 Task: Find connections with filter location São João da Barra with filter topic #Storytellingwith filter profile language French with filter current company TORM with filter school DG Ruparel College of Arts, Science and Commerce with filter industry Plastics Manufacturing with filter service category Leadership Development with filter keywords title Accounts Payable/Receivable Clerk
Action: Mouse moved to (714, 117)
Screenshot: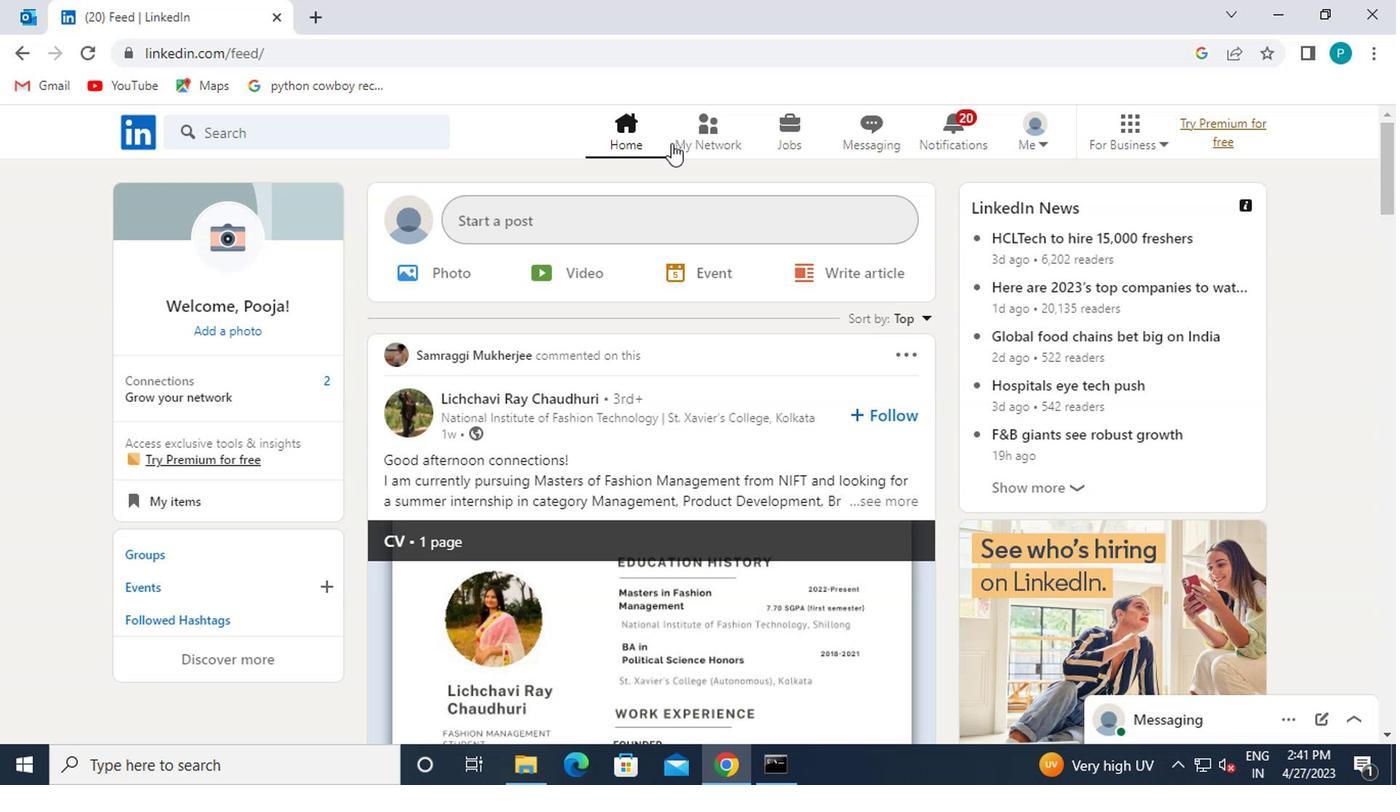 
Action: Mouse pressed left at (714, 117)
Screenshot: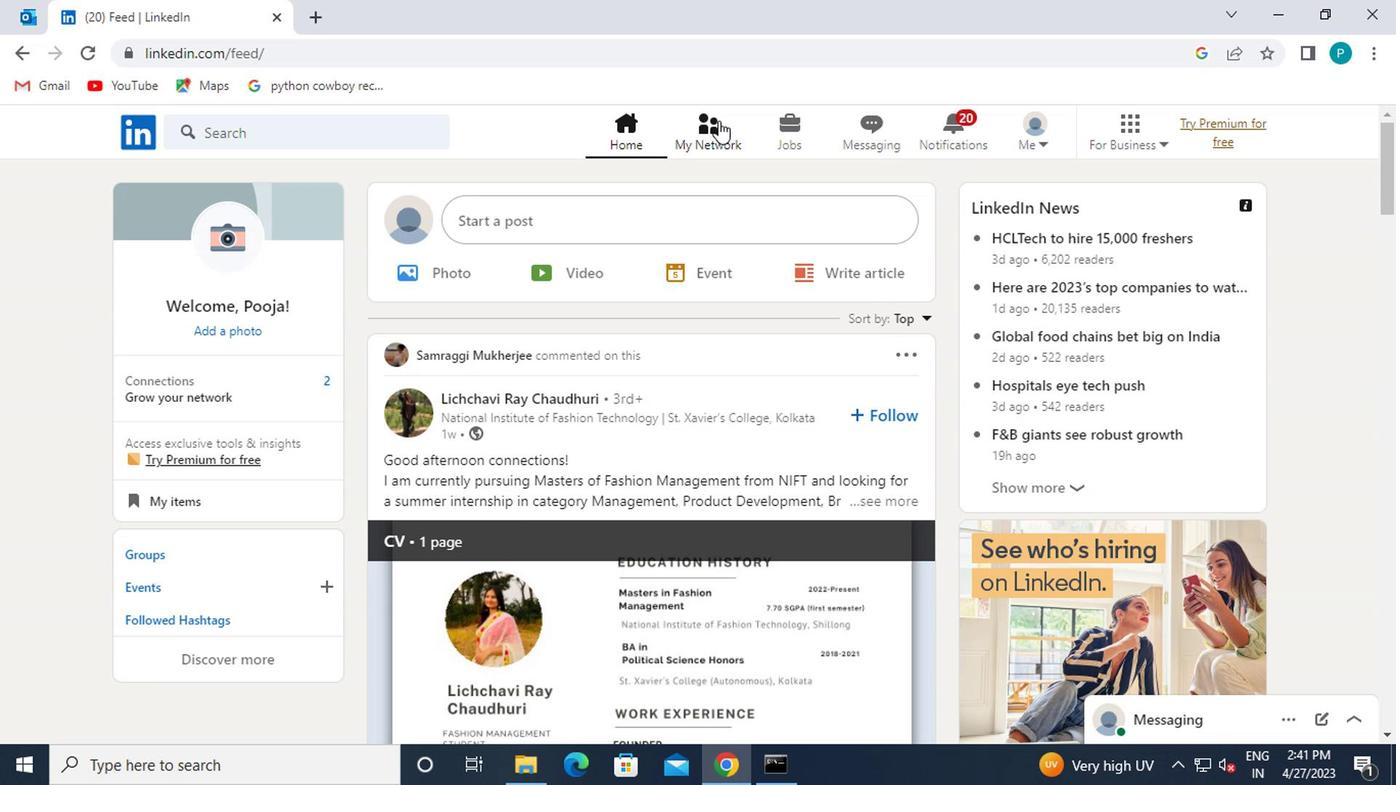 
Action: Mouse moved to (295, 244)
Screenshot: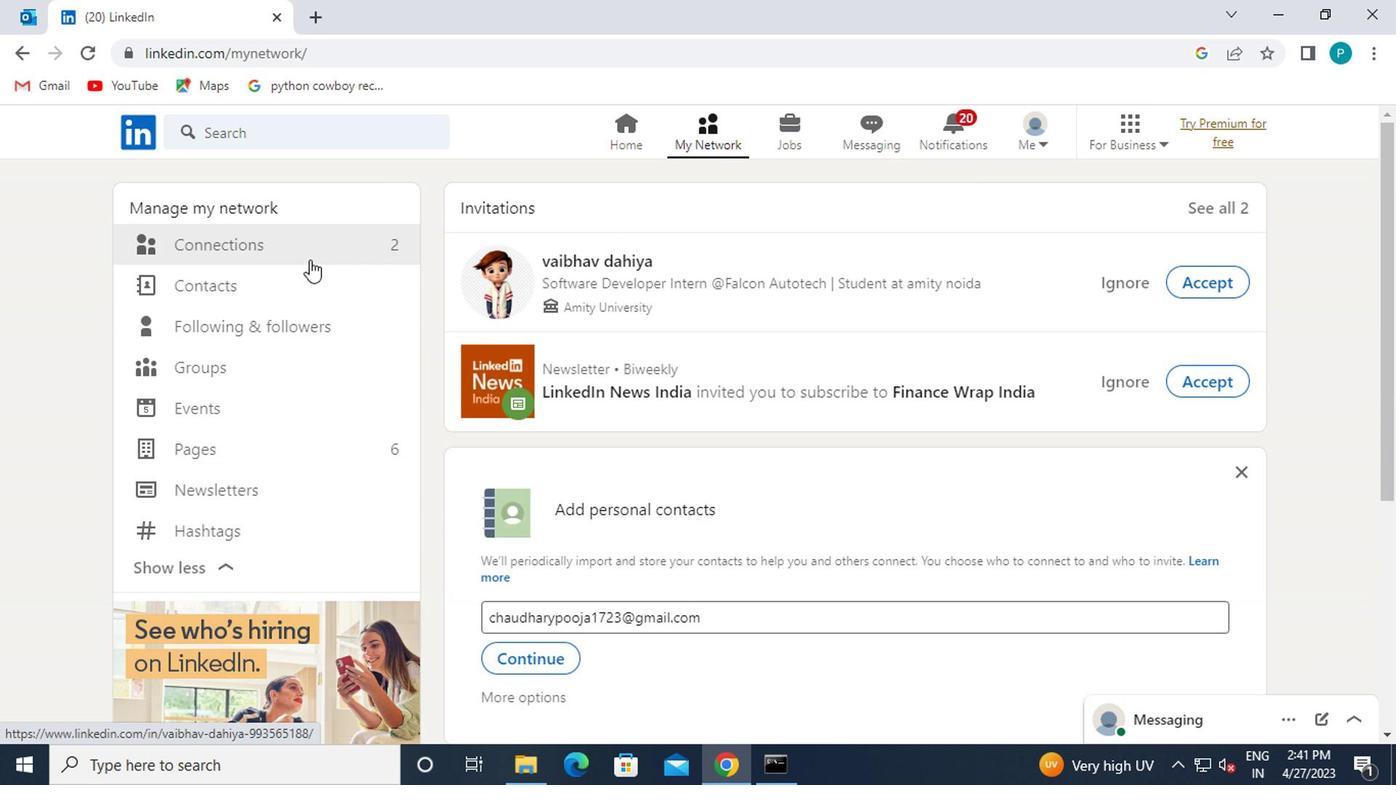 
Action: Mouse pressed left at (295, 244)
Screenshot: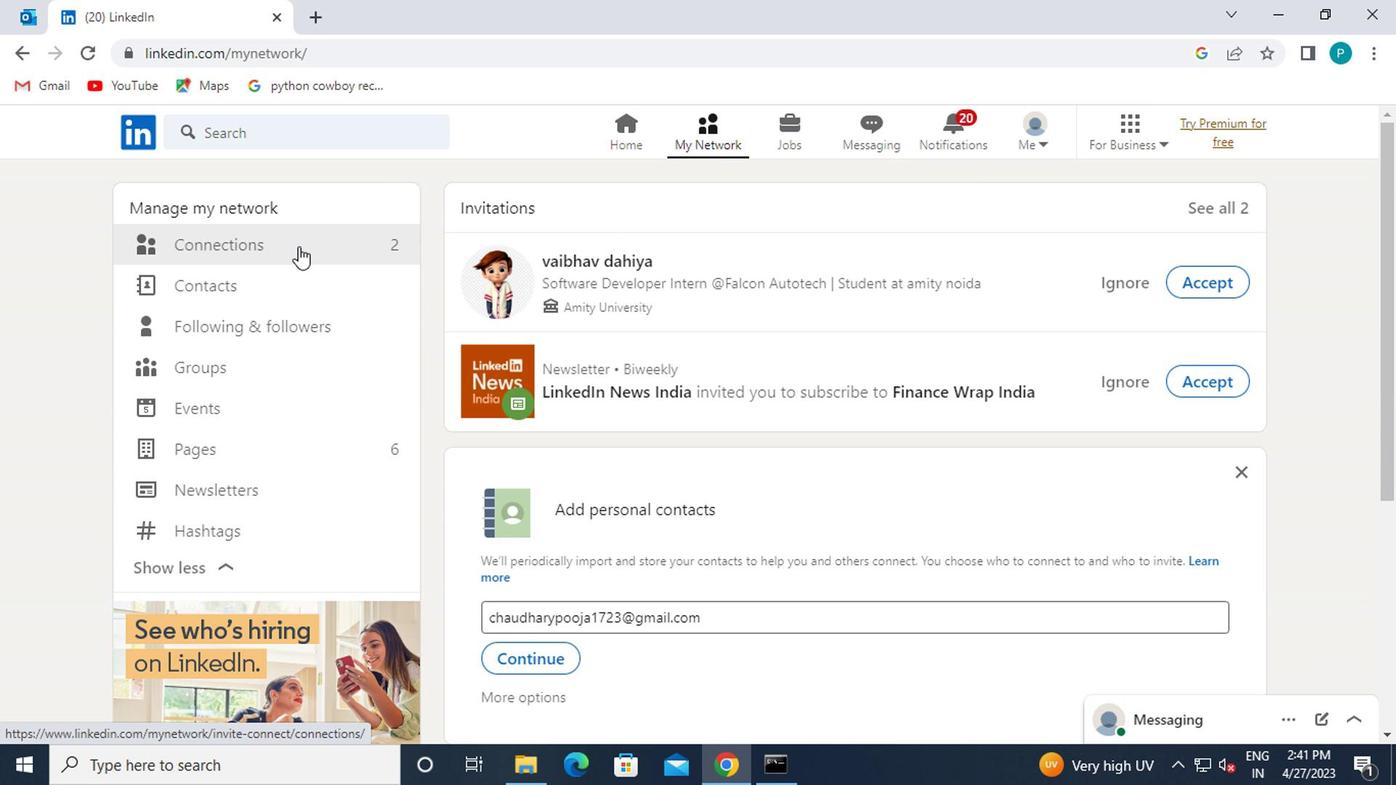 
Action: Mouse moved to (848, 252)
Screenshot: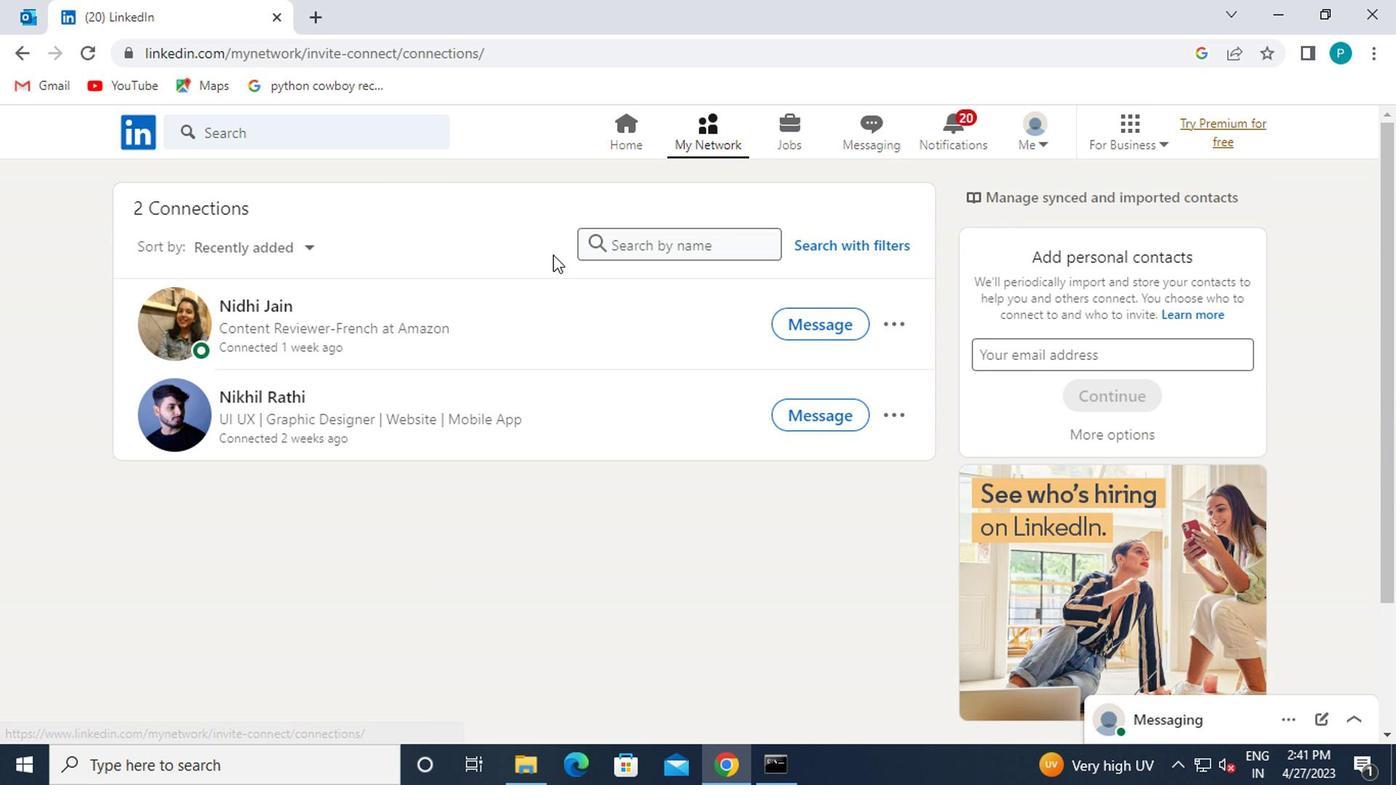 
Action: Mouse pressed left at (848, 252)
Screenshot: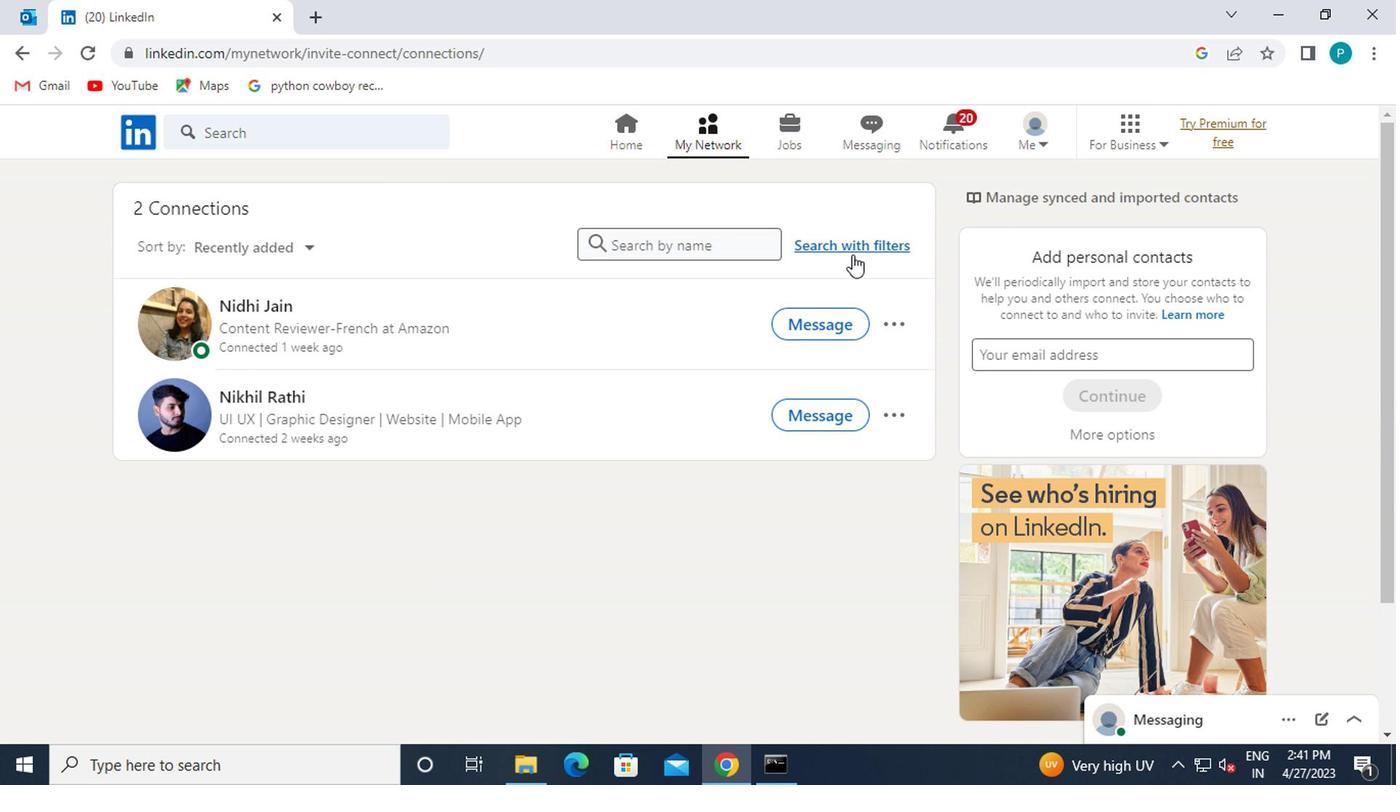 
Action: Mouse moved to (756, 191)
Screenshot: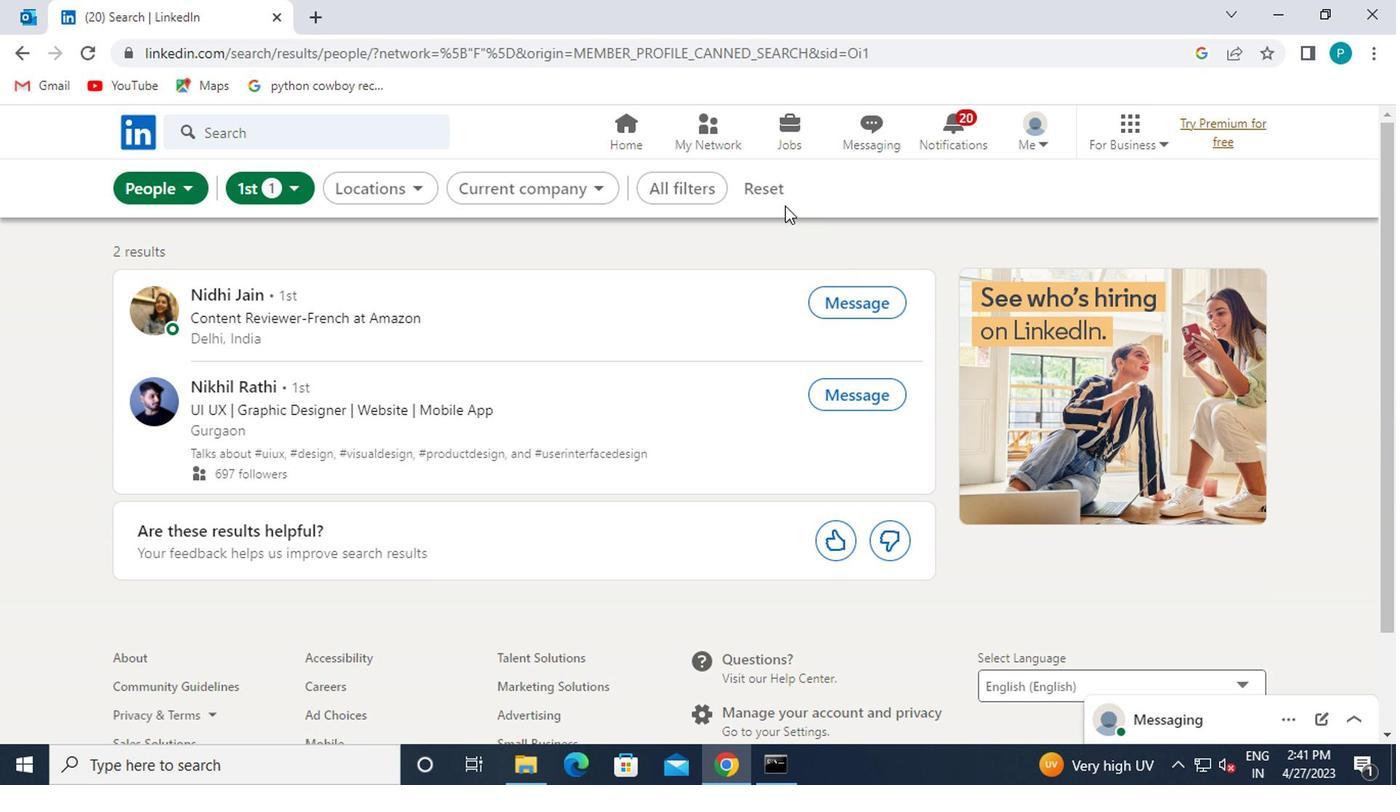 
Action: Mouse pressed left at (756, 191)
Screenshot: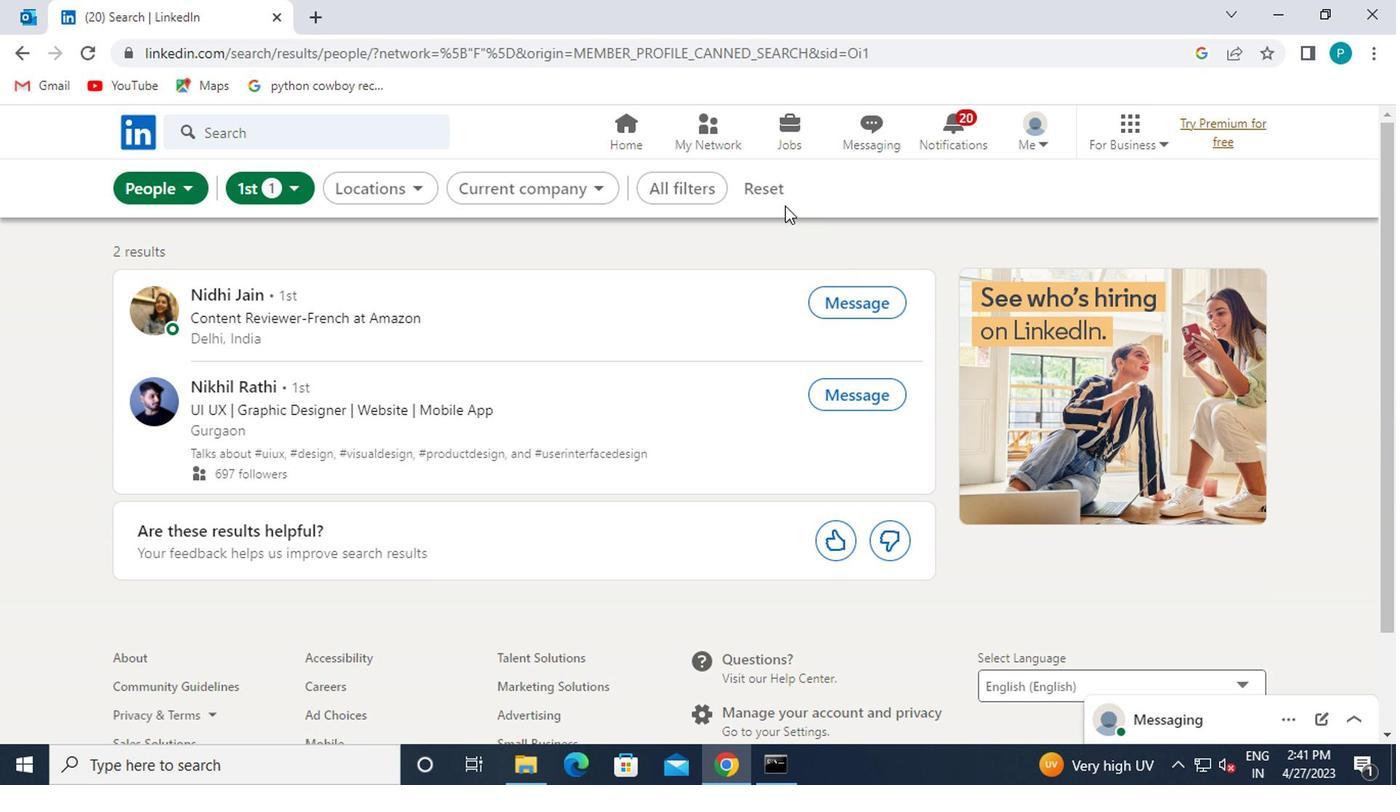 
Action: Mouse moved to (693, 189)
Screenshot: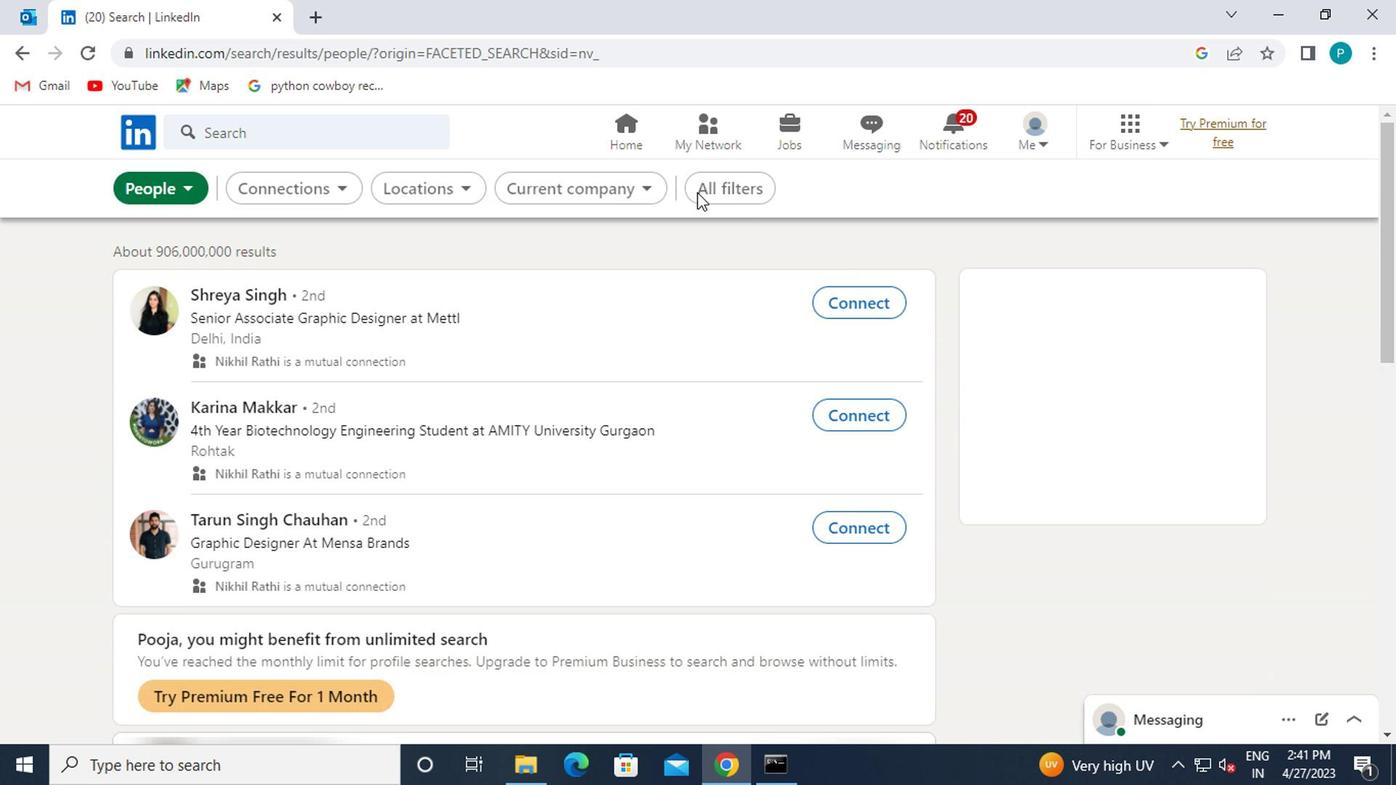 
Action: Mouse pressed left at (693, 189)
Screenshot: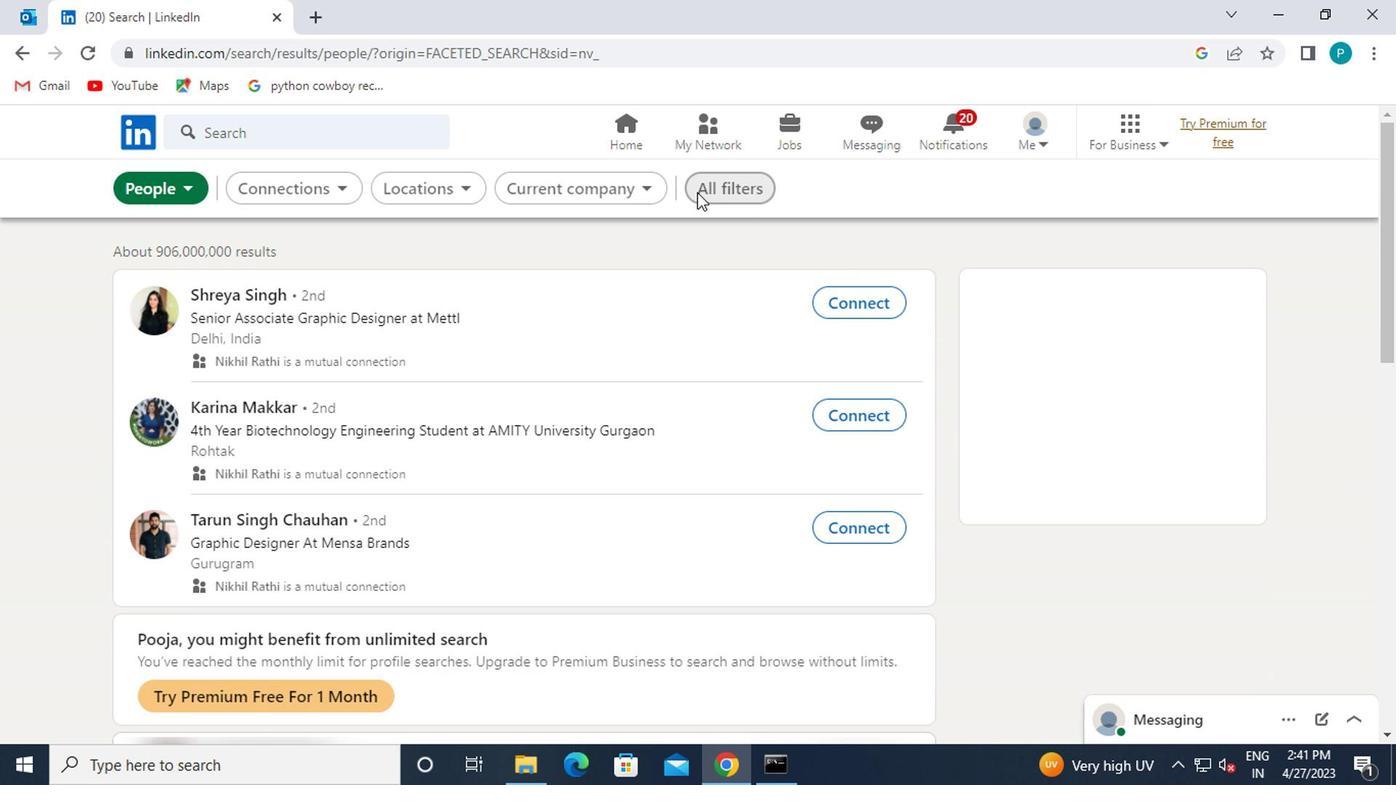 
Action: Mouse moved to (1228, 524)
Screenshot: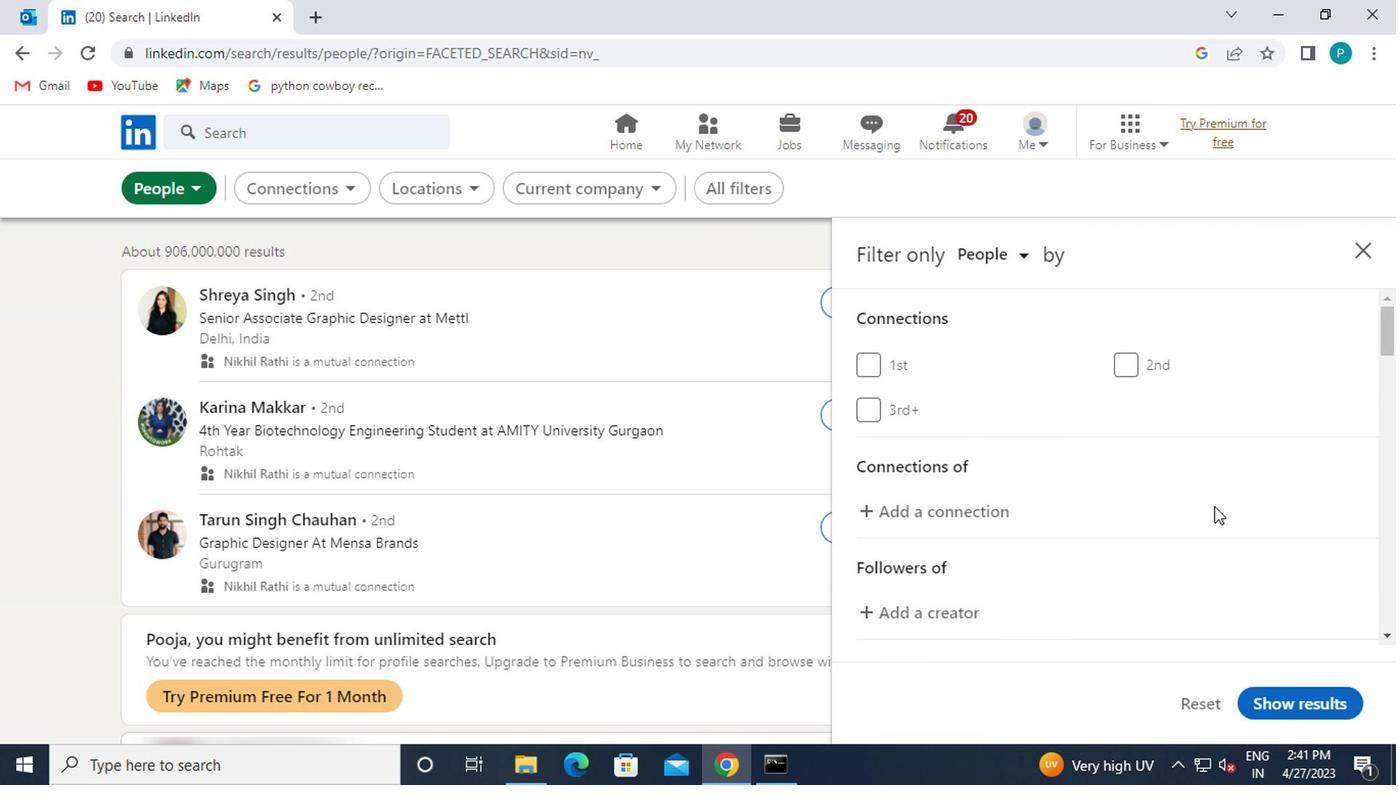 
Action: Mouse scrolled (1228, 524) with delta (0, 0)
Screenshot: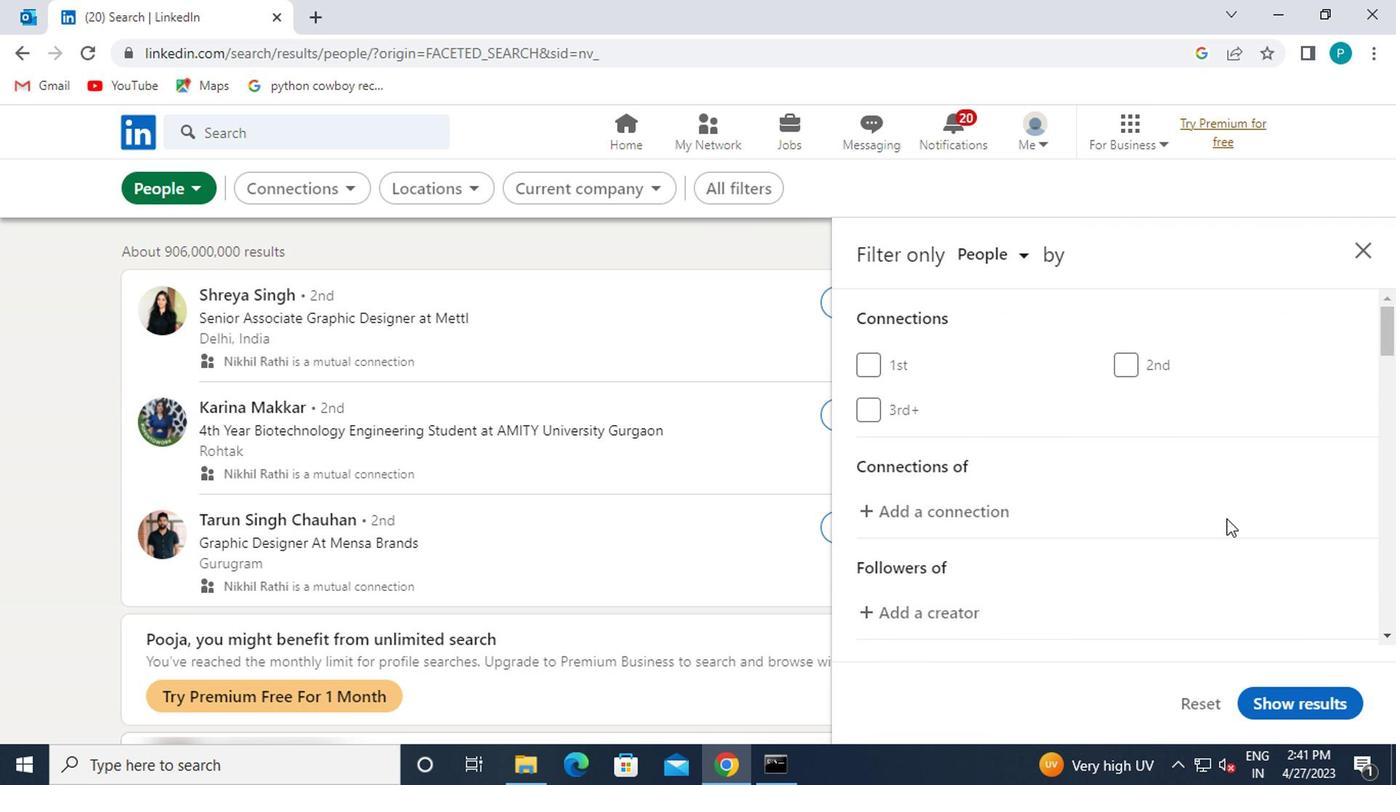 
Action: Mouse scrolled (1228, 524) with delta (0, 0)
Screenshot: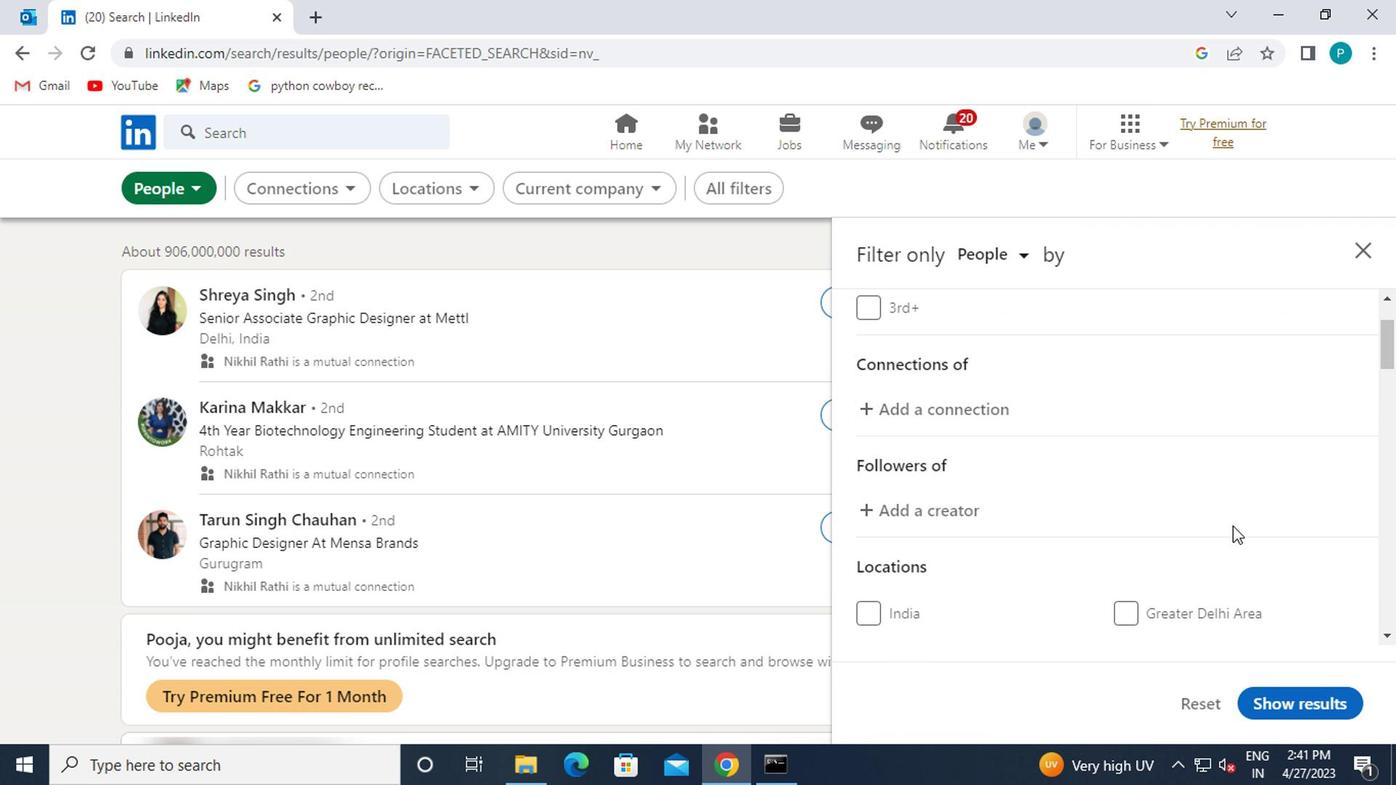
Action: Mouse moved to (1089, 466)
Screenshot: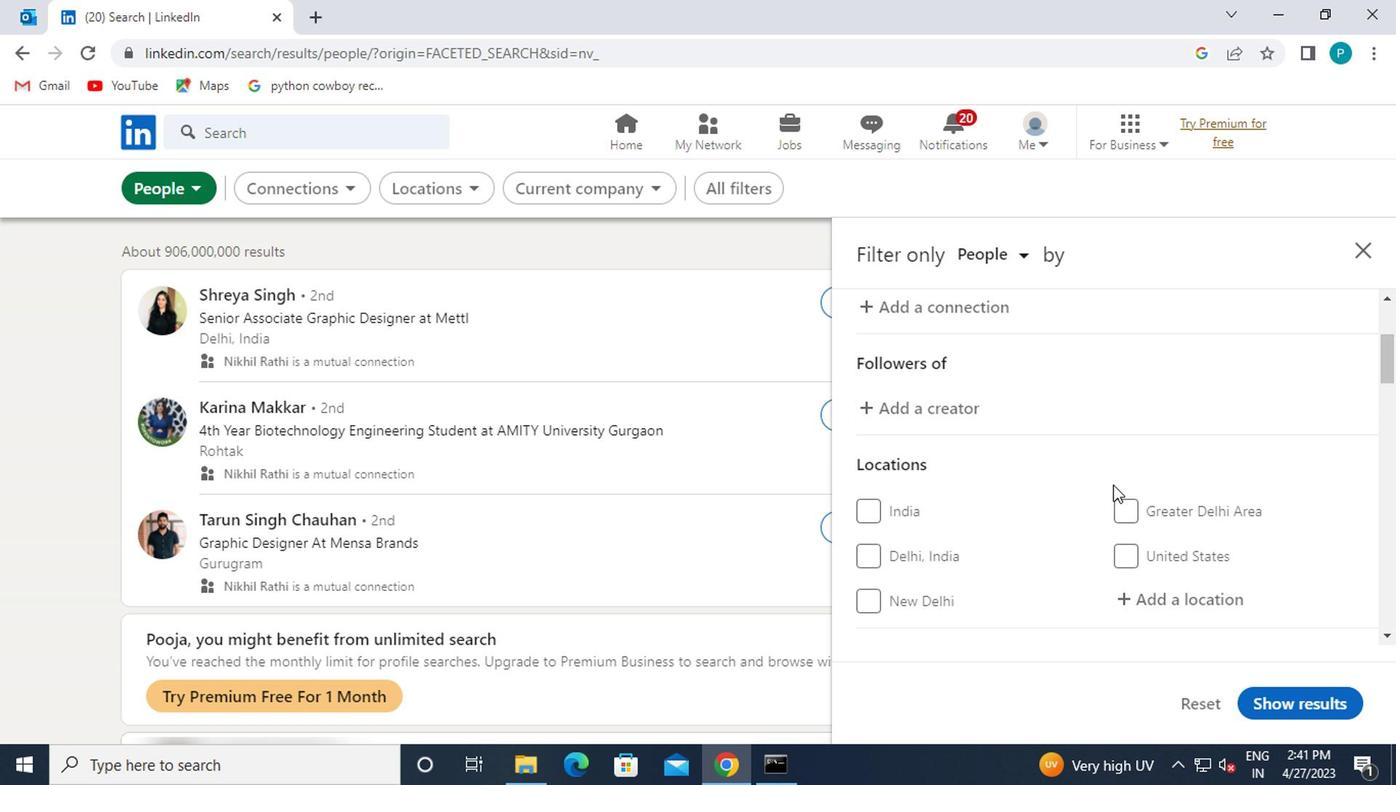 
Action: Mouse scrolled (1089, 465) with delta (0, -1)
Screenshot: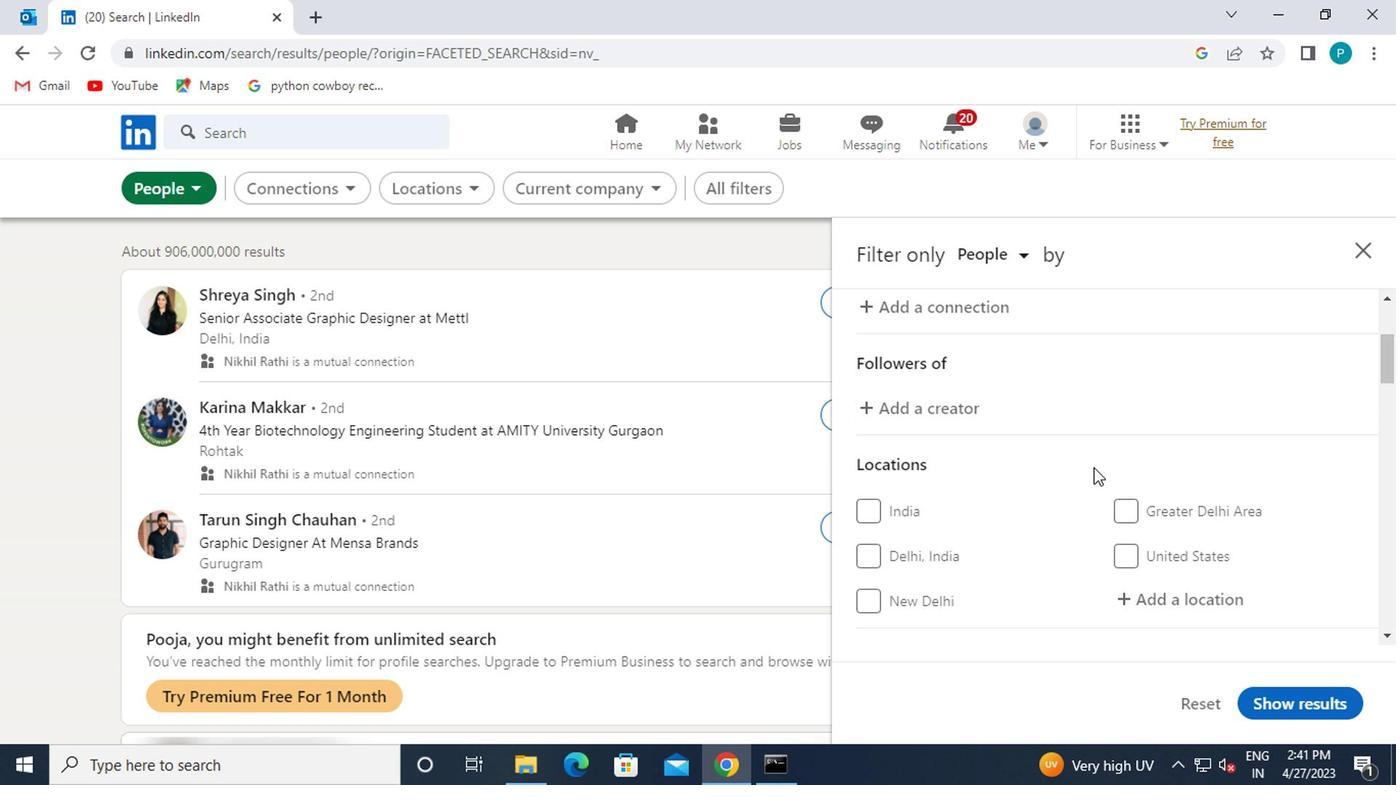 
Action: Mouse moved to (1129, 502)
Screenshot: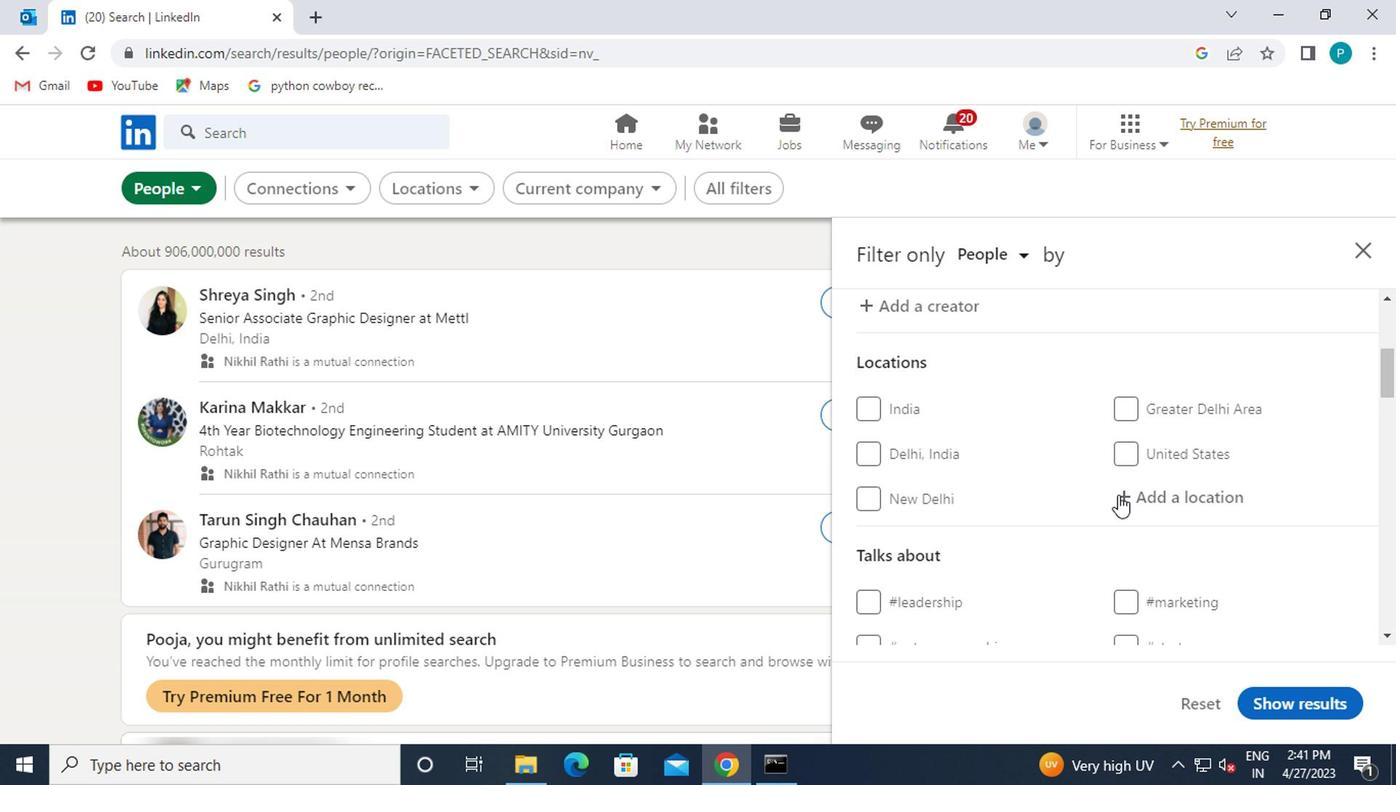 
Action: Mouse pressed left at (1129, 502)
Screenshot: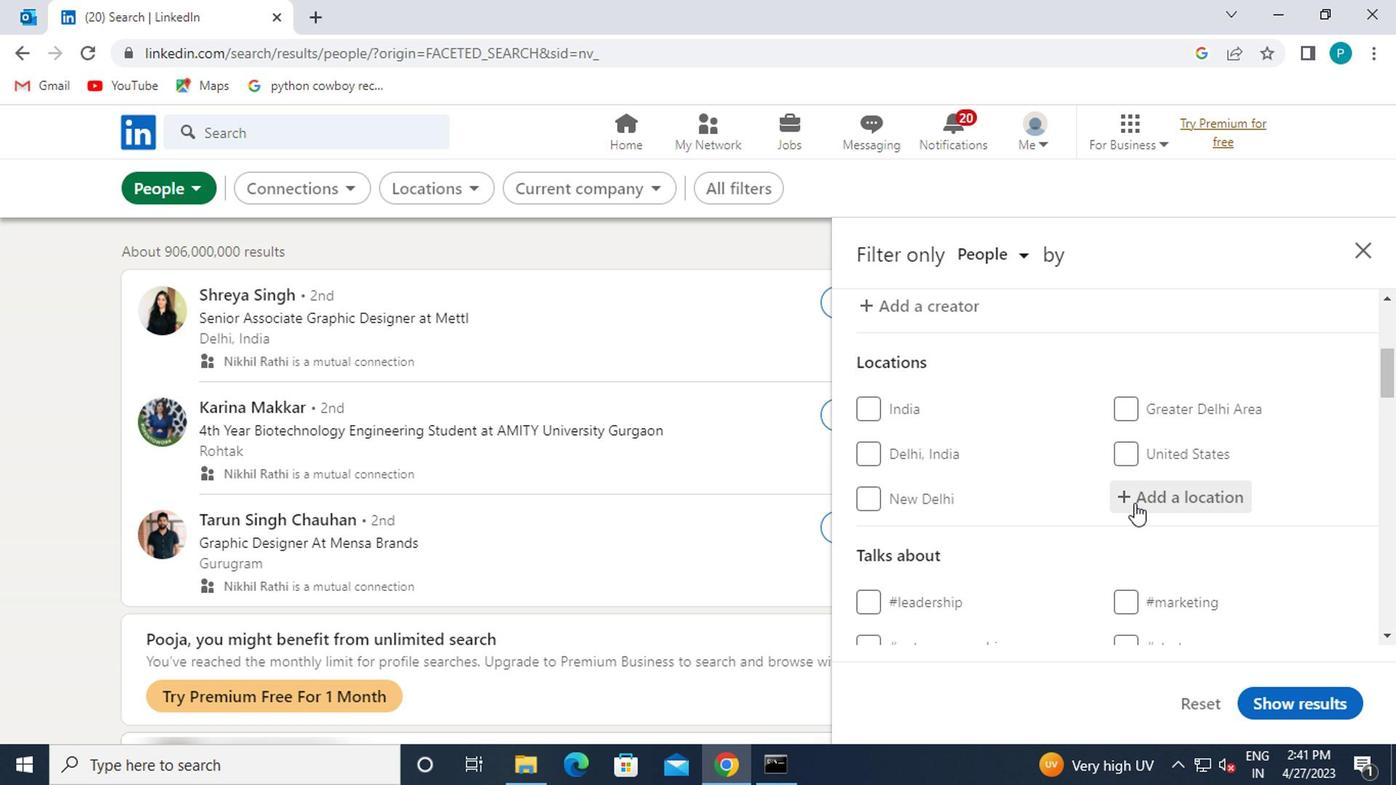 
Action: Key pressed <Key.caps_lock>s<Key.caps_lock>ao<Key.space><Key.caps_lock>j<Key.caps_lock>oa<Key.caps_lock><Key.caps_lock>o
Screenshot: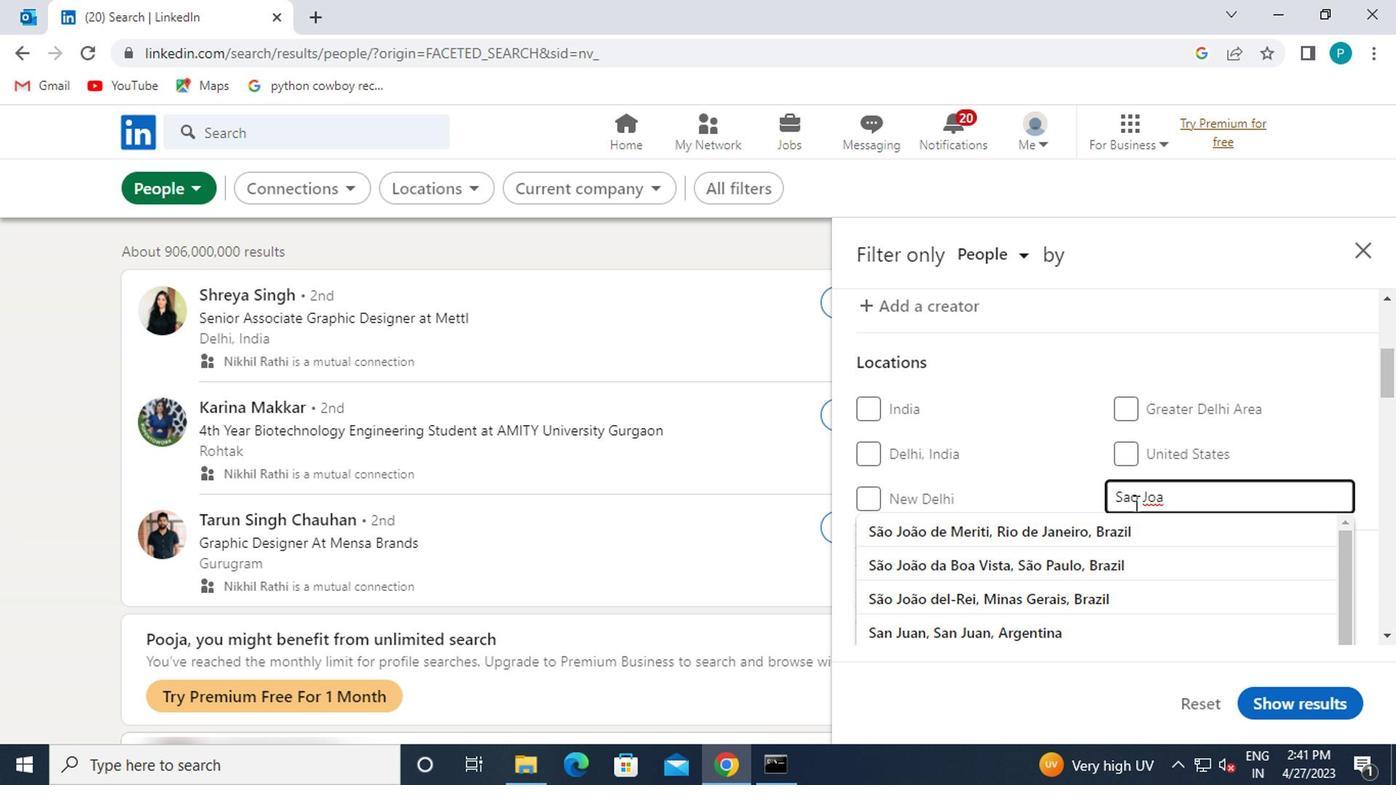 
Action: Mouse moved to (1007, 626)
Screenshot: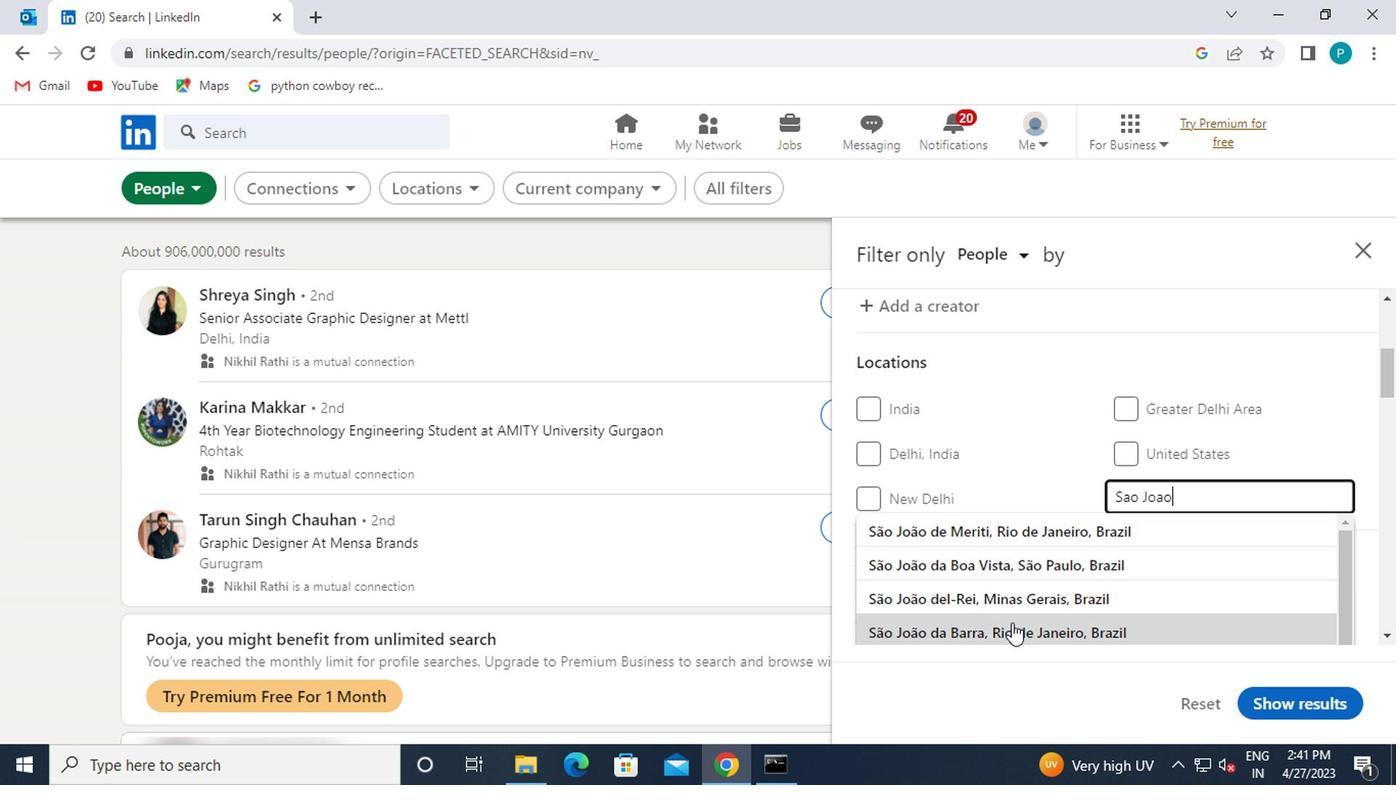 
Action: Mouse pressed left at (1007, 626)
Screenshot: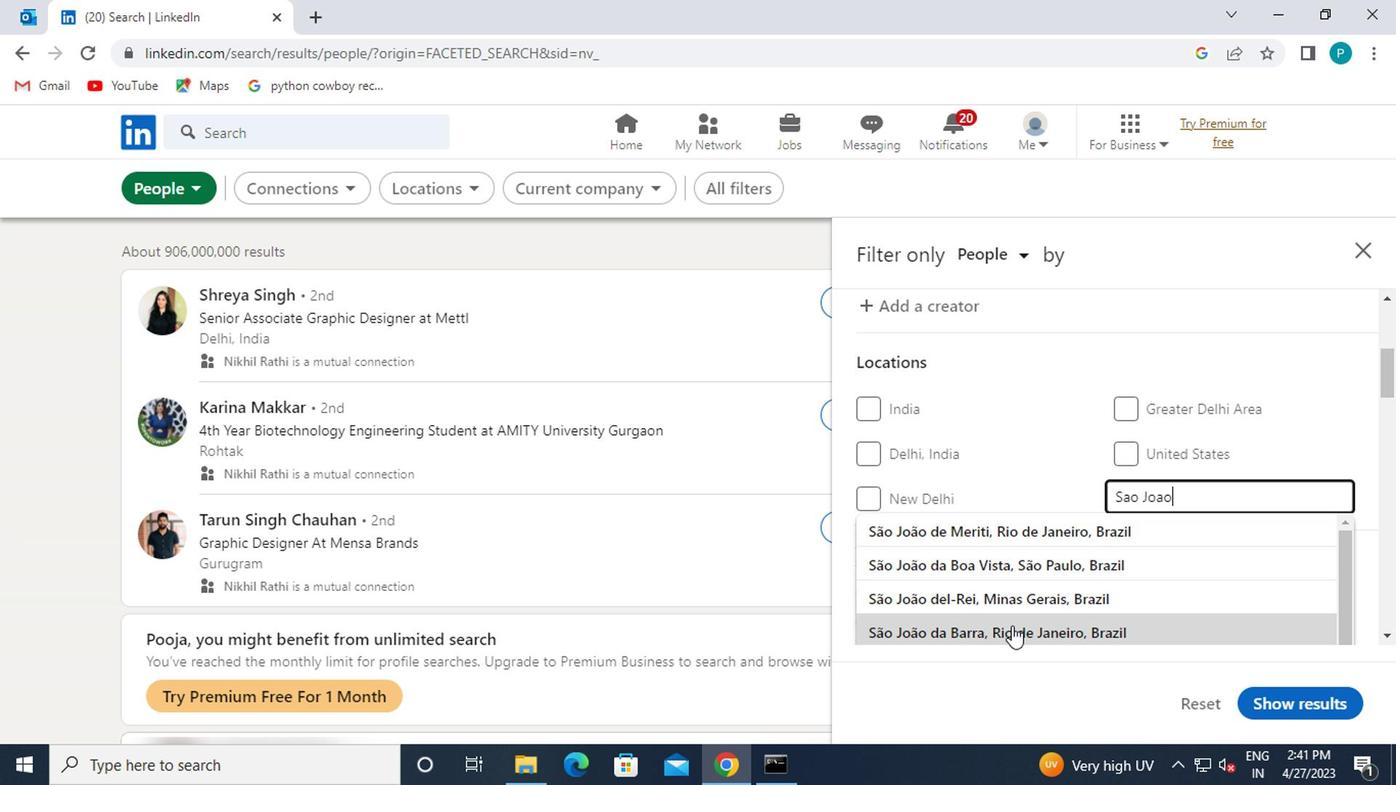 
Action: Mouse moved to (1035, 568)
Screenshot: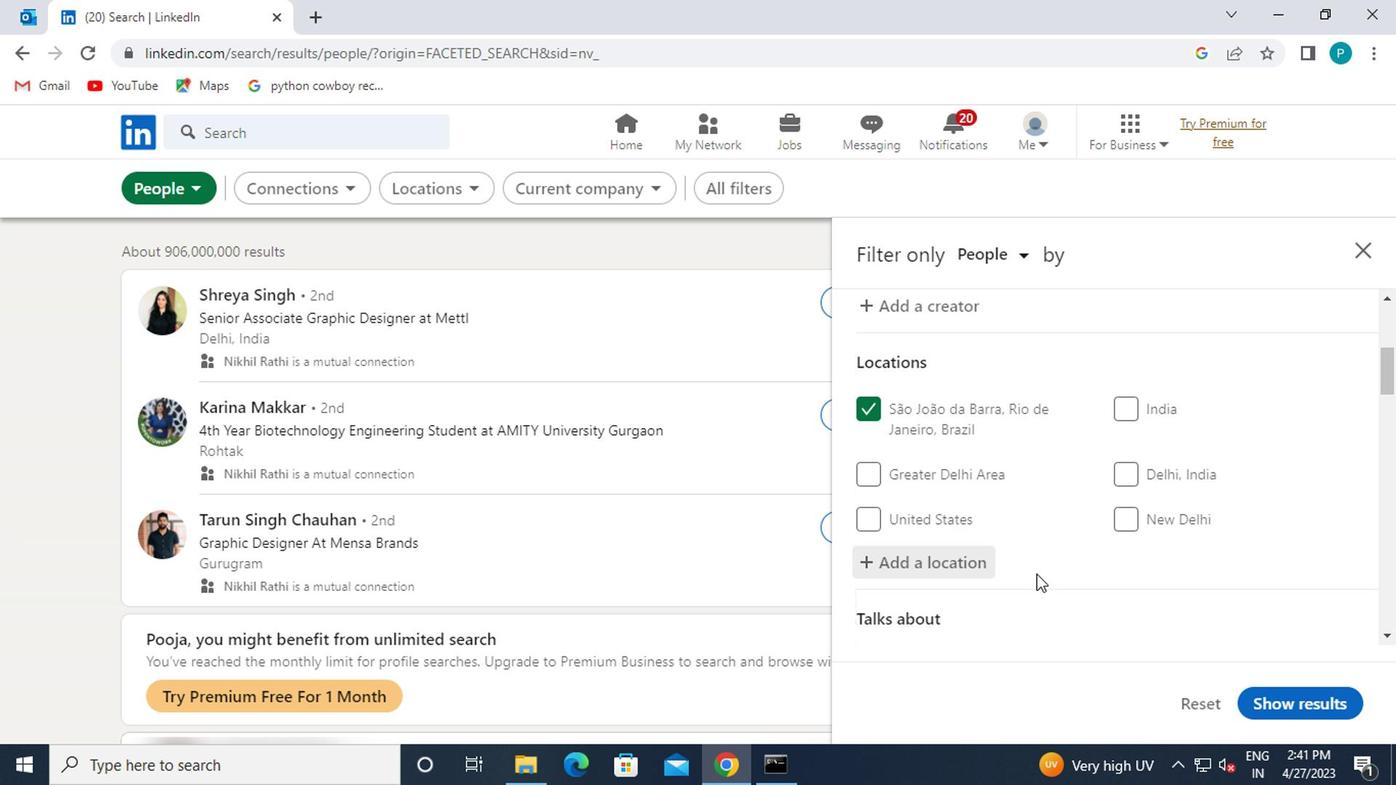 
Action: Mouse scrolled (1035, 567) with delta (0, 0)
Screenshot: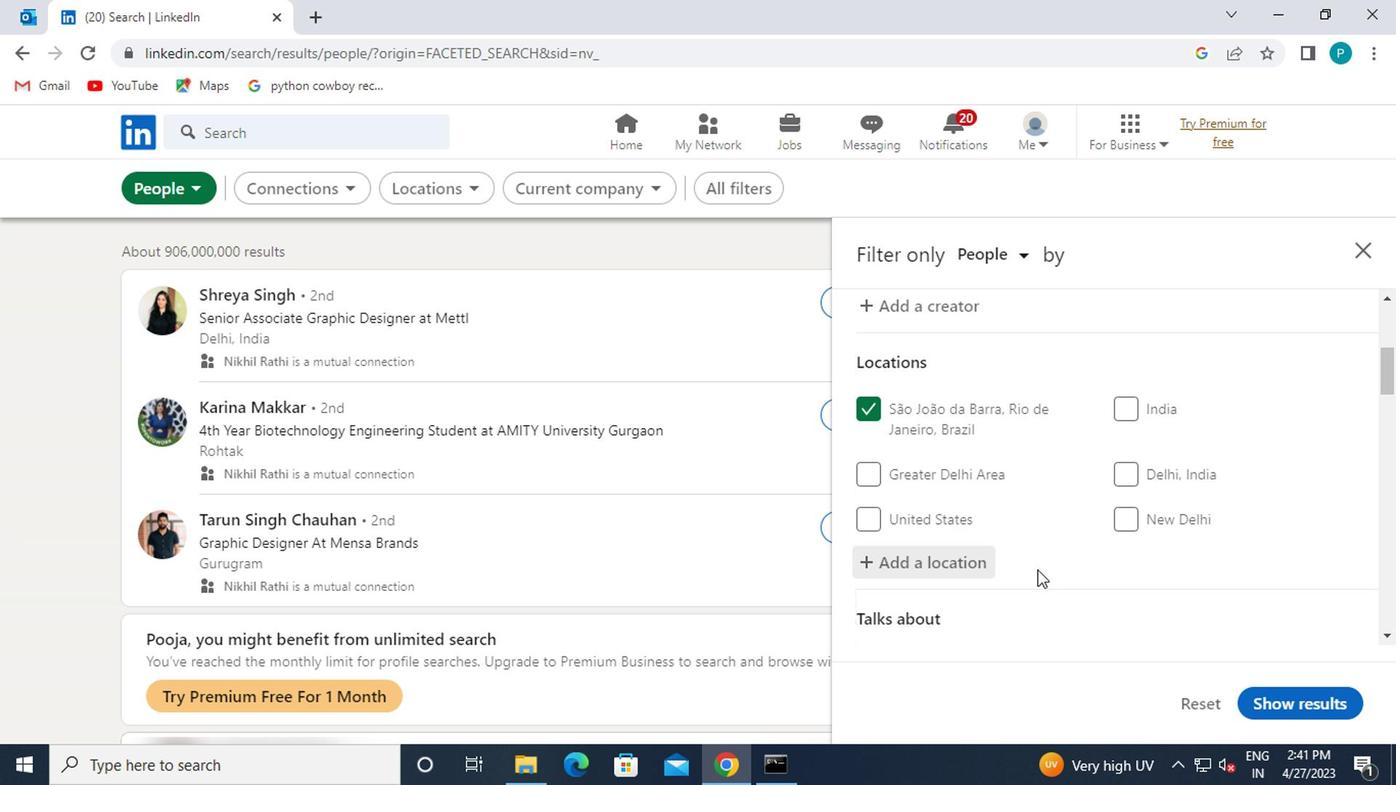 
Action: Mouse scrolled (1035, 567) with delta (0, 0)
Screenshot: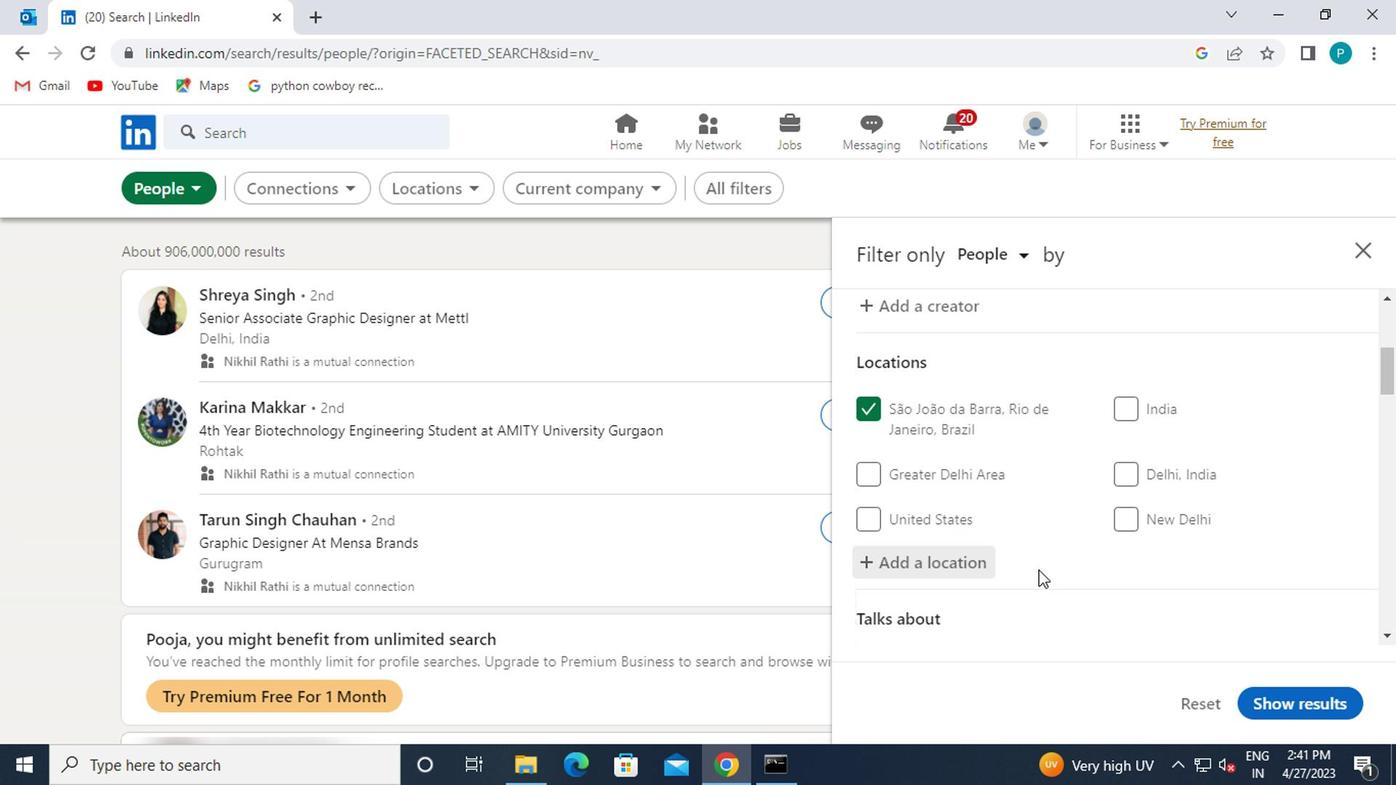 
Action: Mouse moved to (1127, 546)
Screenshot: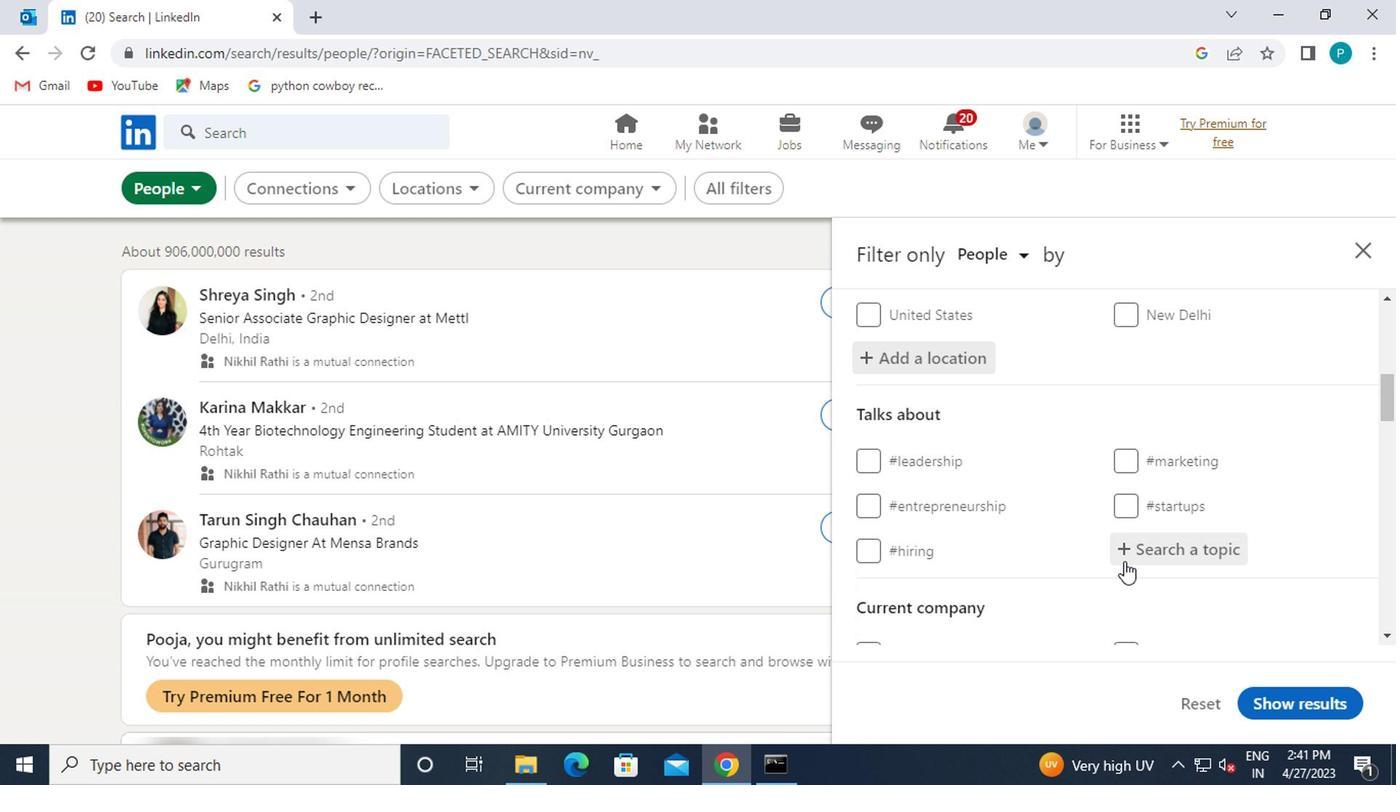 
Action: Mouse pressed left at (1127, 546)
Screenshot: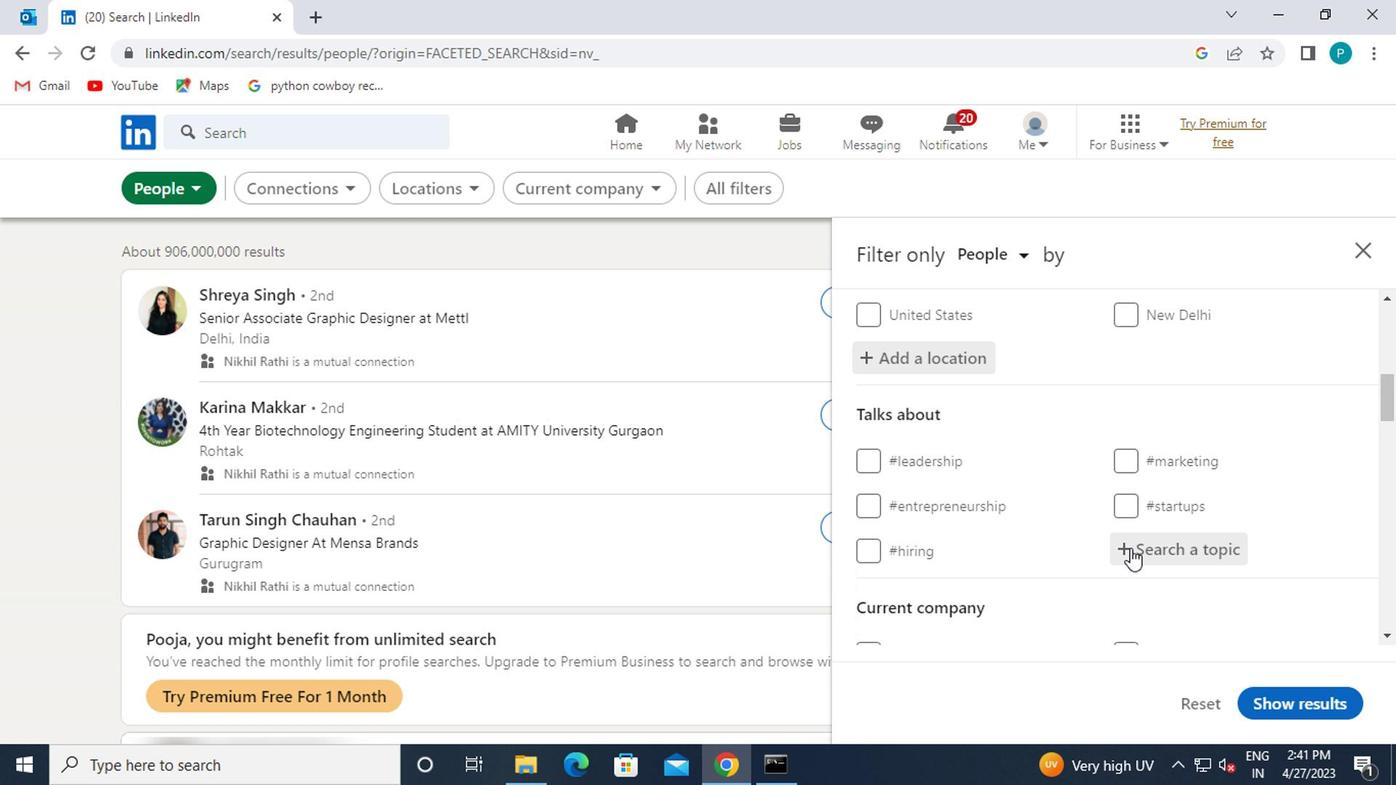 
Action: Mouse moved to (1127, 546)
Screenshot: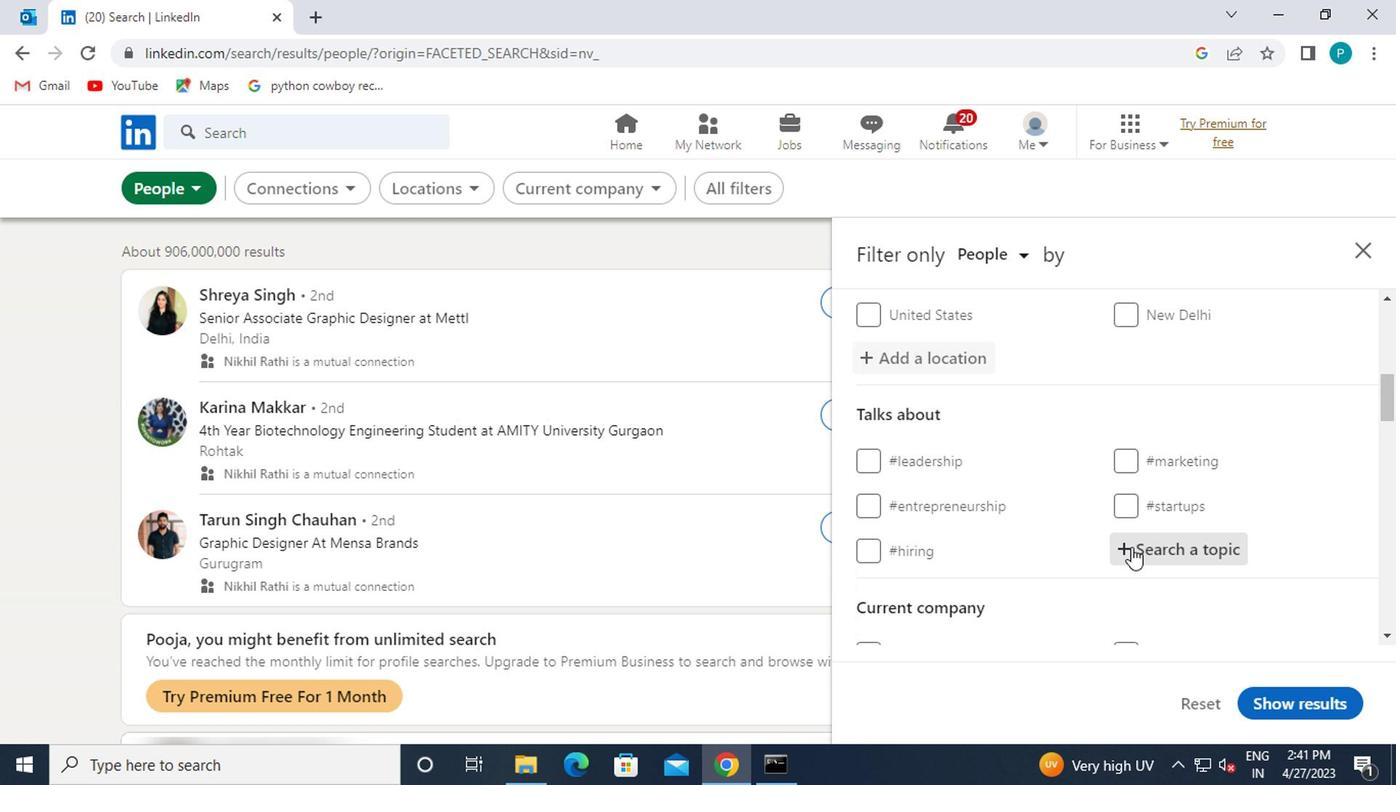 
Action: Key pressed <Key.shift>#<Key.caps_lock>S<Key.caps_lock>ORTYTELLING
Screenshot: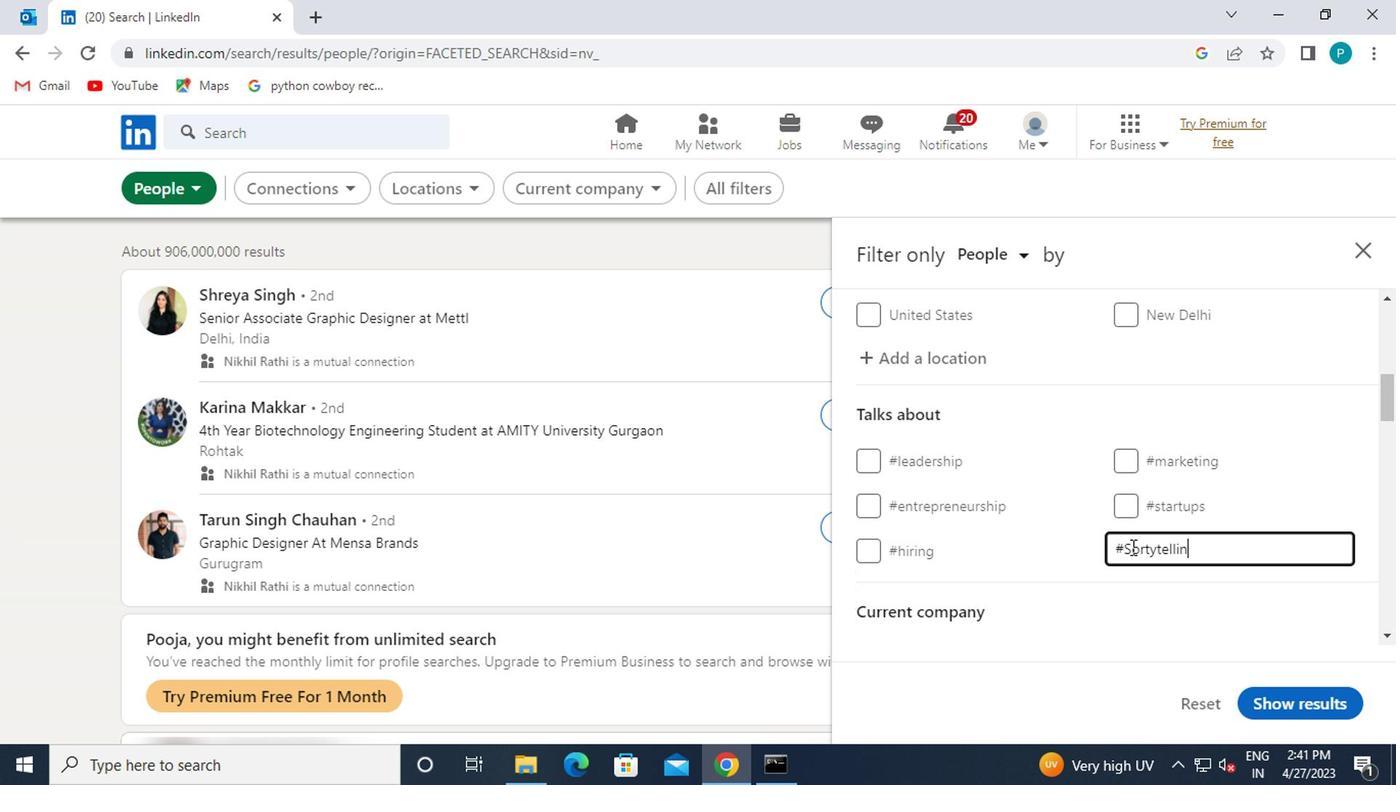 
Action: Mouse moved to (1096, 578)
Screenshot: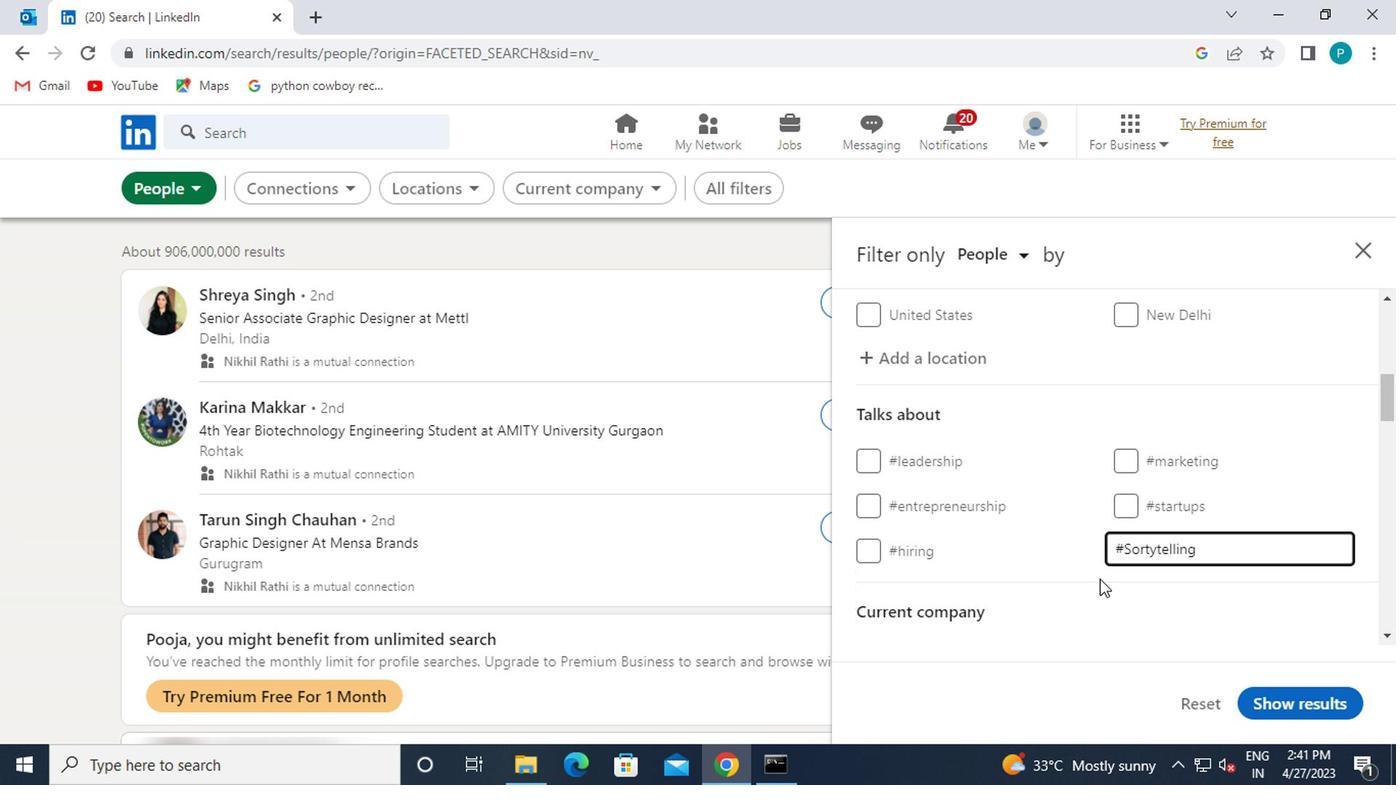 
Action: Mouse scrolled (1096, 578) with delta (0, 0)
Screenshot: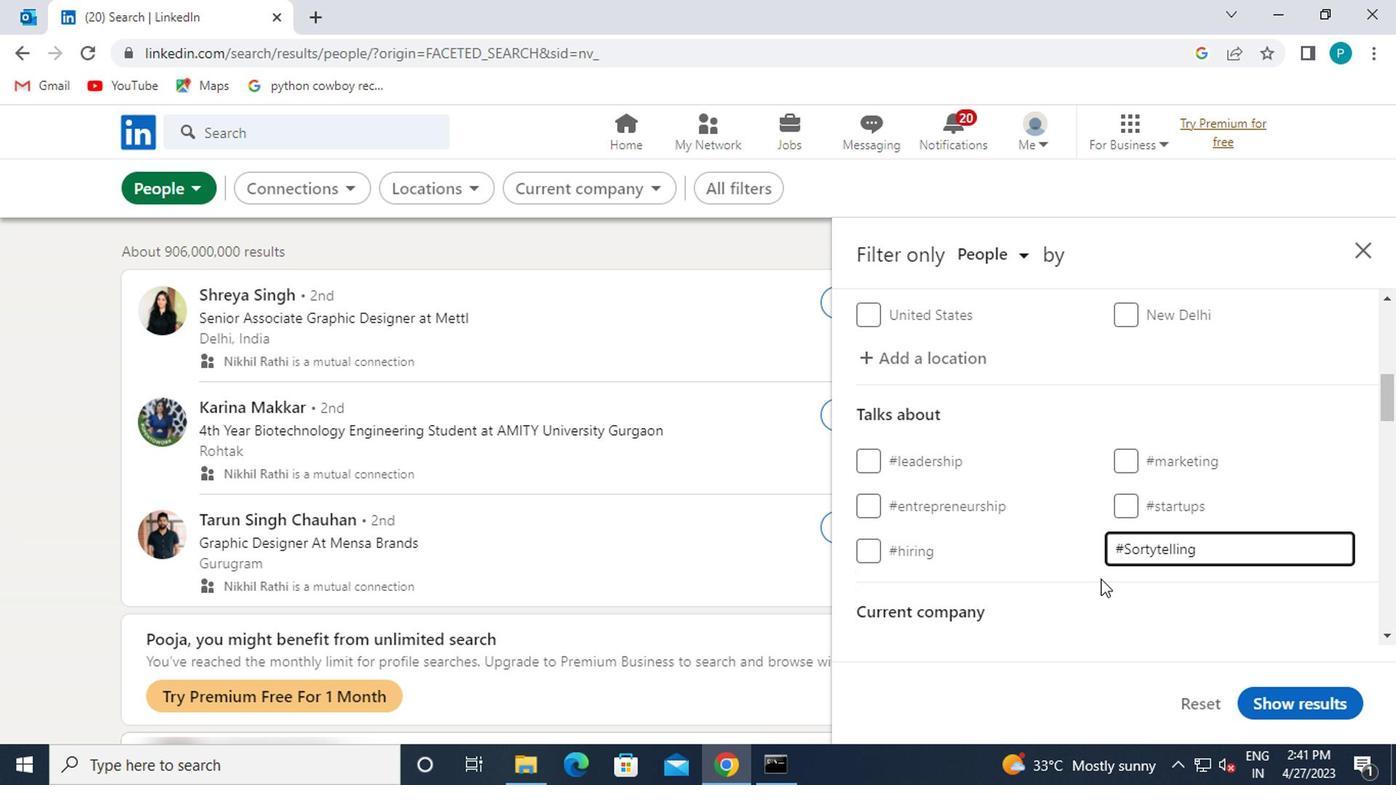 
Action: Mouse moved to (1096, 573)
Screenshot: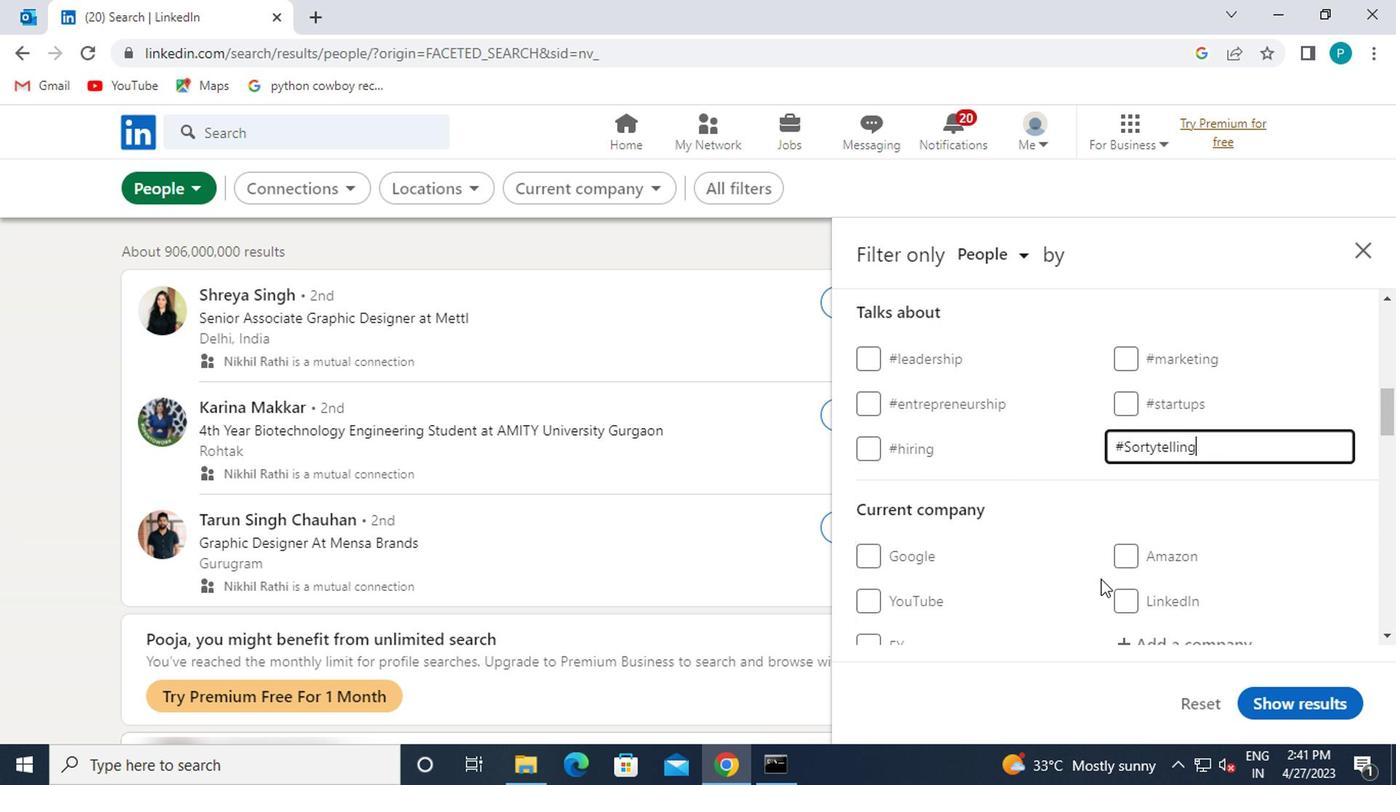 
Action: Mouse scrolled (1096, 572) with delta (0, 0)
Screenshot: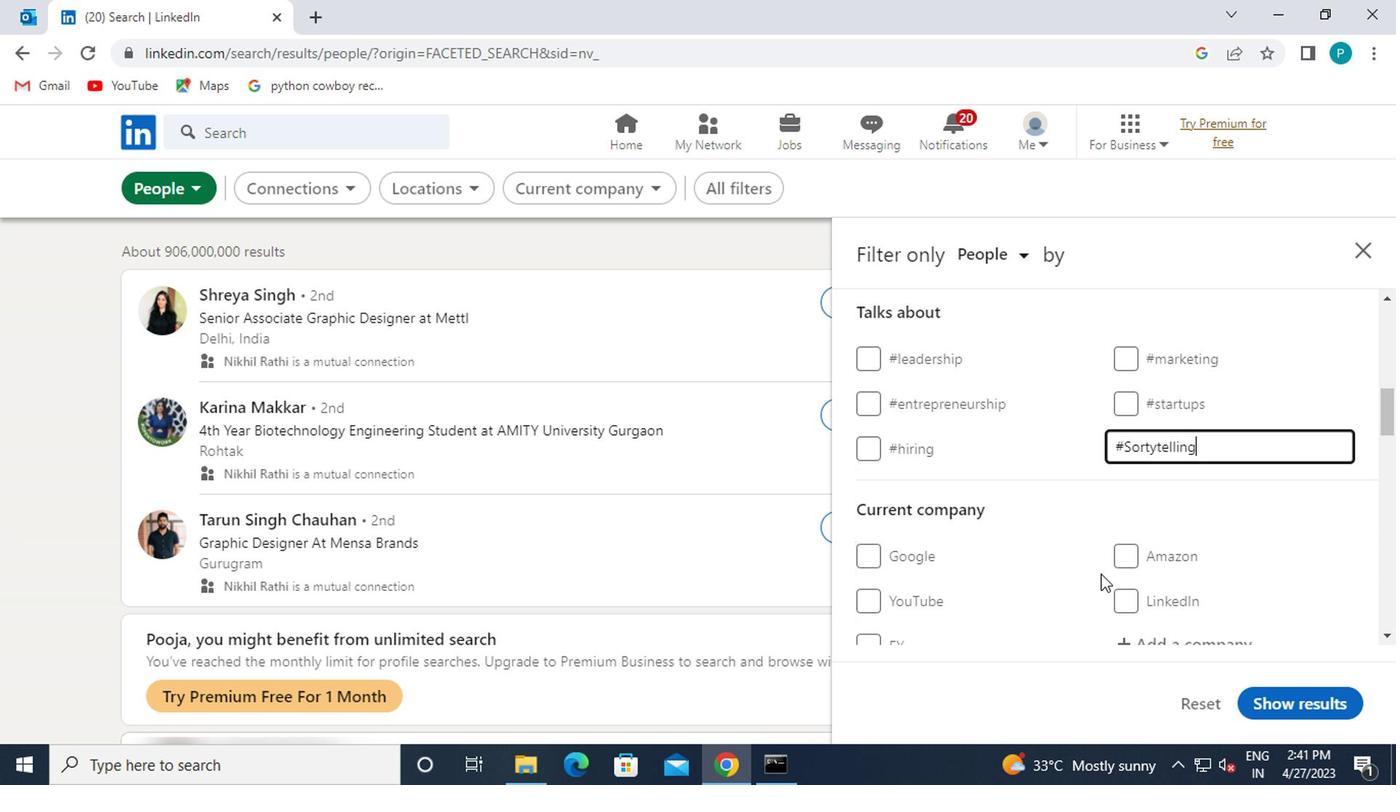 
Action: Mouse moved to (1169, 556)
Screenshot: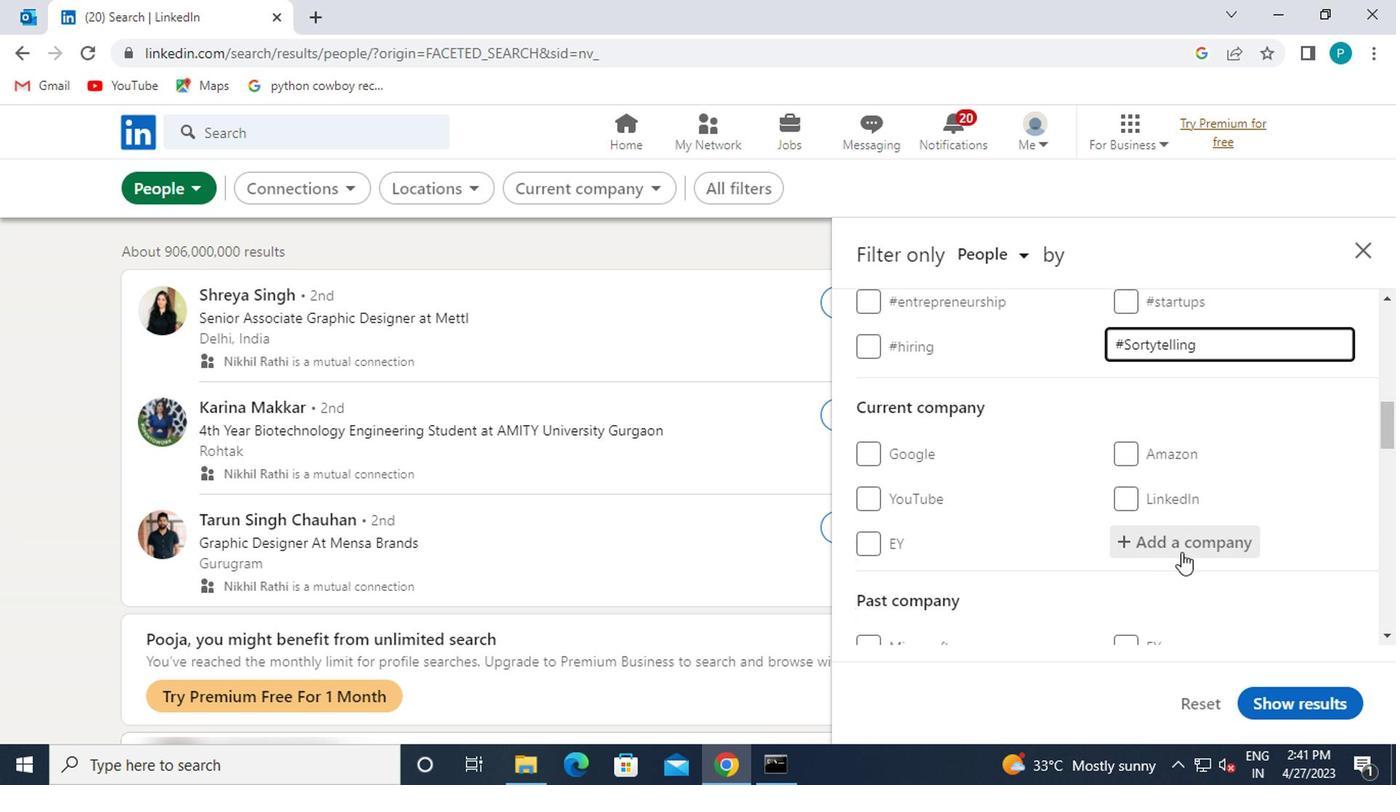 
Action: Mouse scrolled (1169, 555) with delta (0, 0)
Screenshot: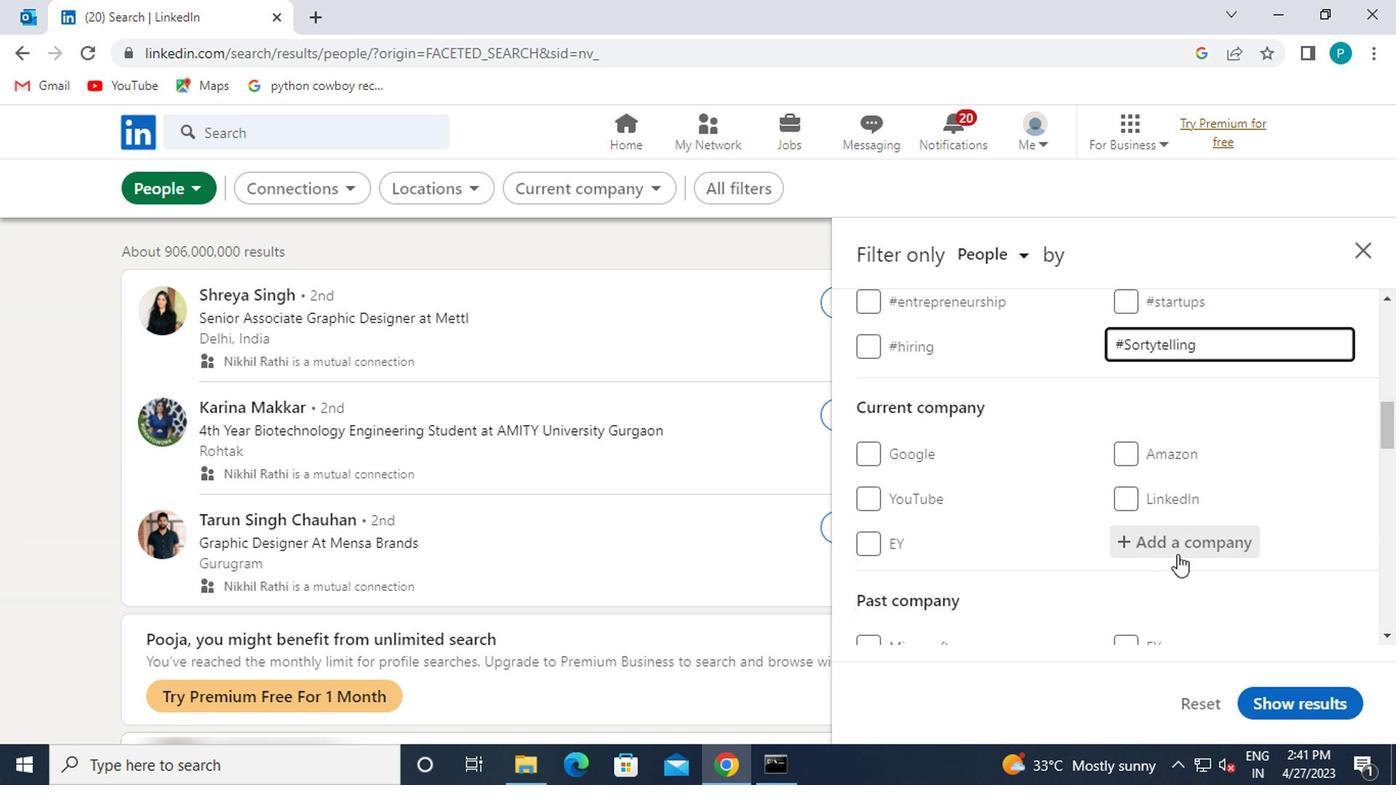 
Action: Mouse moved to (1167, 558)
Screenshot: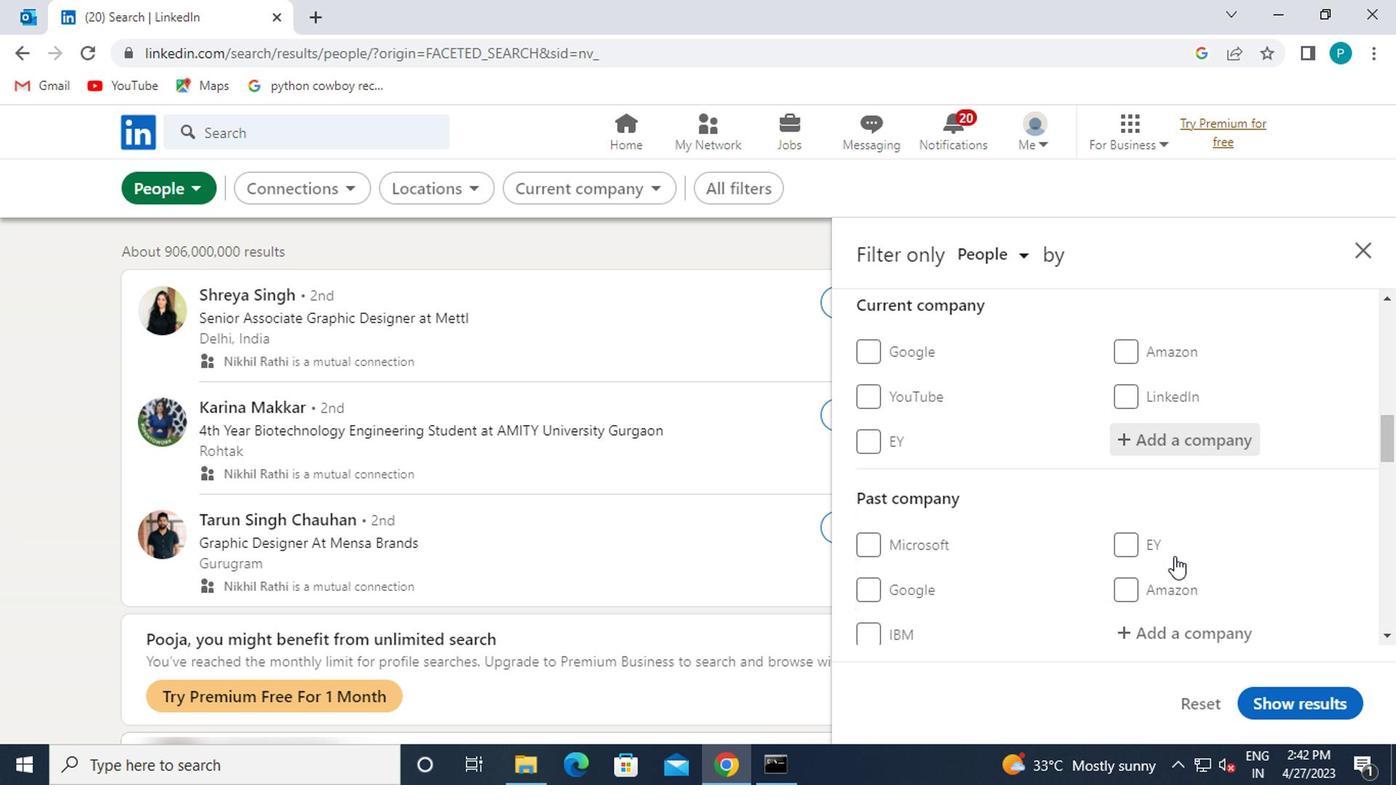 
Action: Mouse scrolled (1167, 556) with delta (0, -1)
Screenshot: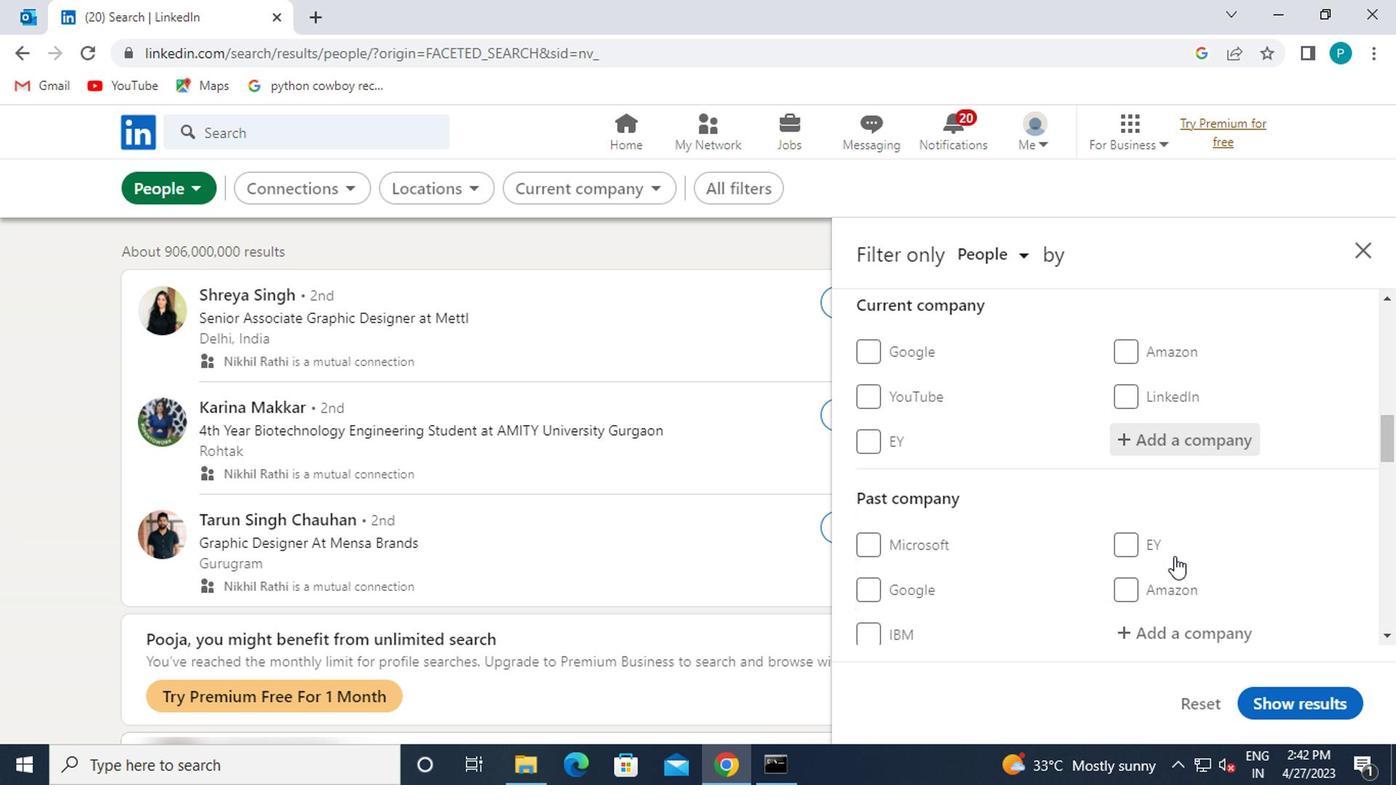 
Action: Mouse moved to (977, 596)
Screenshot: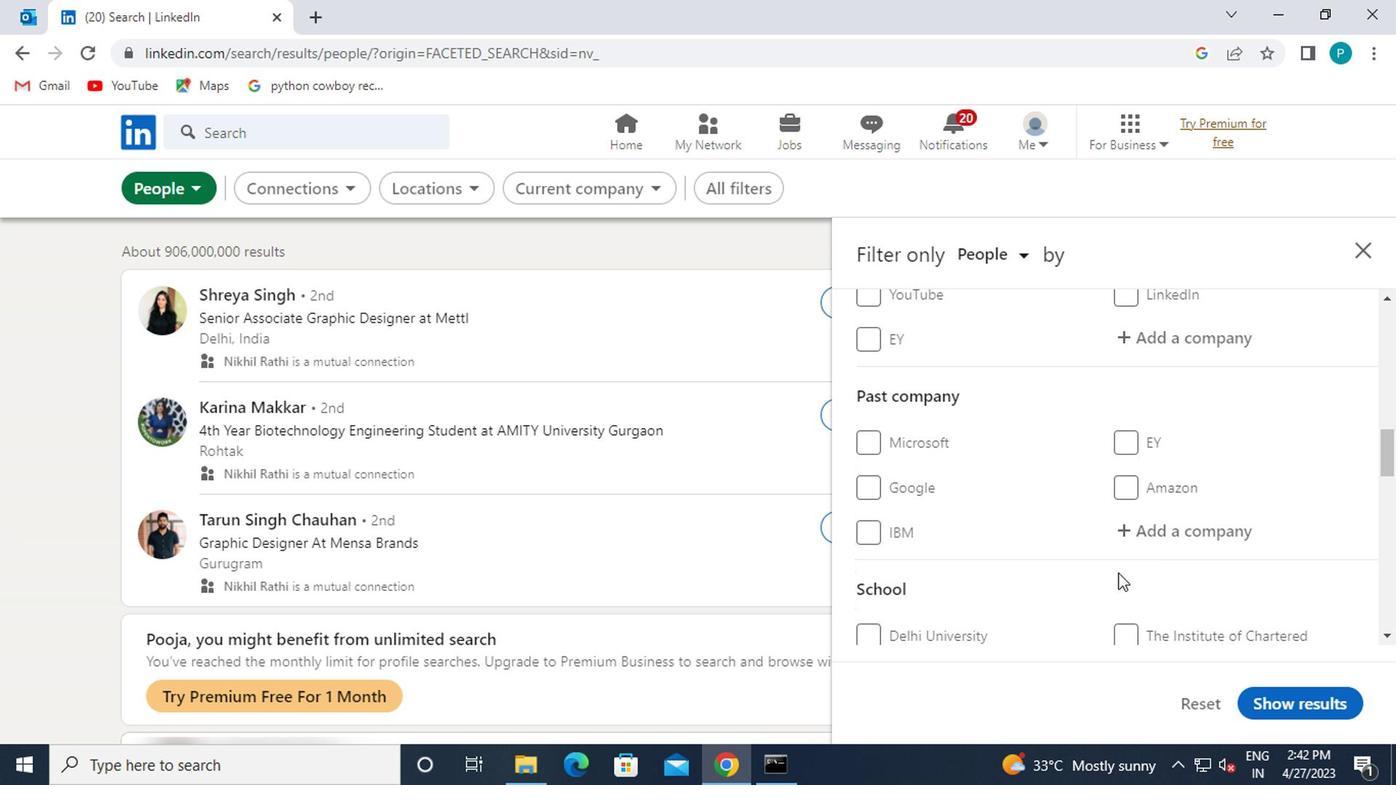 
Action: Mouse scrolled (977, 595) with delta (0, 0)
Screenshot: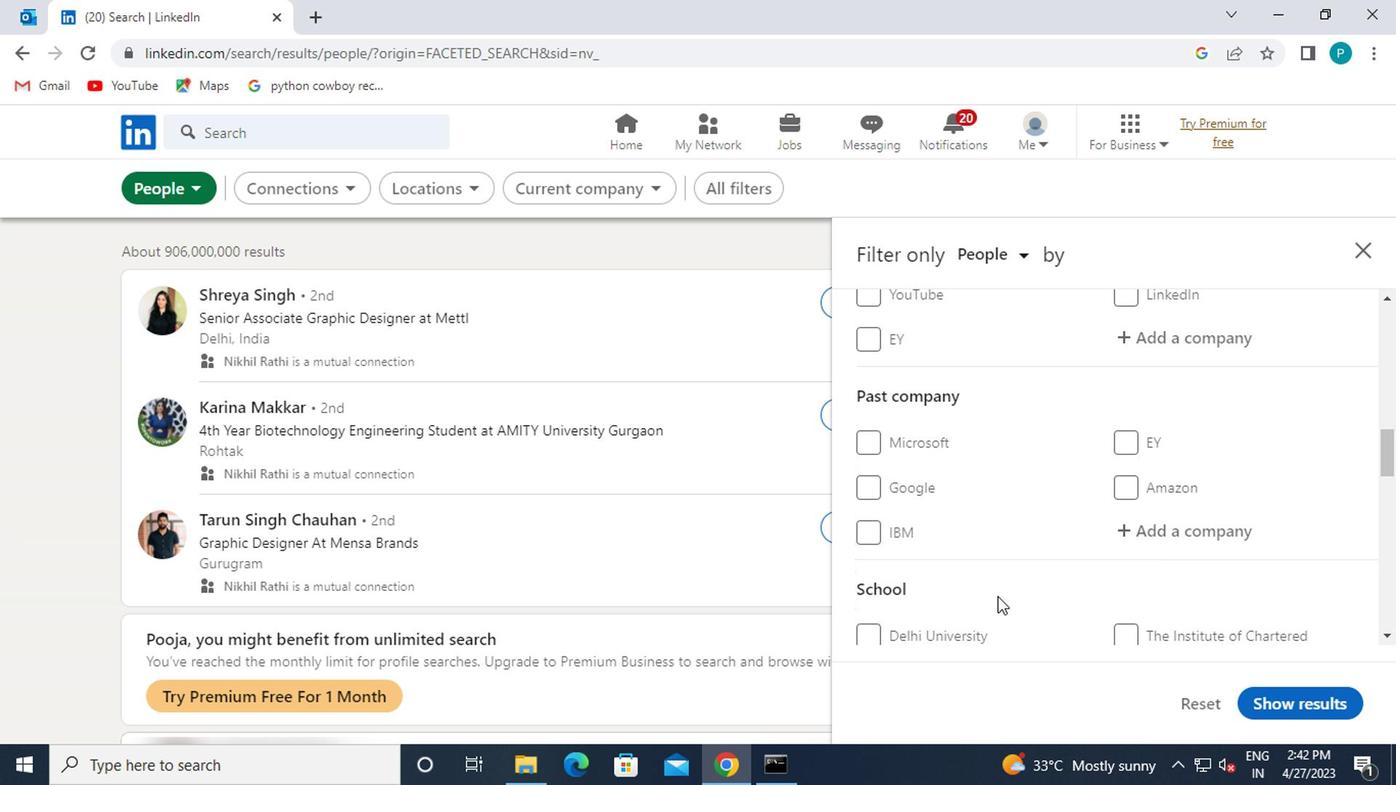 
Action: Mouse moved to (970, 593)
Screenshot: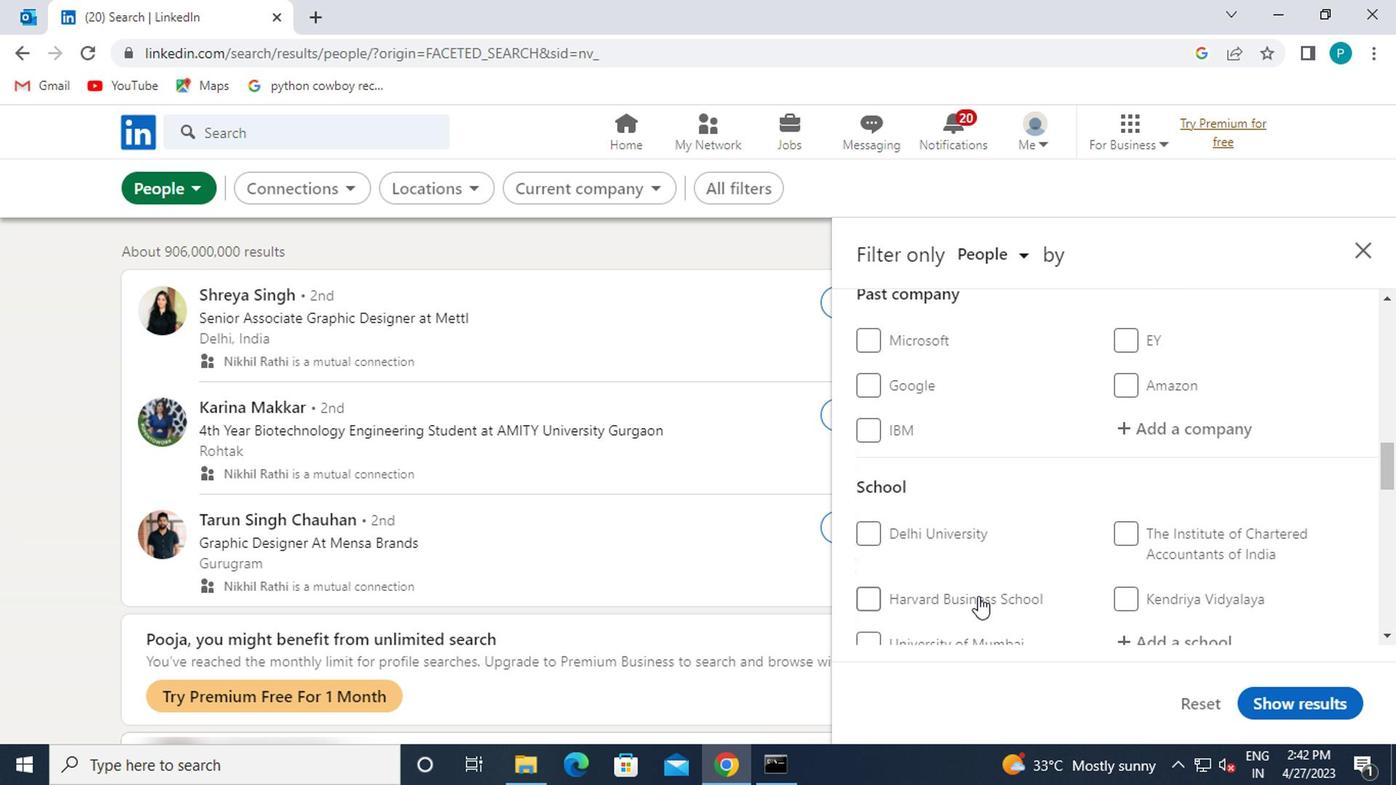 
Action: Mouse scrolled (970, 592) with delta (0, 0)
Screenshot: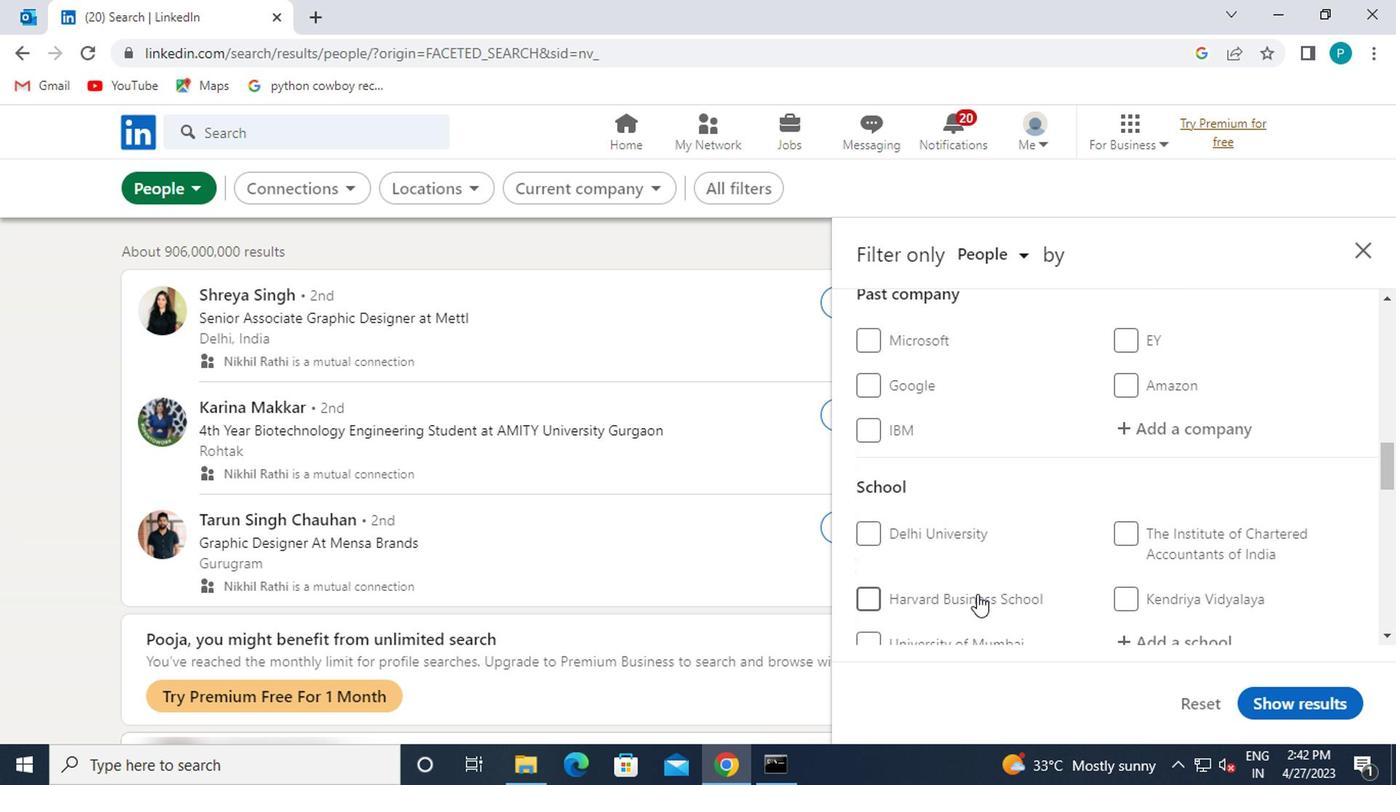 
Action: Mouse scrolled (970, 592) with delta (0, 0)
Screenshot: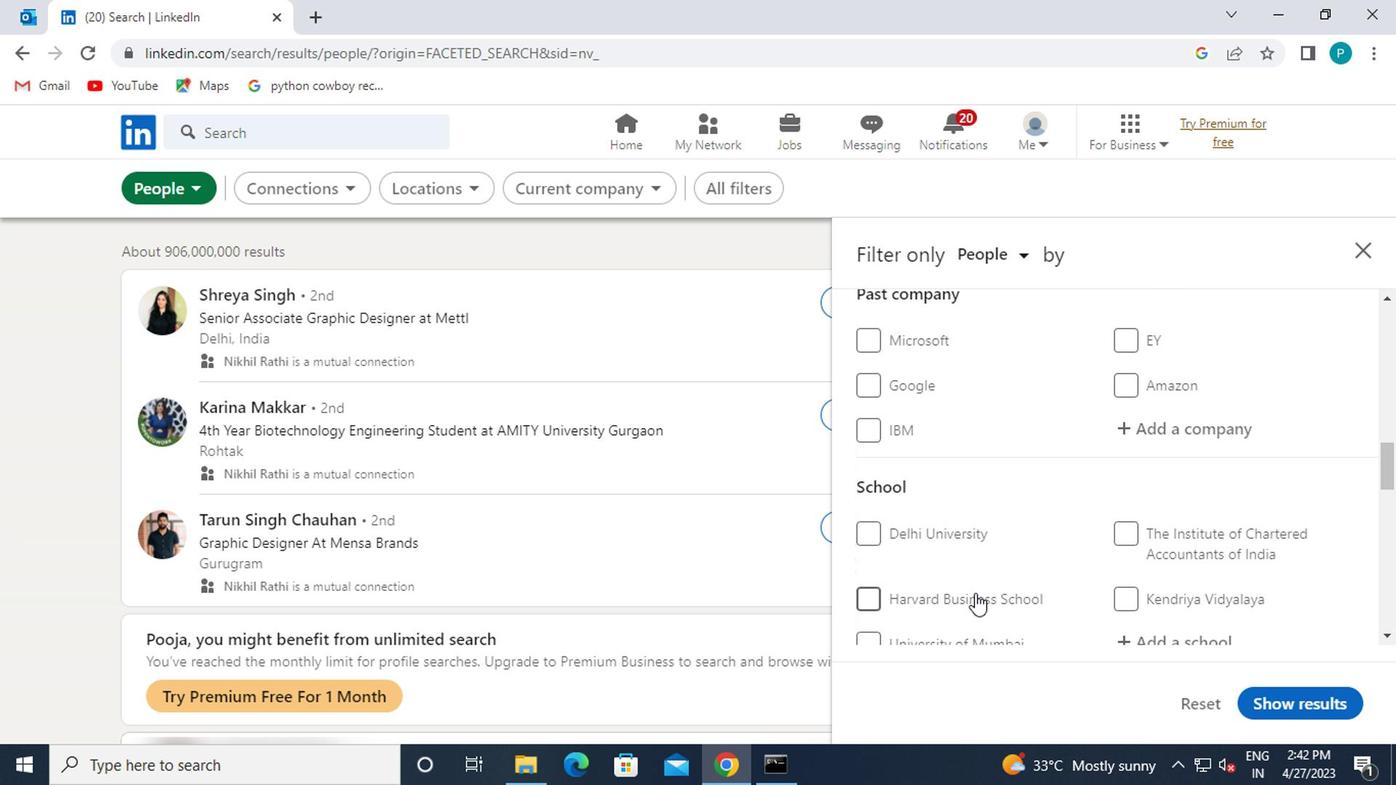 
Action: Mouse moved to (970, 592)
Screenshot: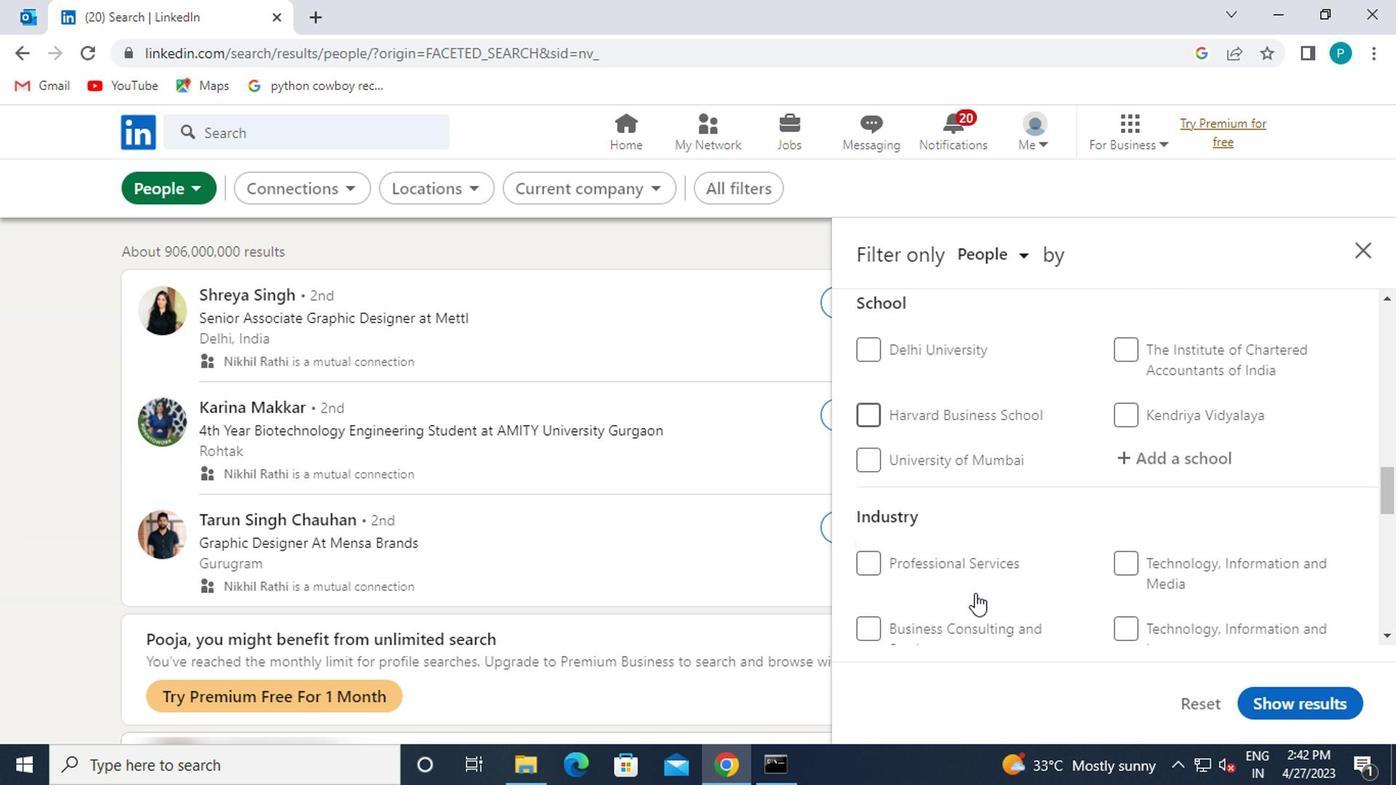 
Action: Mouse scrolled (970, 591) with delta (0, -1)
Screenshot: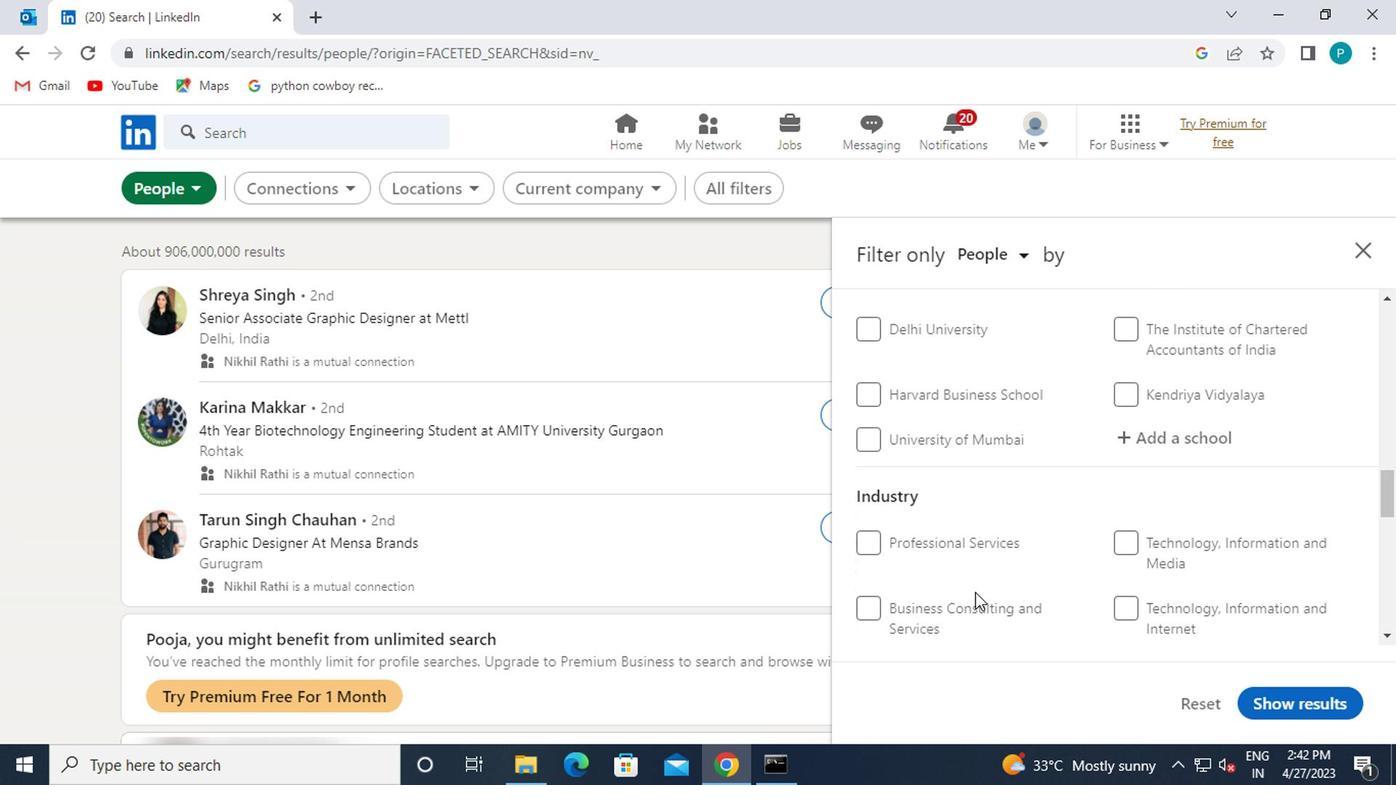 
Action: Mouse scrolled (970, 591) with delta (0, -1)
Screenshot: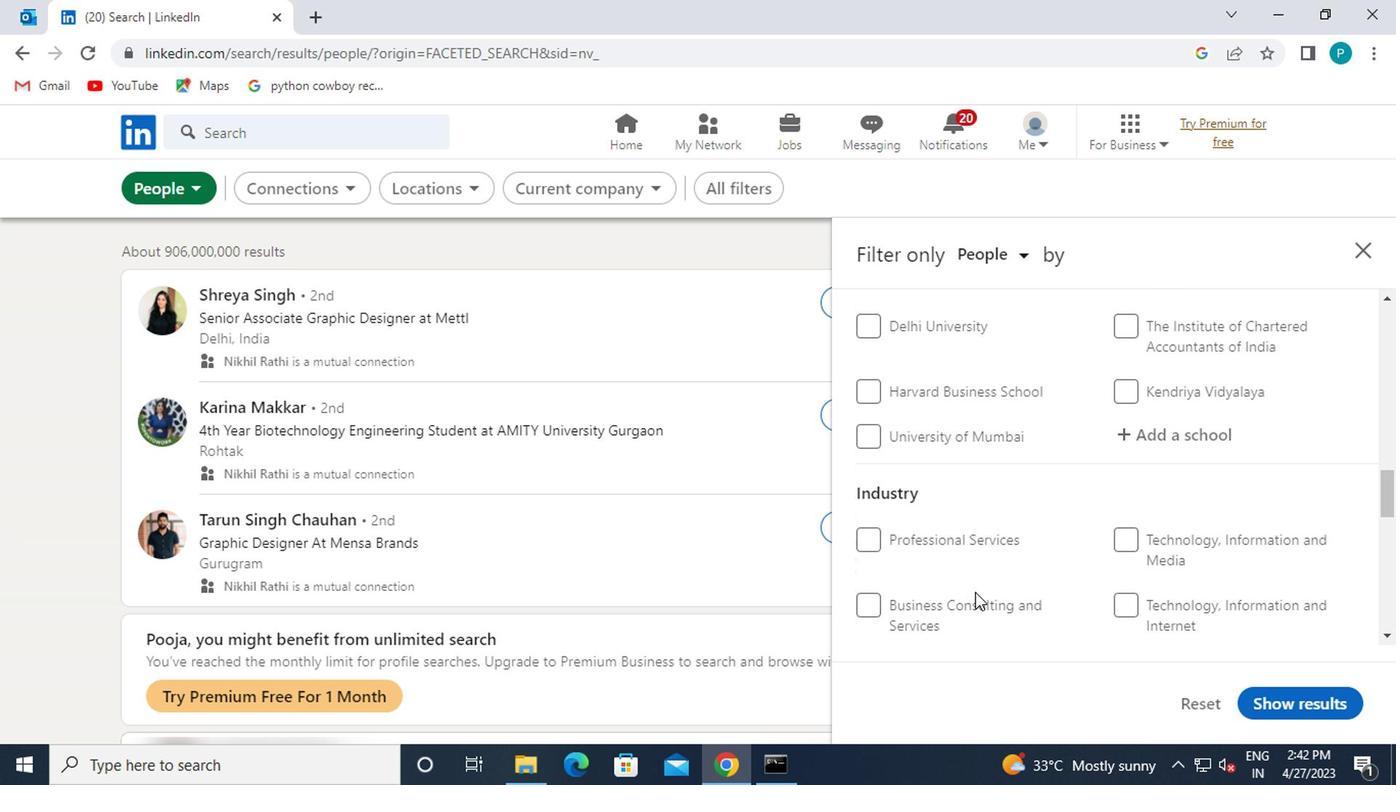 
Action: Mouse scrolled (970, 591) with delta (0, -1)
Screenshot: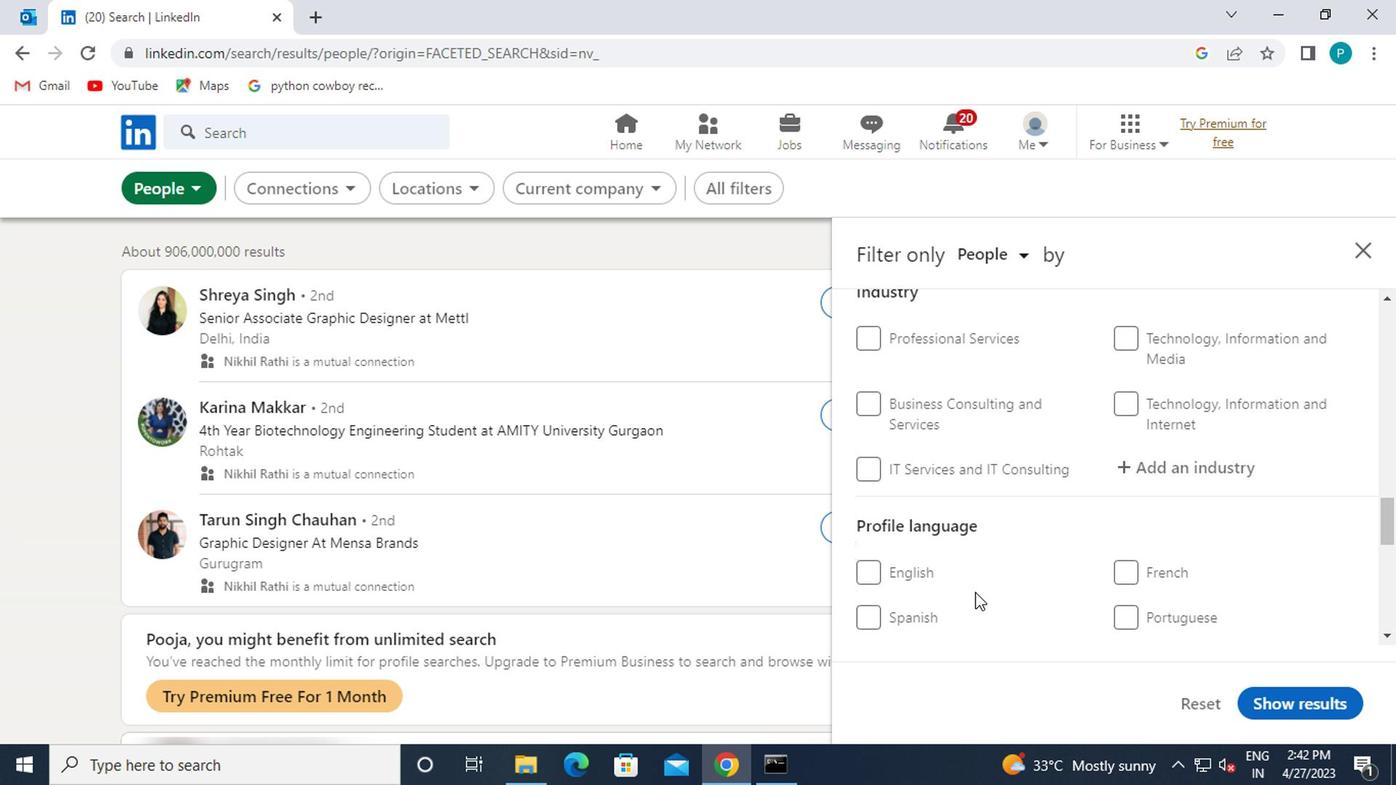 
Action: Mouse moved to (1116, 471)
Screenshot: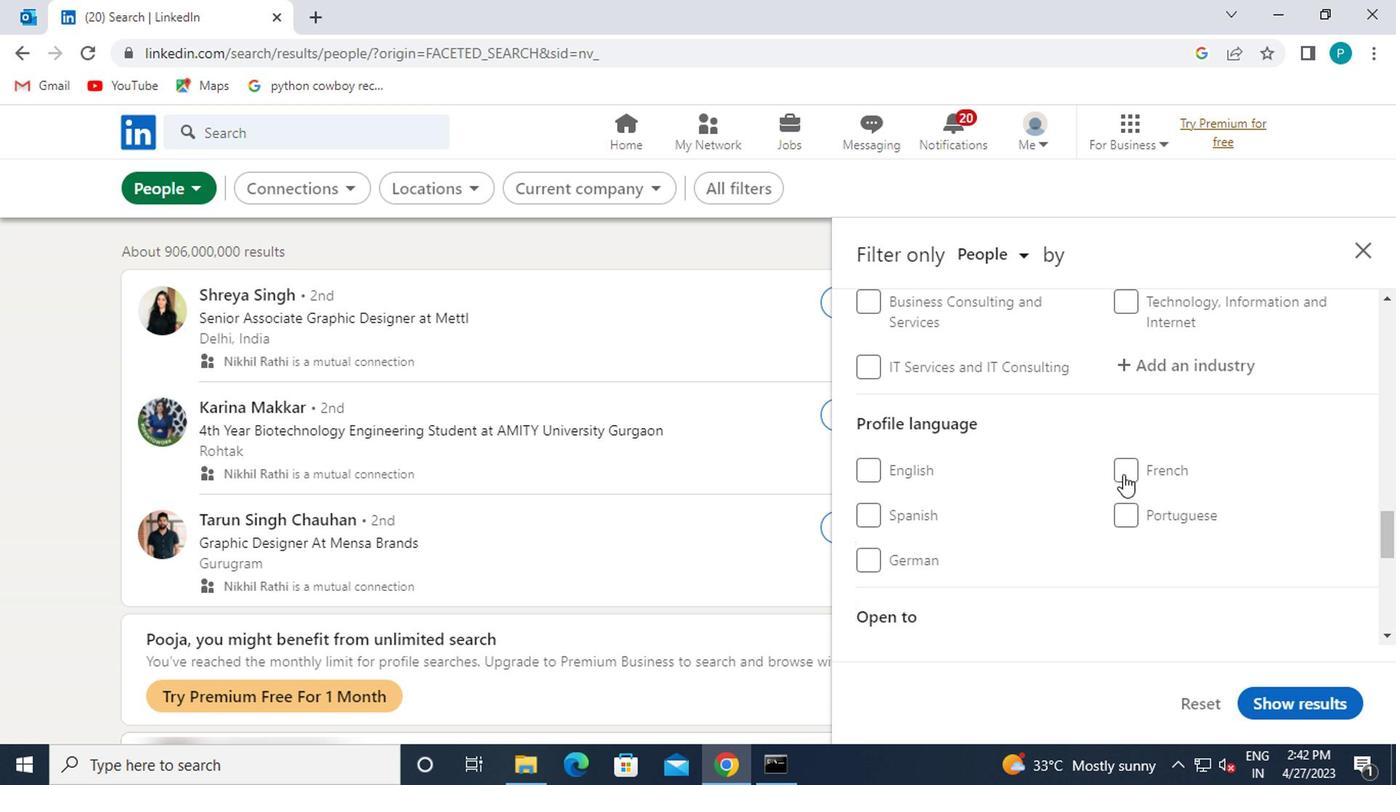 
Action: Mouse pressed left at (1116, 471)
Screenshot: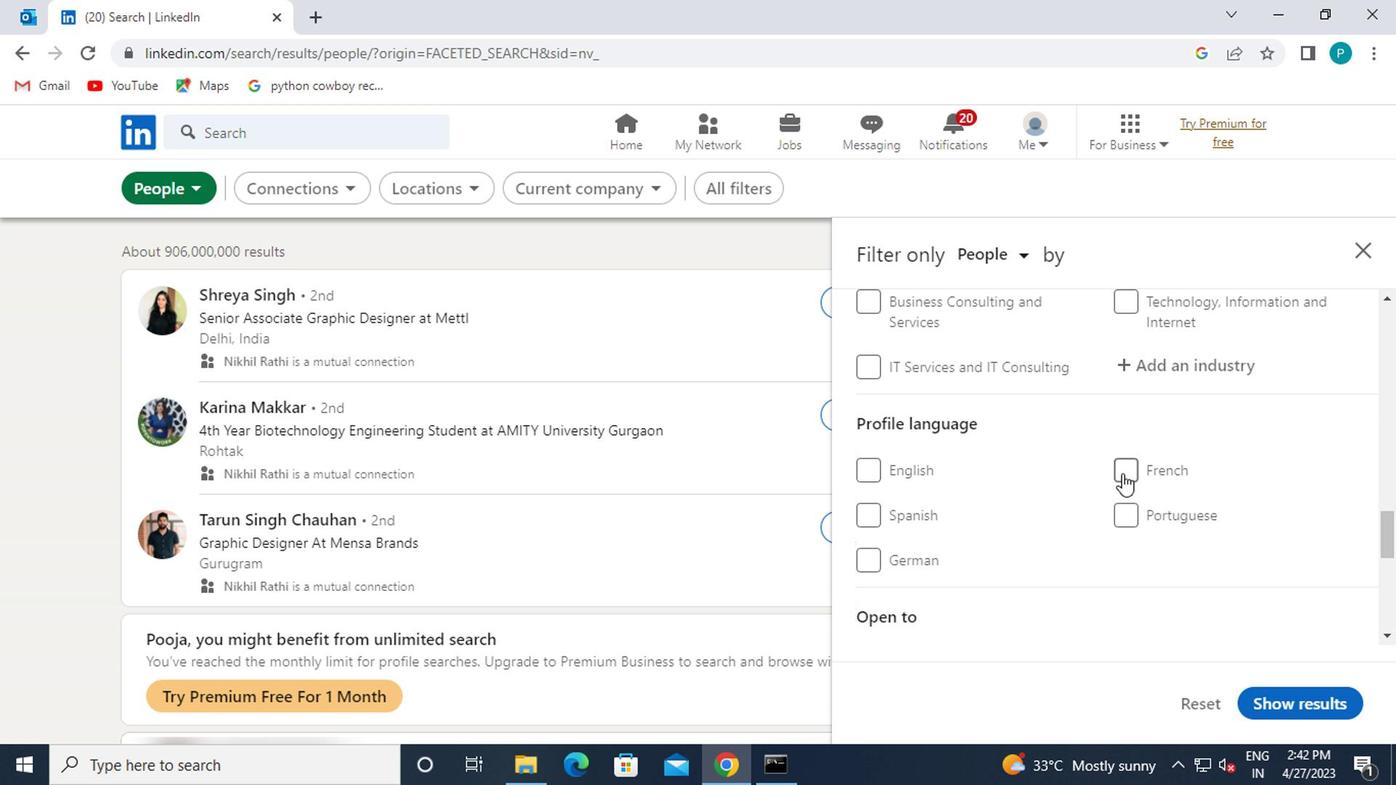 
Action: Mouse moved to (1020, 551)
Screenshot: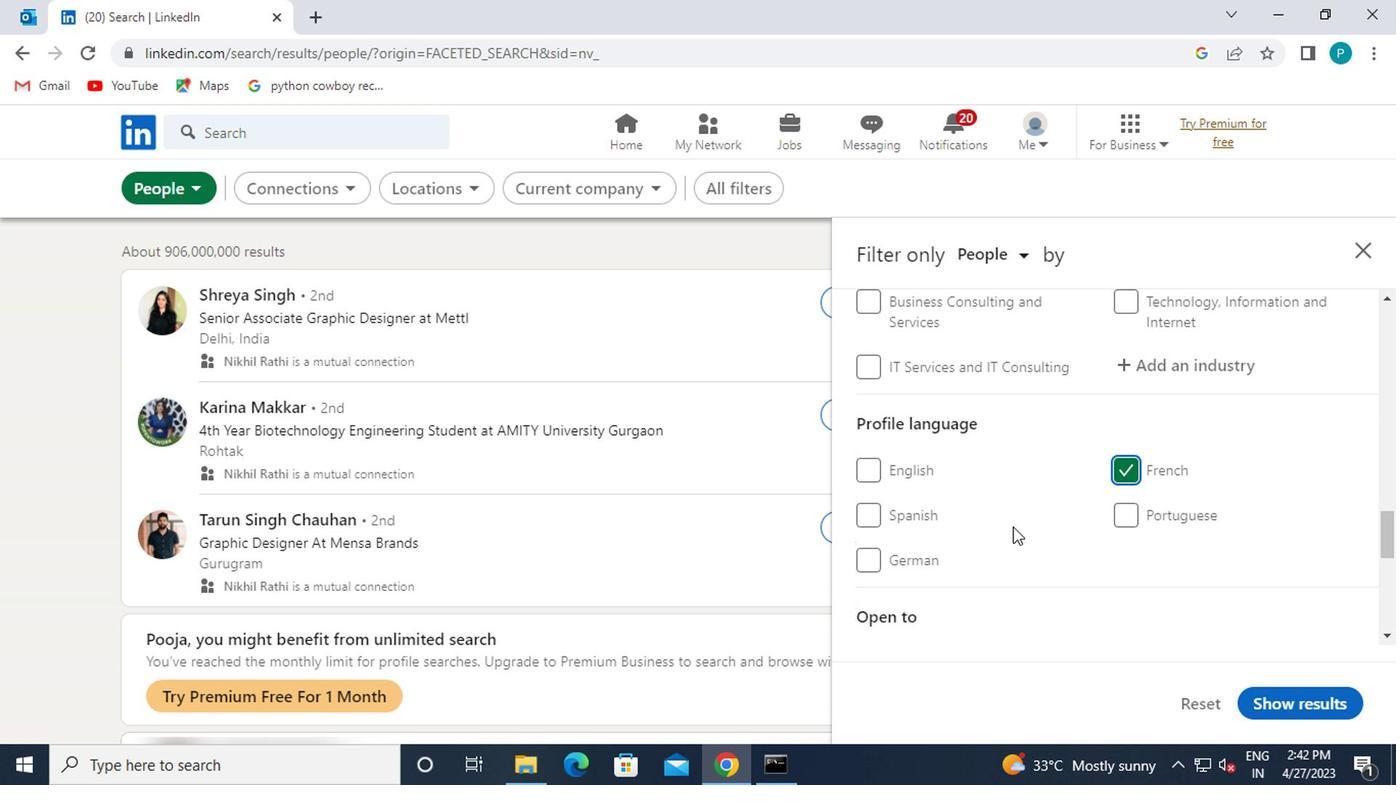 
Action: Mouse scrolled (1020, 553) with delta (0, 1)
Screenshot: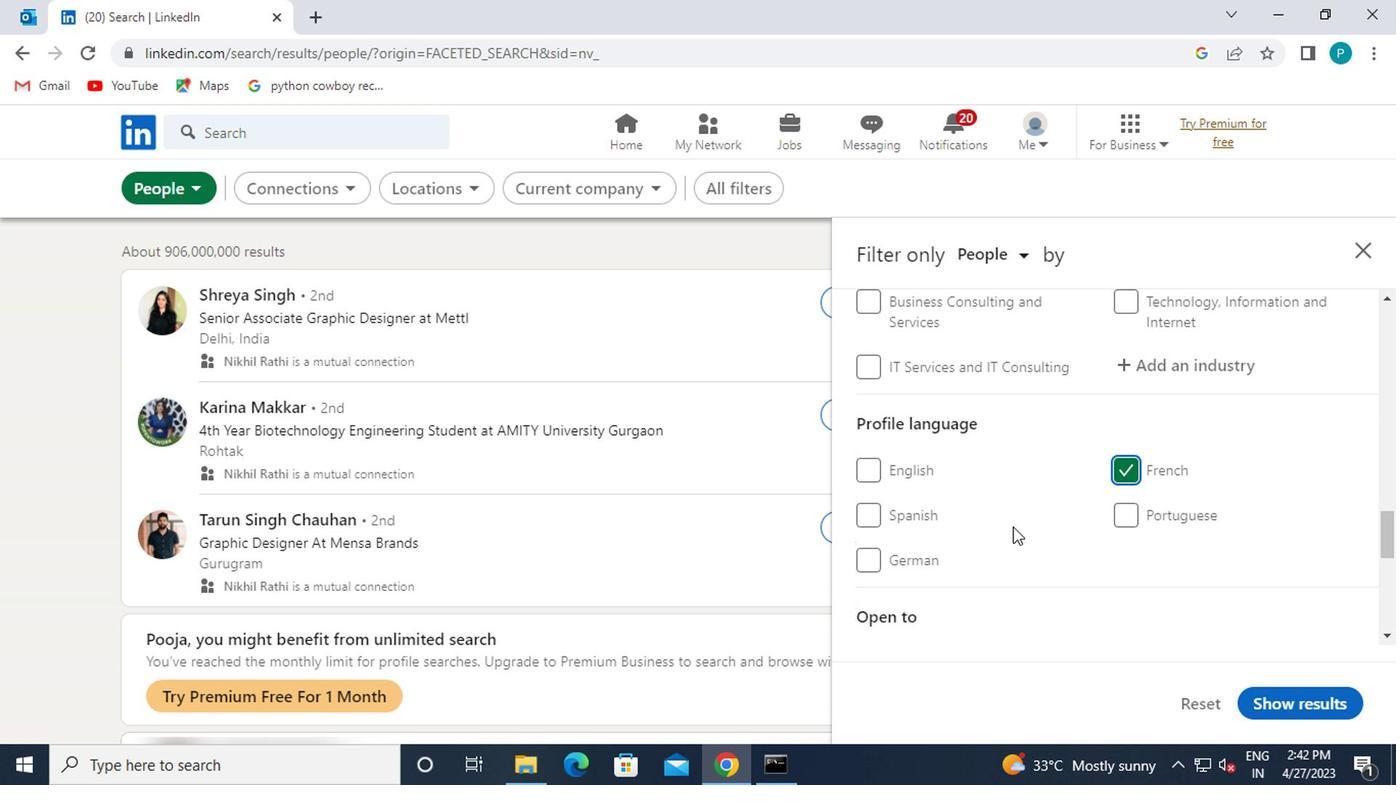 
Action: Mouse moved to (1025, 558)
Screenshot: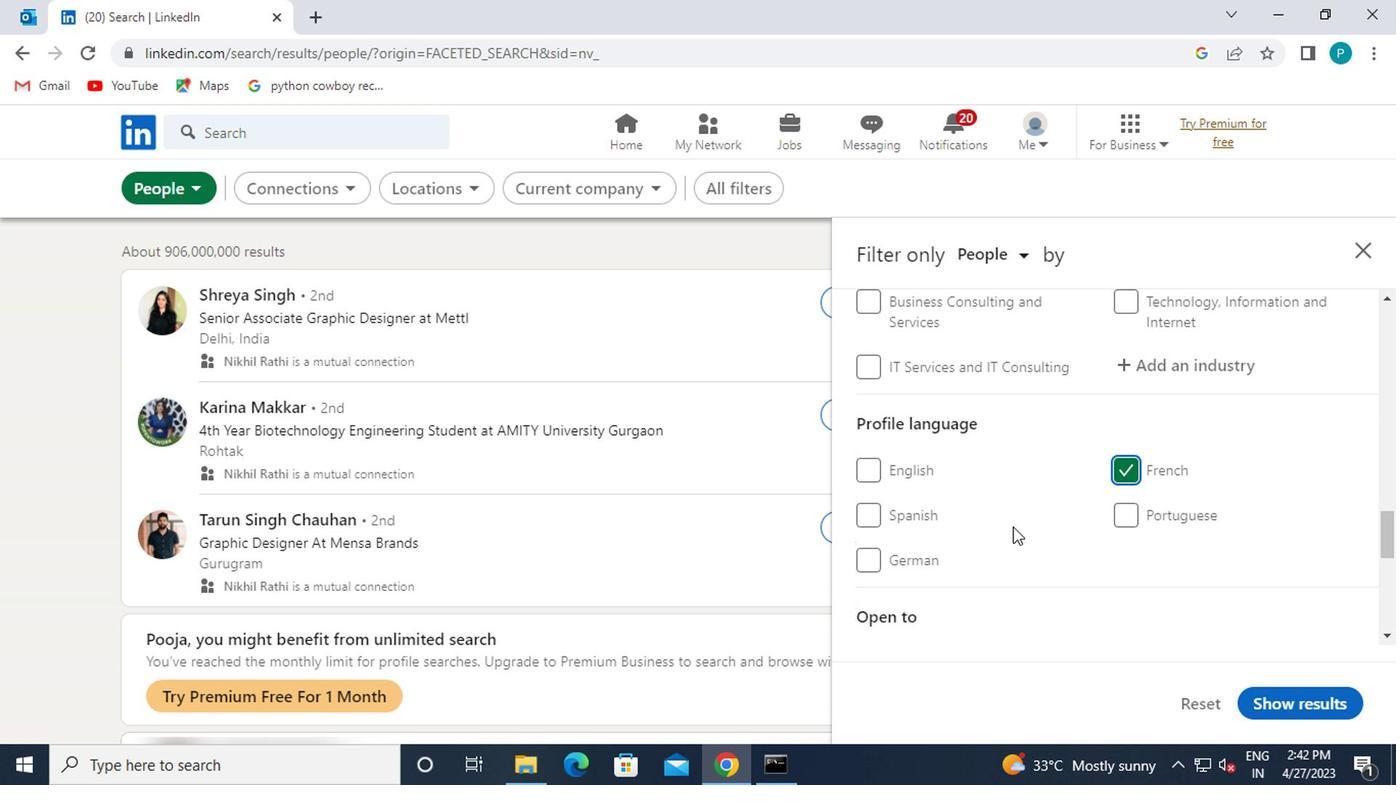 
Action: Mouse scrolled (1025, 559) with delta (0, 0)
Screenshot: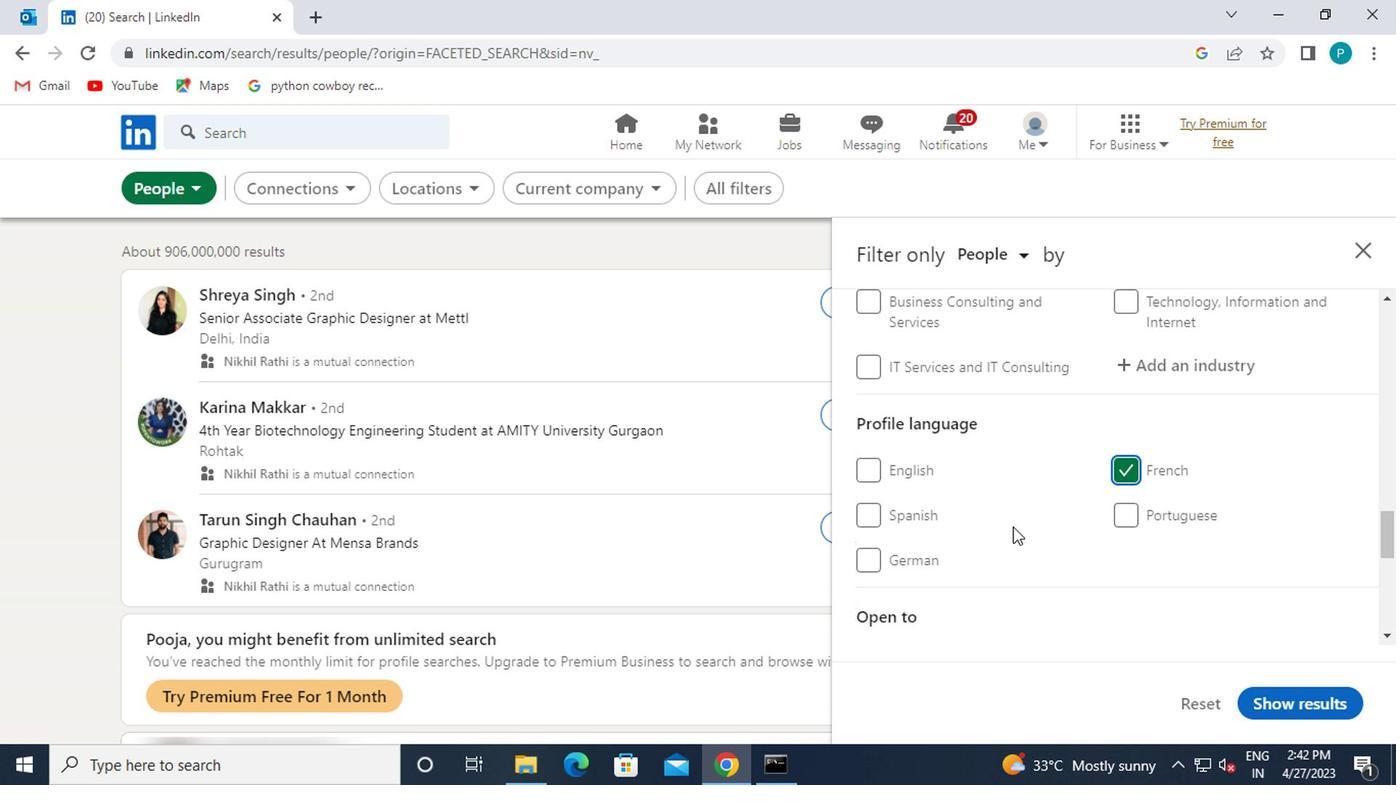 
Action: Mouse moved to (1070, 507)
Screenshot: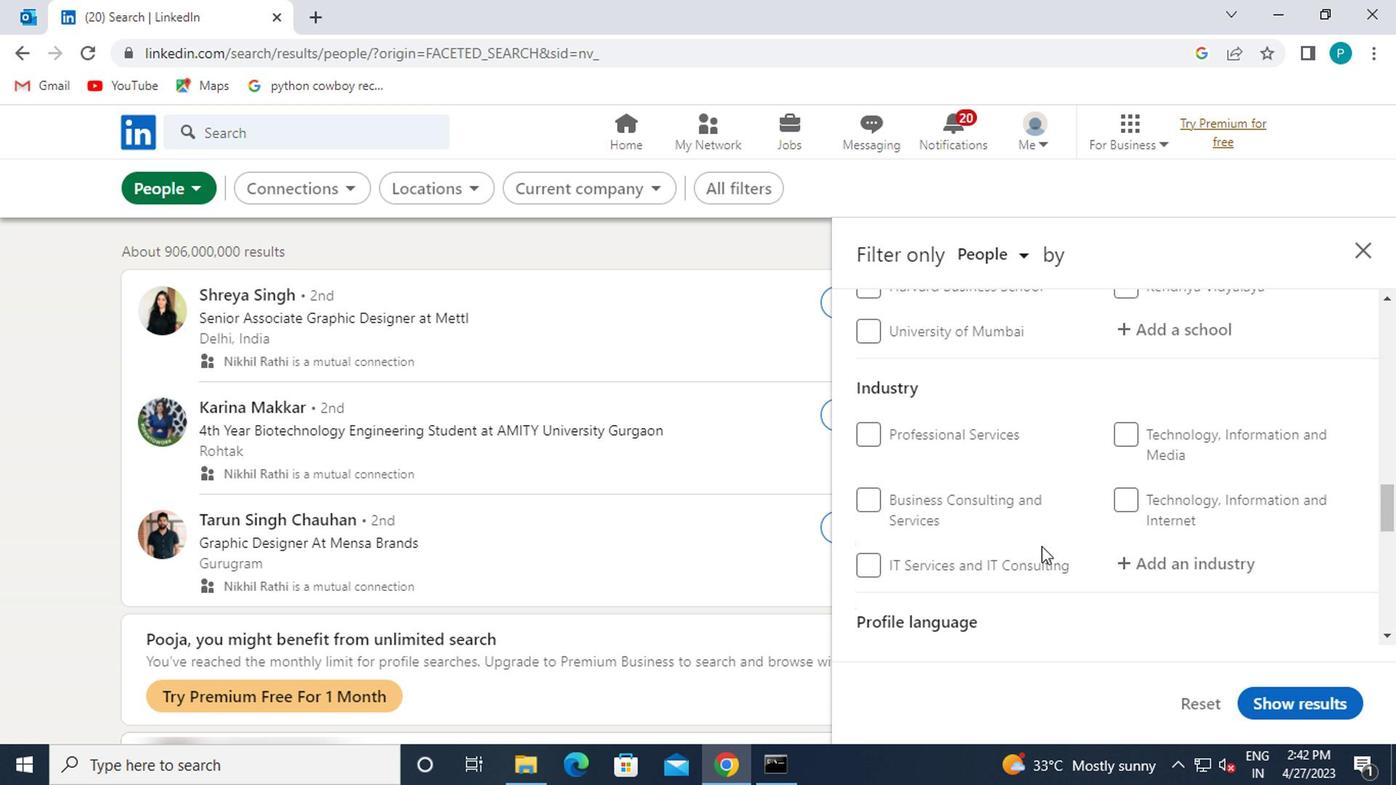 
Action: Mouse scrolled (1070, 508) with delta (0, 1)
Screenshot: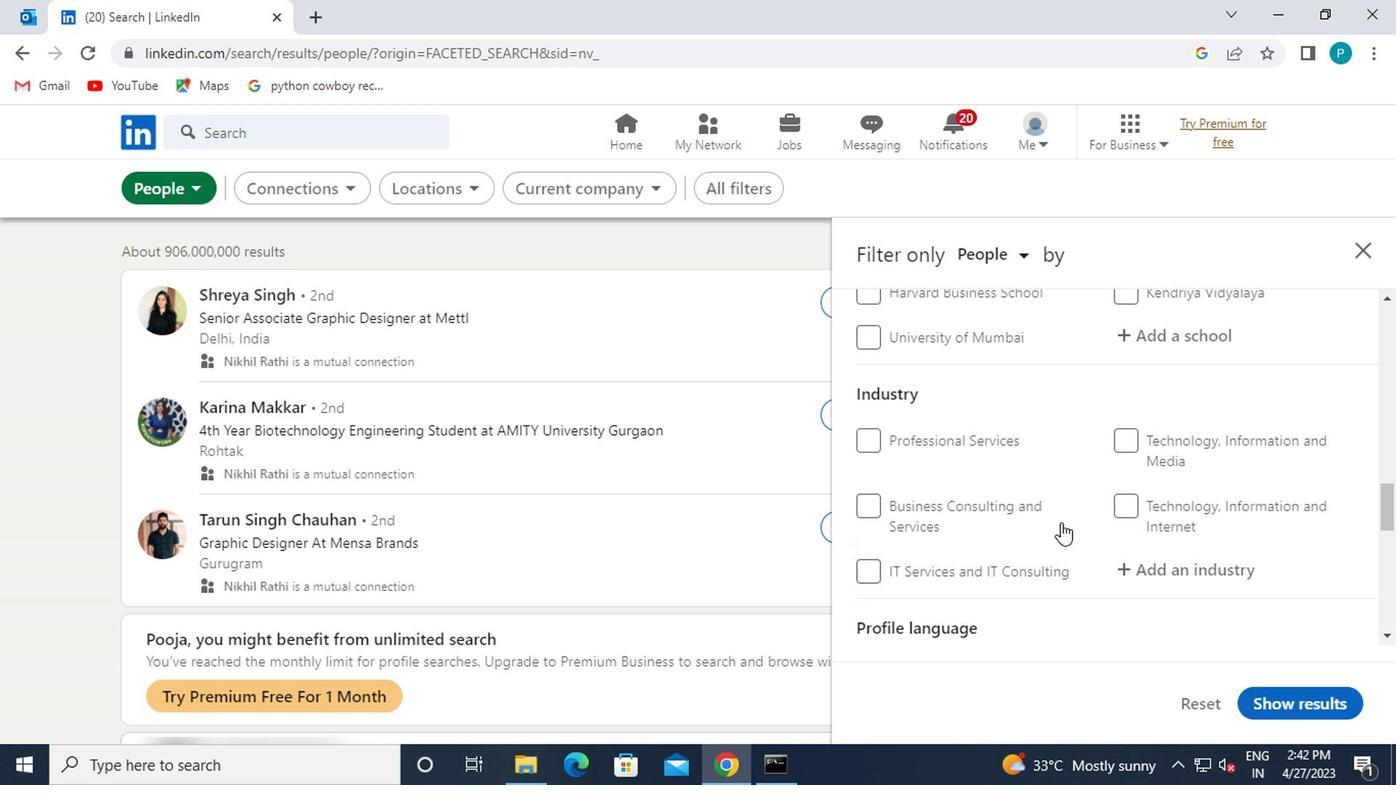 
Action: Mouse scrolled (1070, 508) with delta (0, 1)
Screenshot: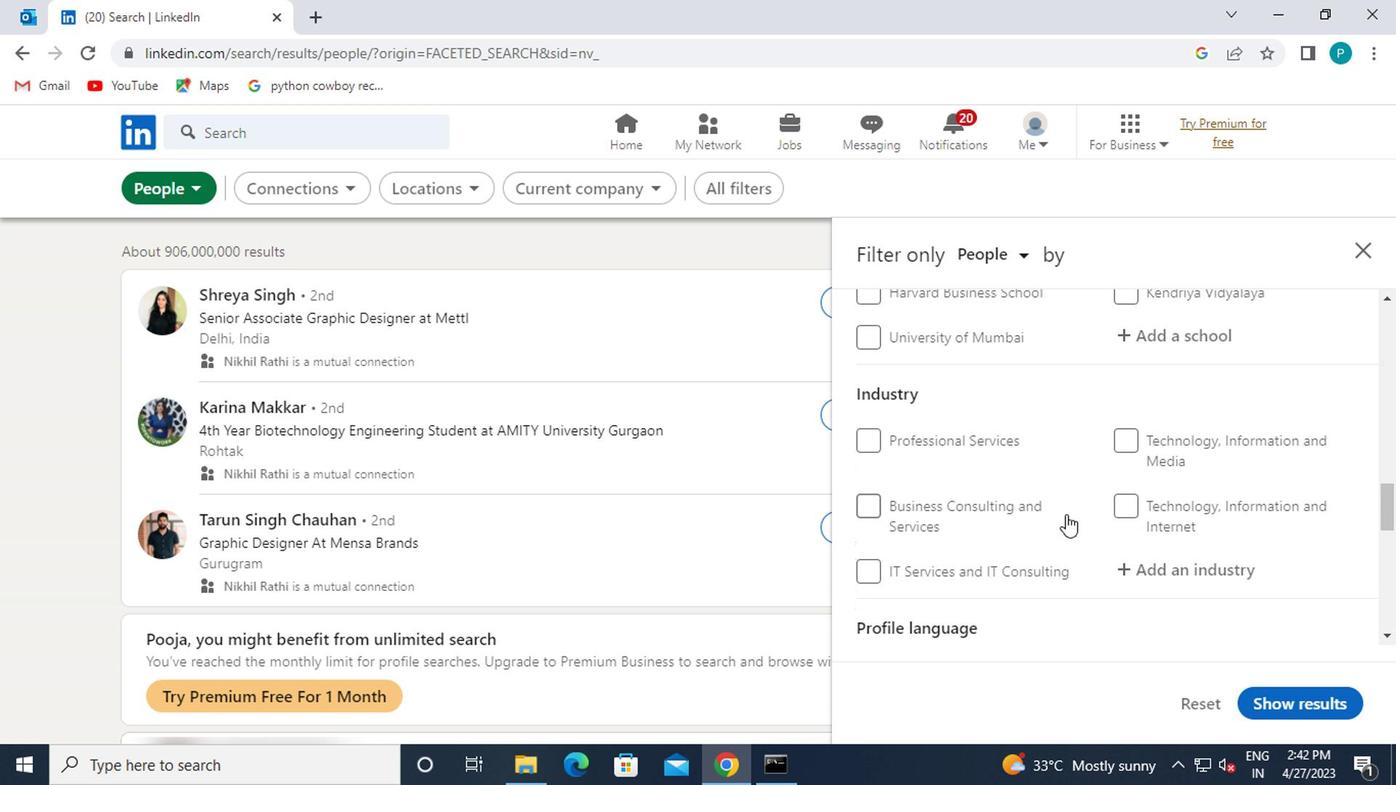 
Action: Mouse moved to (1076, 500)
Screenshot: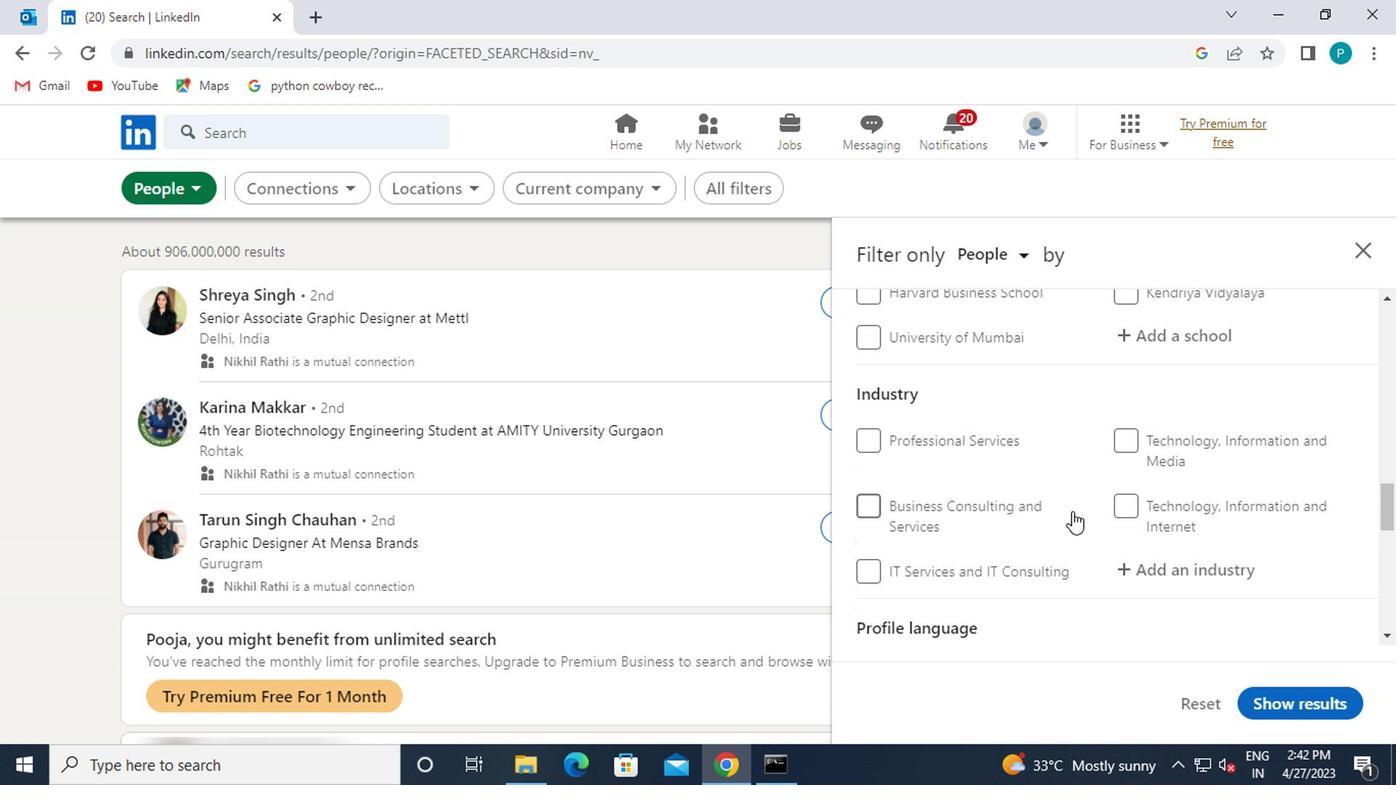 
Action: Mouse scrolled (1076, 501) with delta (0, 1)
Screenshot: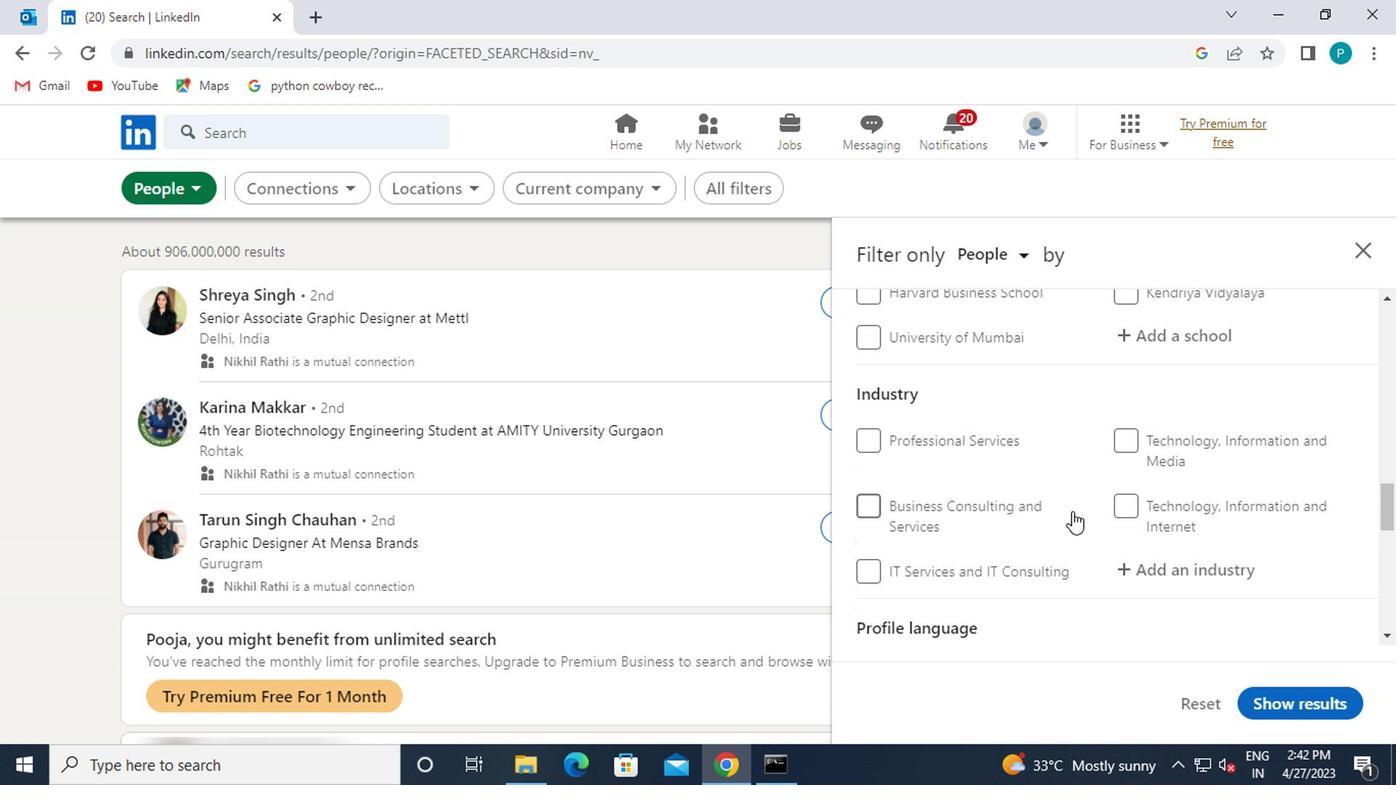 
Action: Mouse moved to (1159, 439)
Screenshot: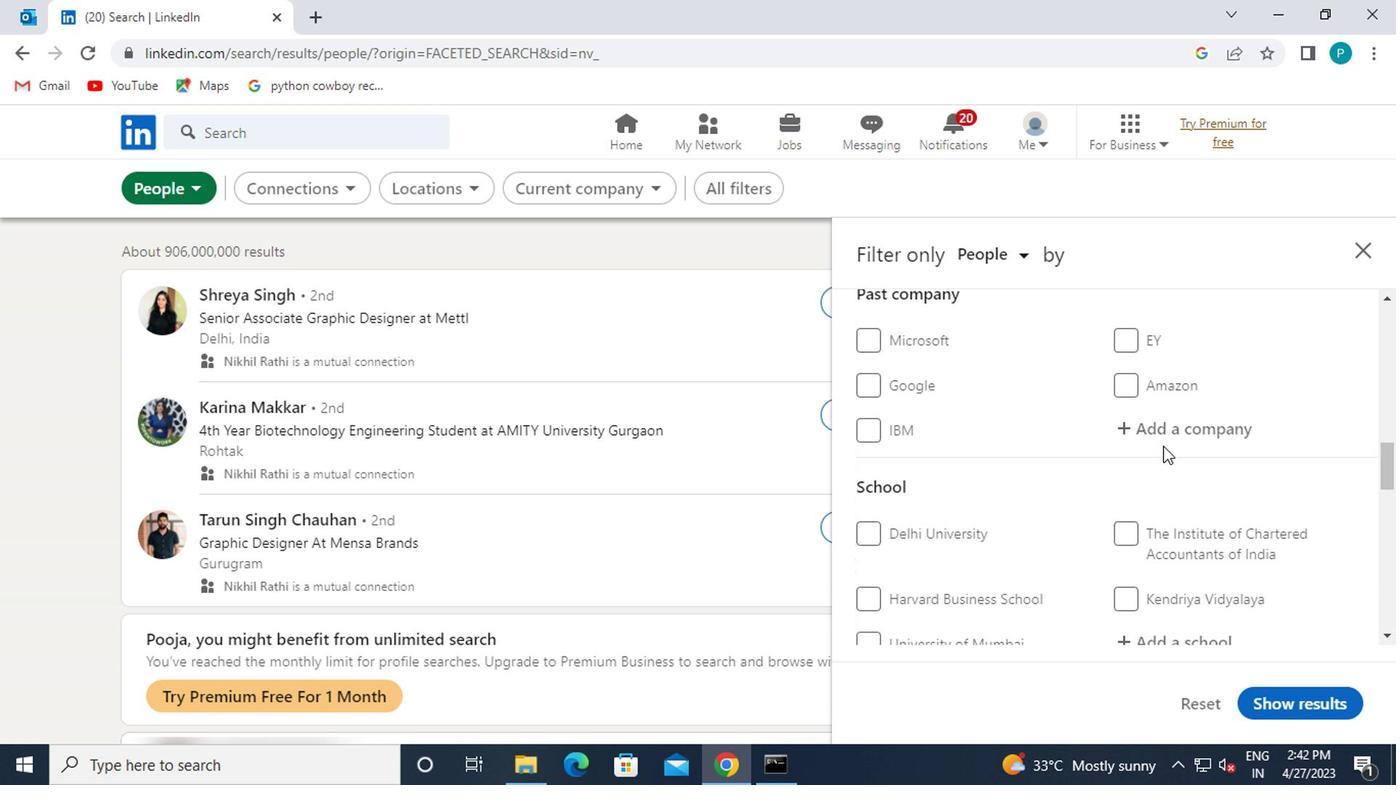 
Action: Mouse scrolled (1159, 439) with delta (0, 0)
Screenshot: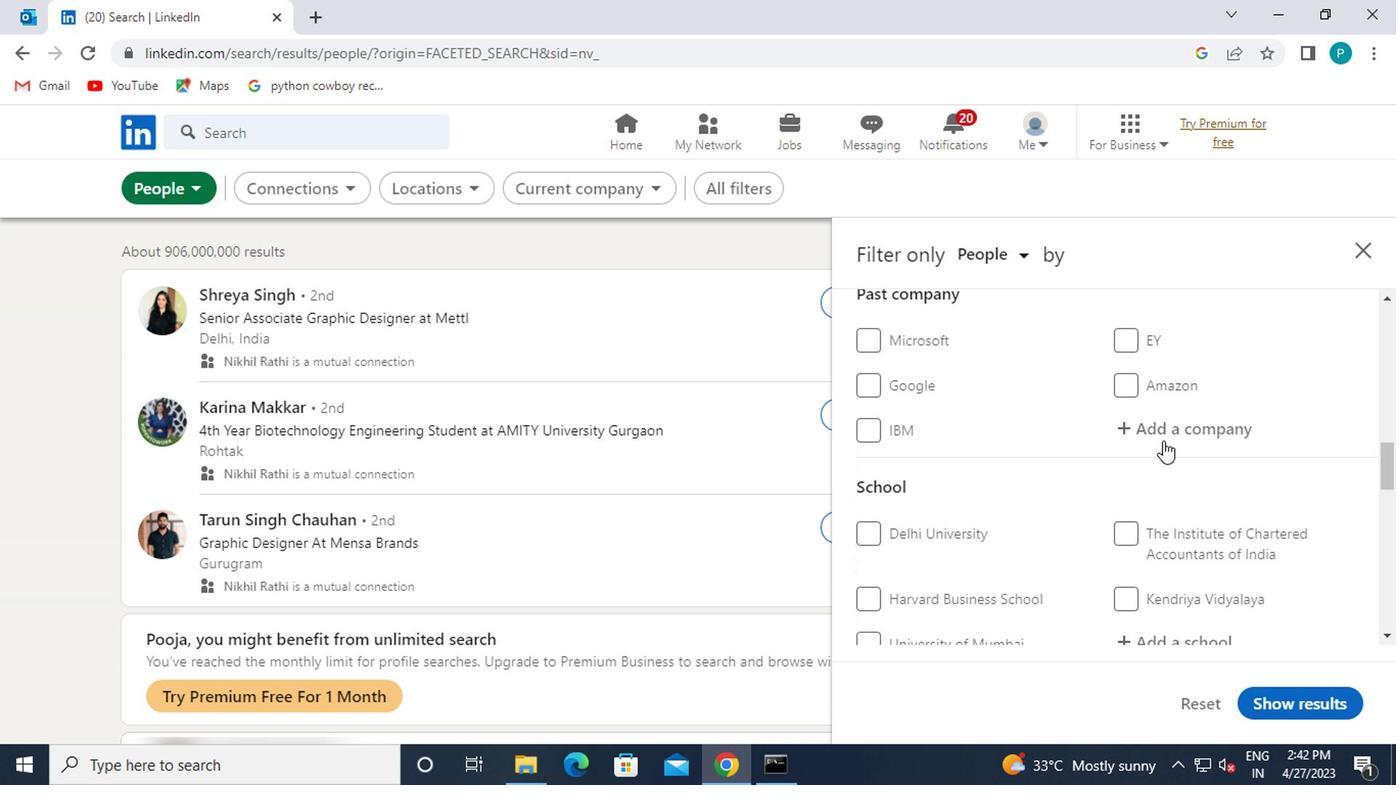 
Action: Mouse moved to (1156, 477)
Screenshot: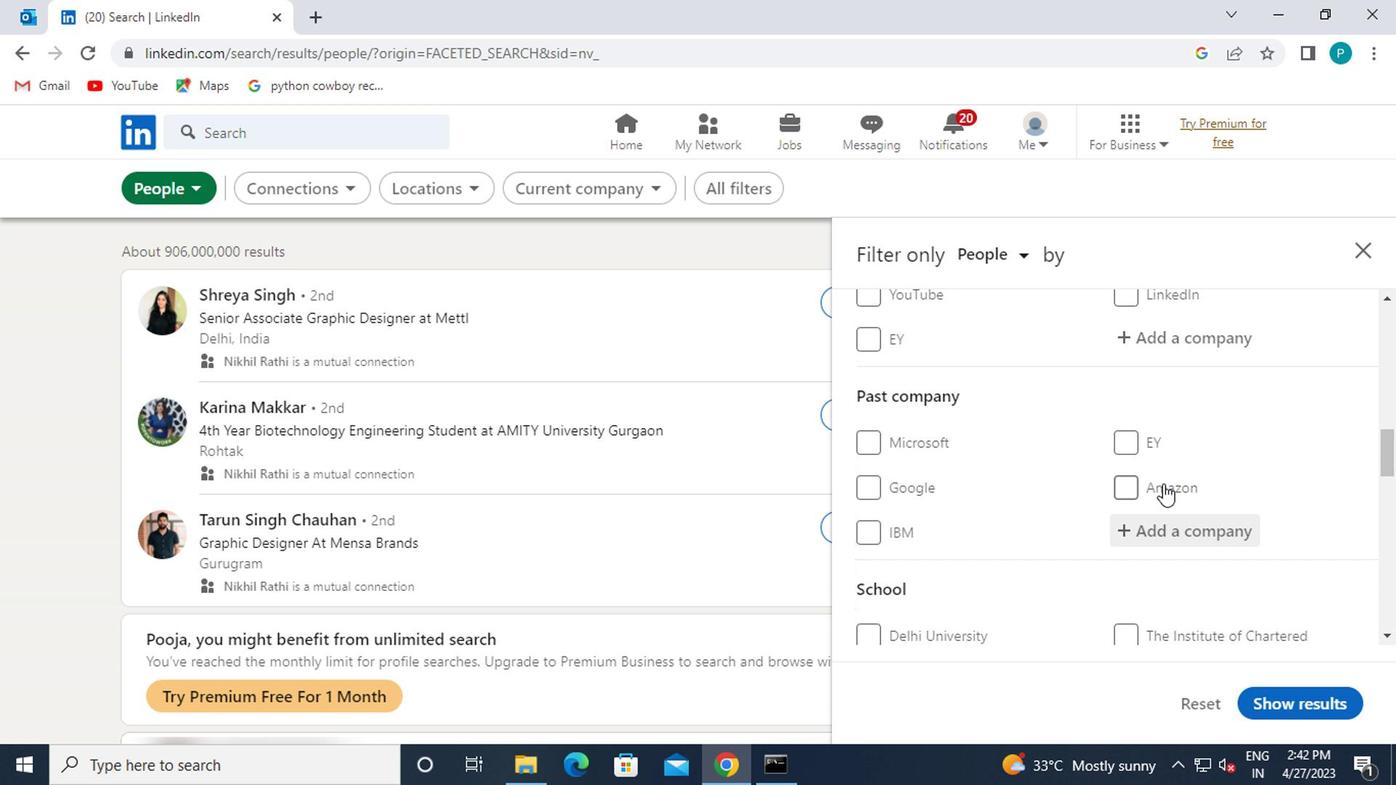 
Action: Mouse scrolled (1156, 479) with delta (0, 1)
Screenshot: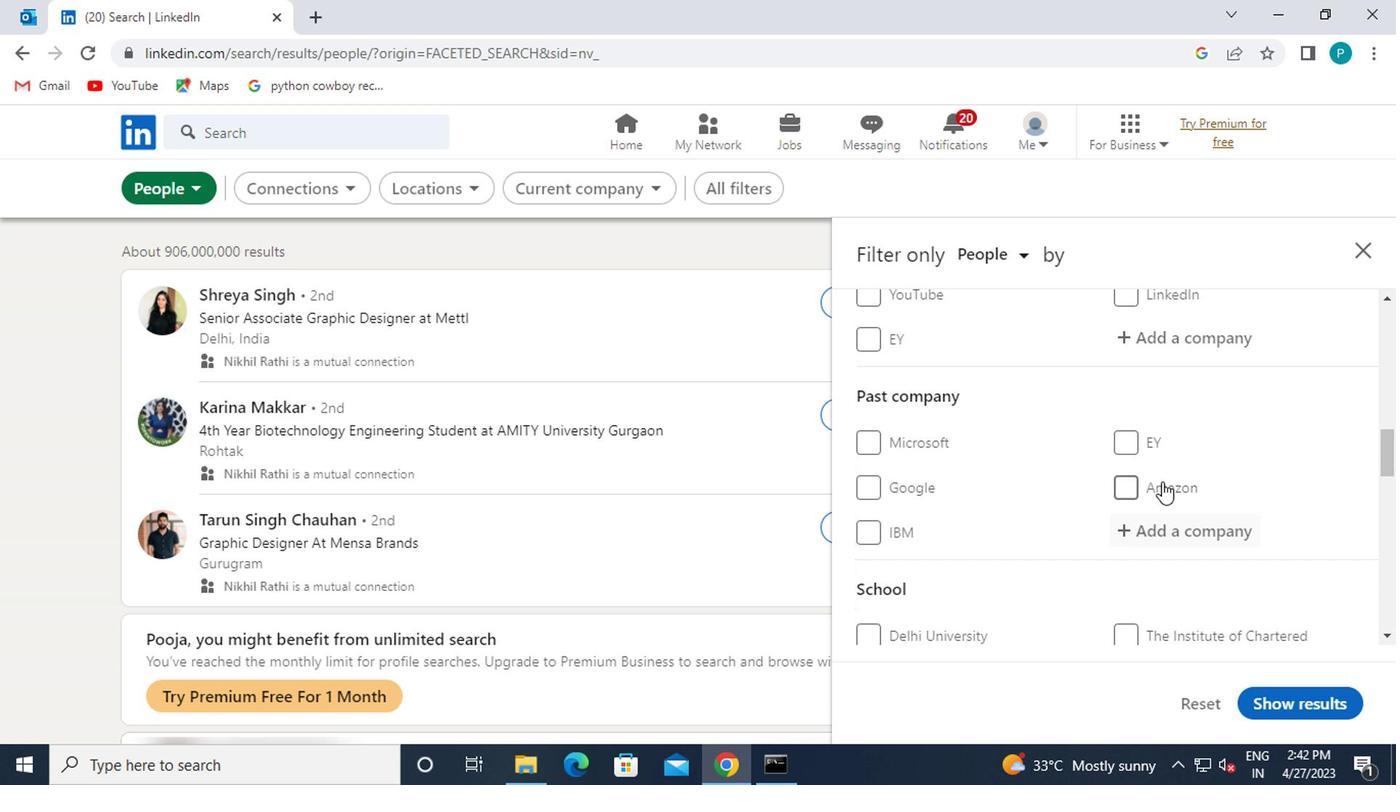 
Action: Mouse scrolled (1156, 479) with delta (0, 1)
Screenshot: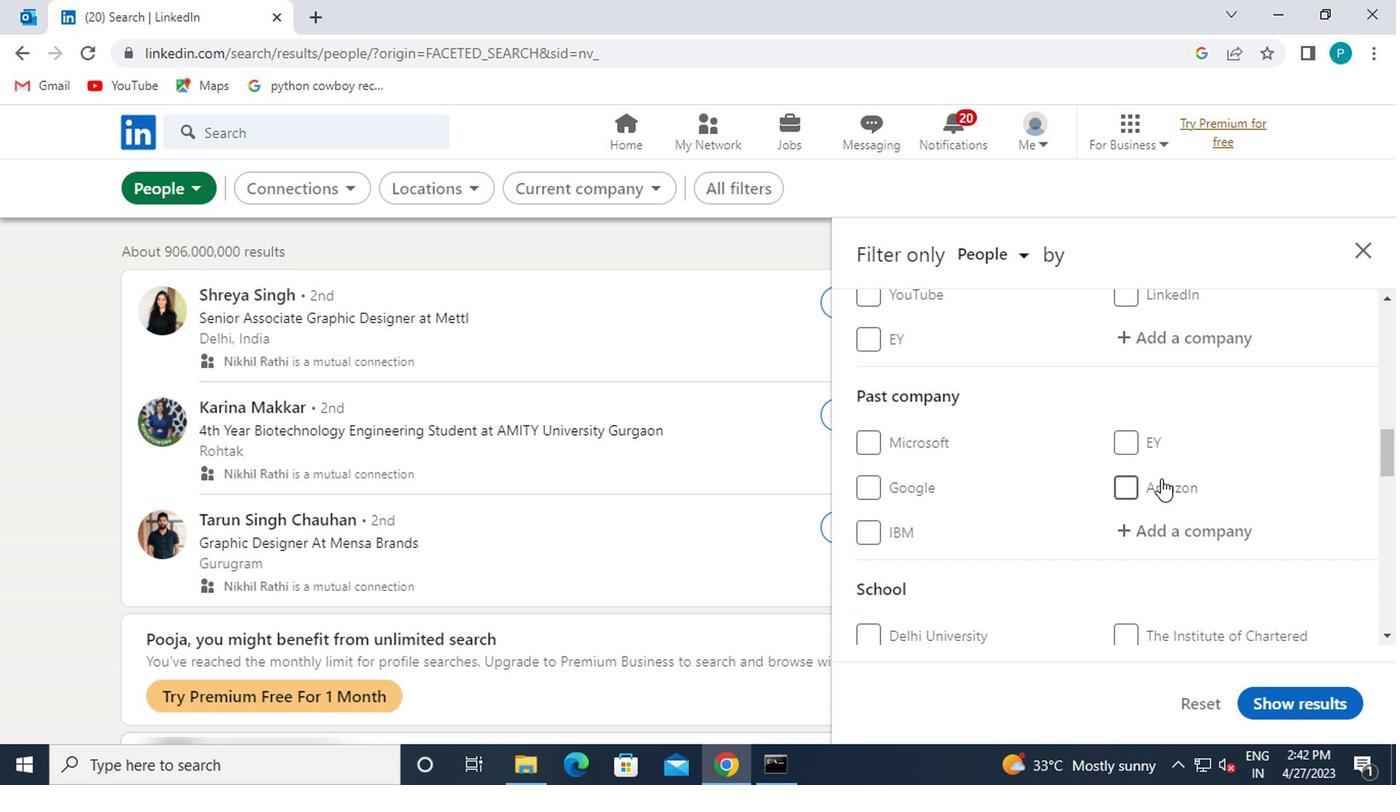 
Action: Mouse moved to (1162, 532)
Screenshot: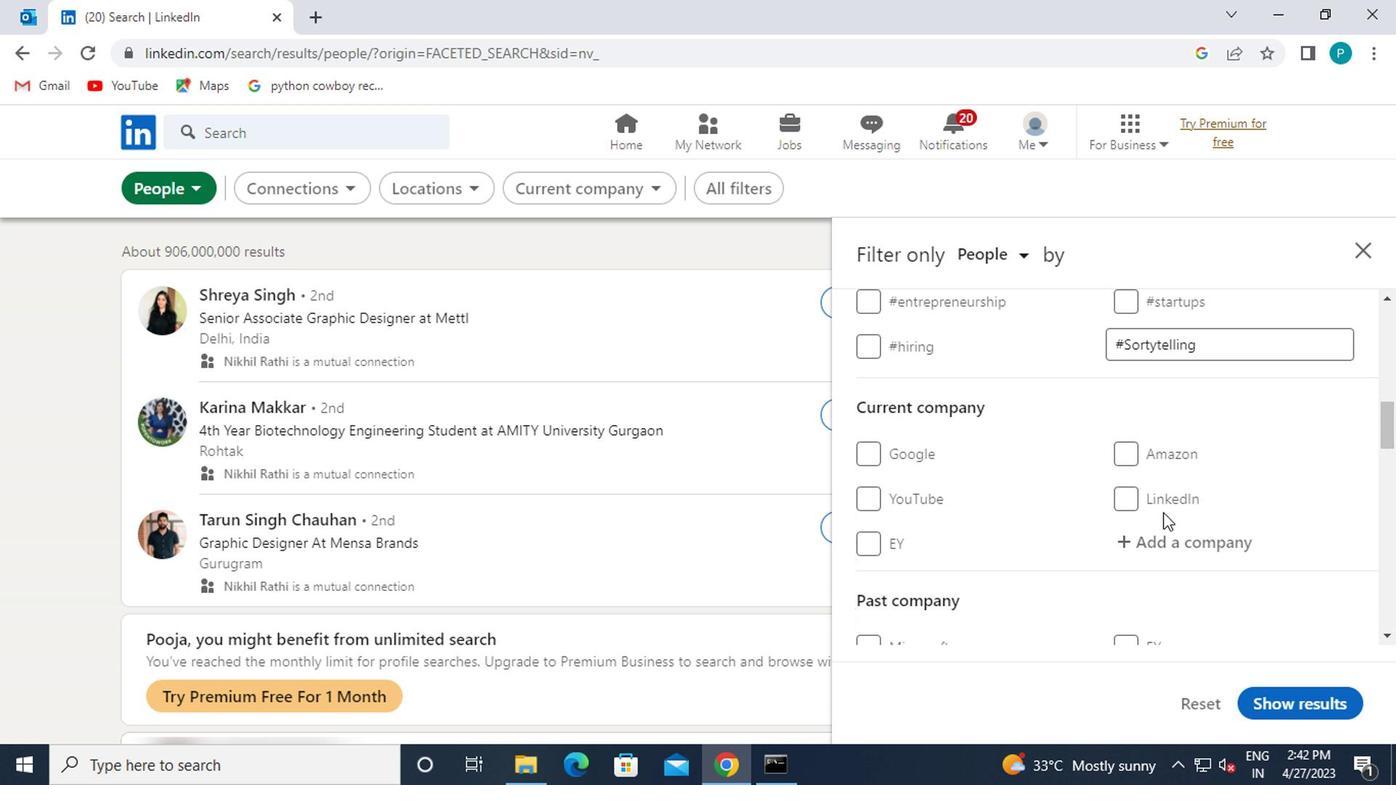 
Action: Mouse pressed left at (1162, 532)
Screenshot: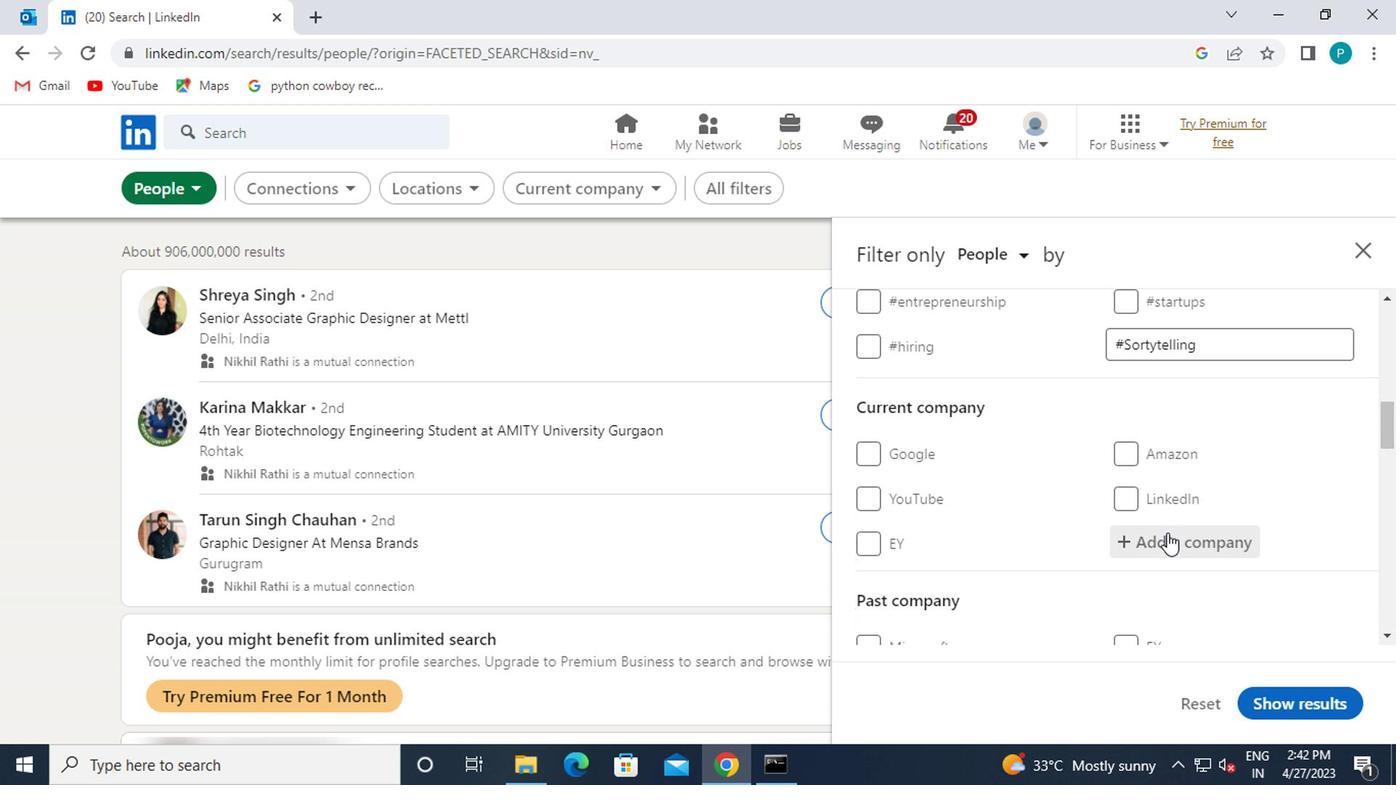 
Action: Key pressed <Key.caps_lock>TORAM
Screenshot: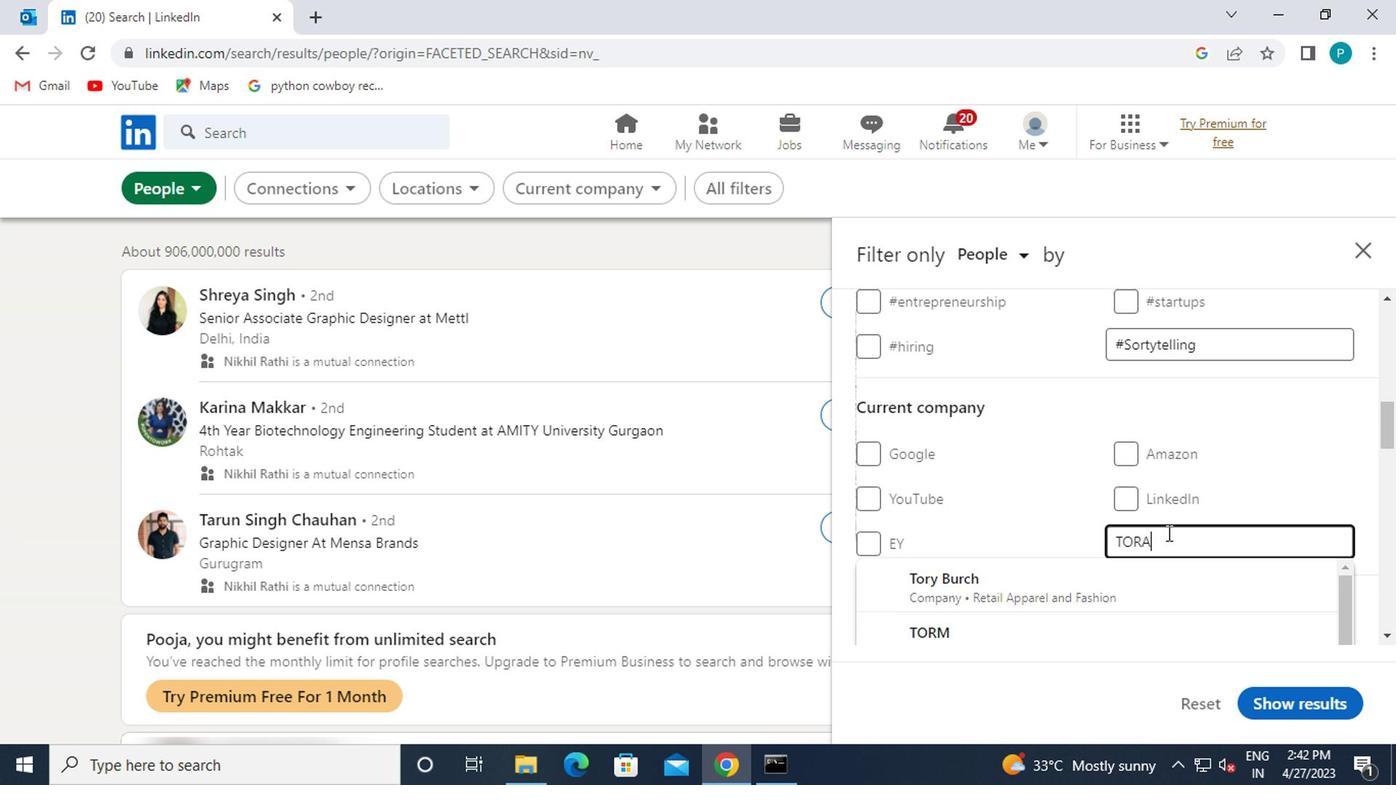 
Action: Mouse moved to (1065, 543)
Screenshot: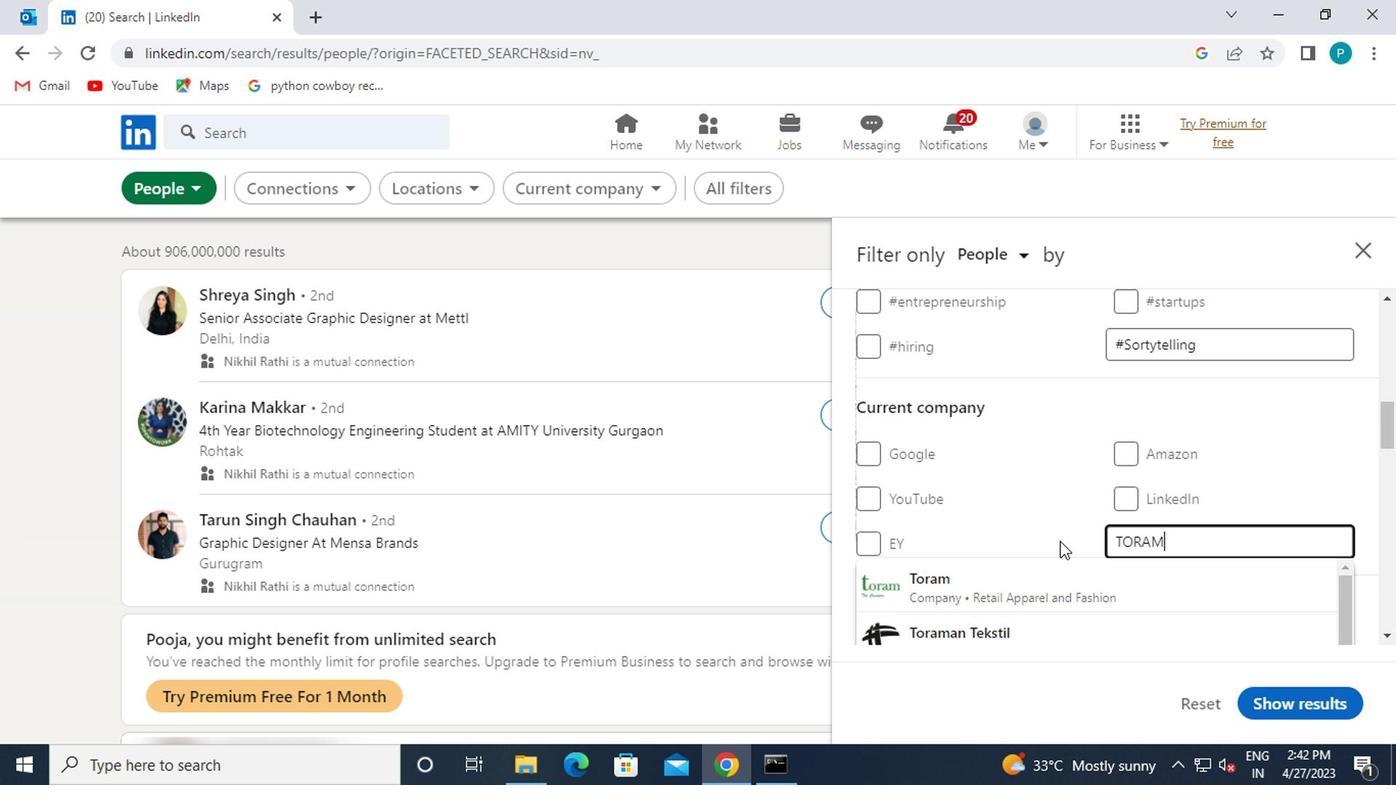 
Action: Key pressed <Key.backspace><Key.backspace>M
Screenshot: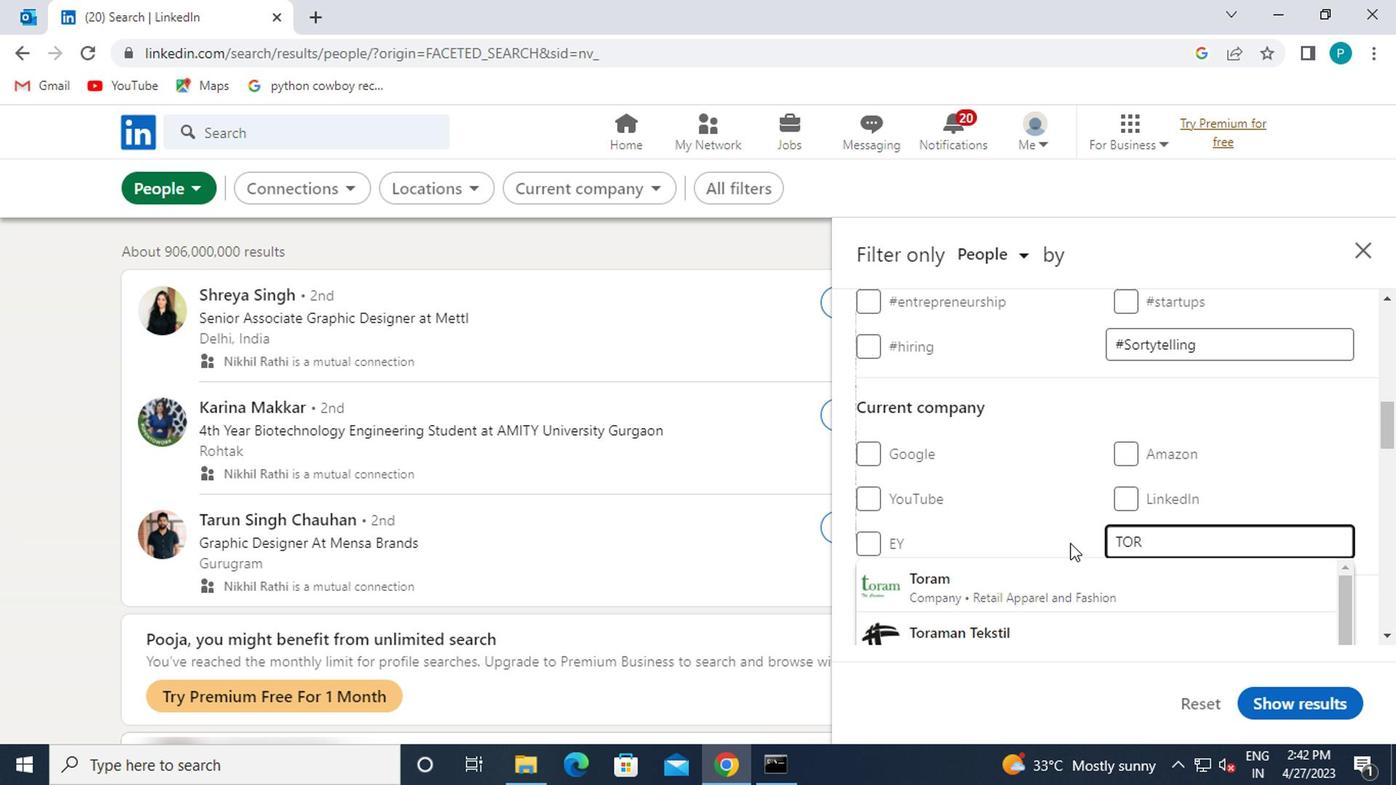 
Action: Mouse moved to (972, 572)
Screenshot: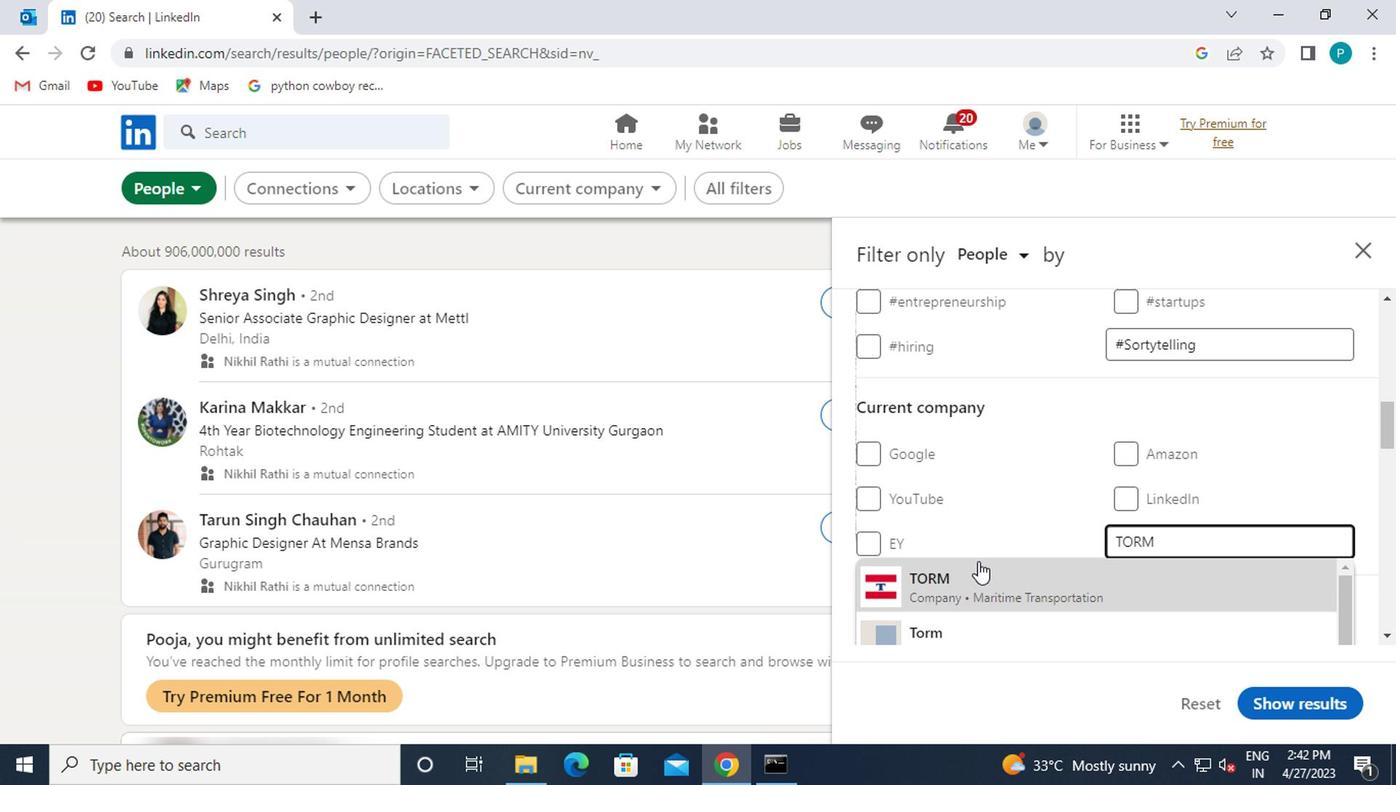
Action: Mouse pressed left at (972, 572)
Screenshot: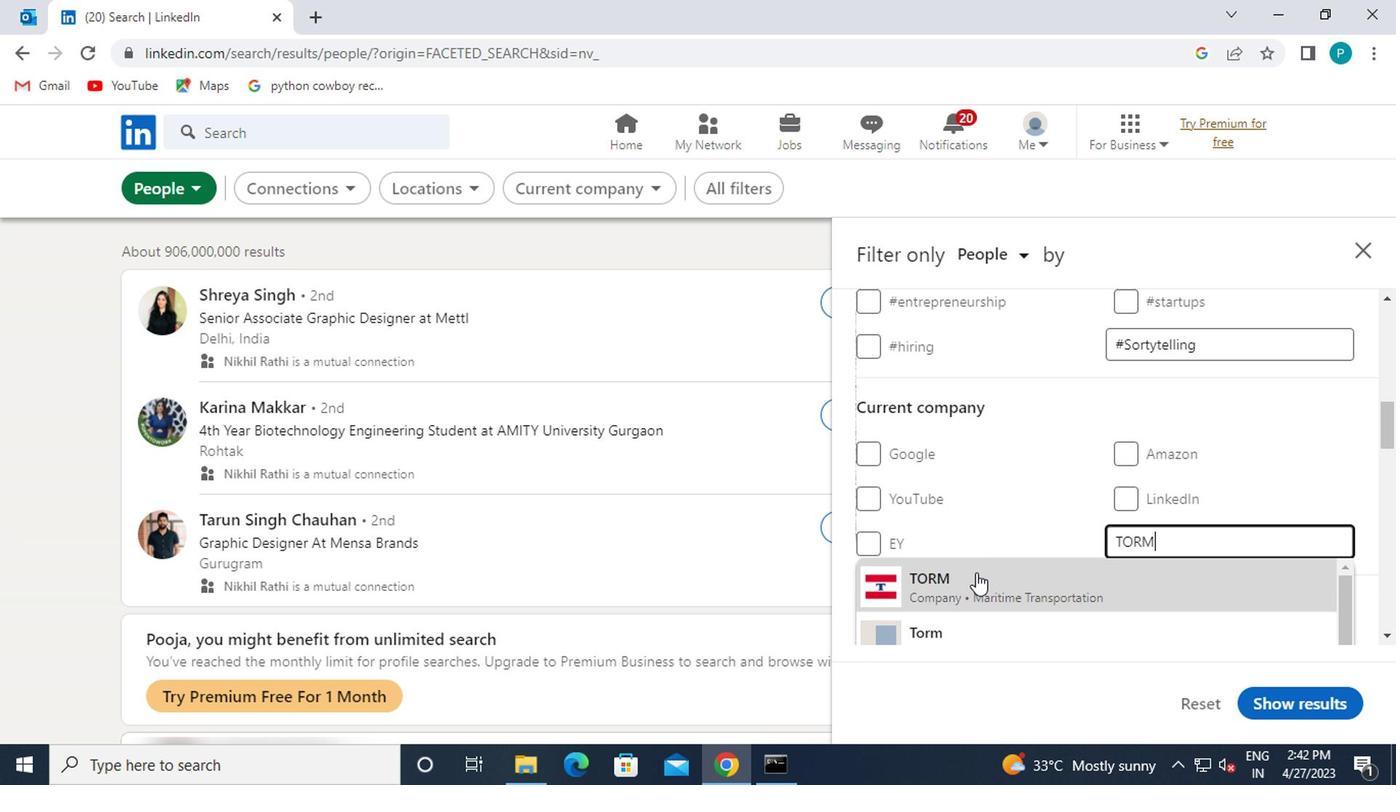 
Action: Mouse moved to (972, 546)
Screenshot: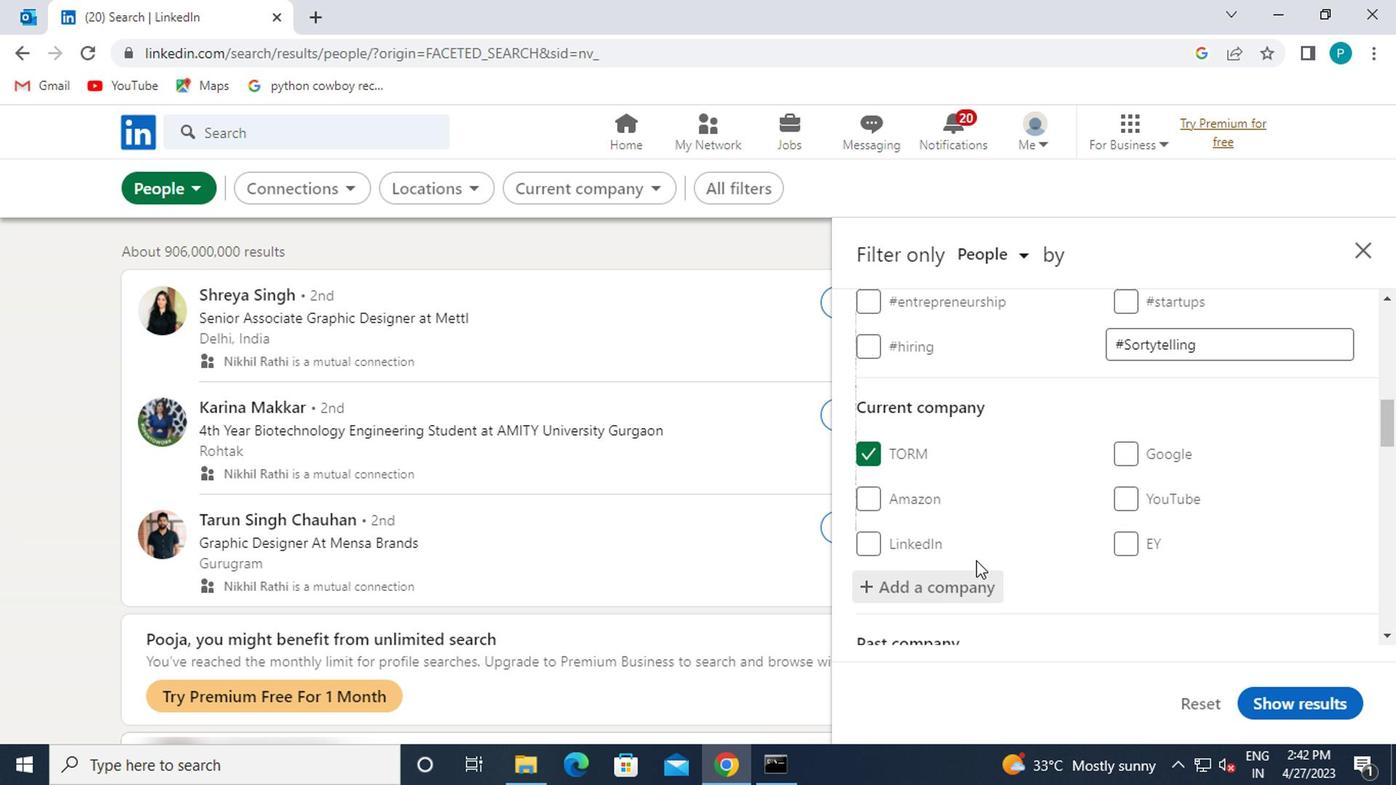 
Action: Mouse scrolled (972, 546) with delta (0, 0)
Screenshot: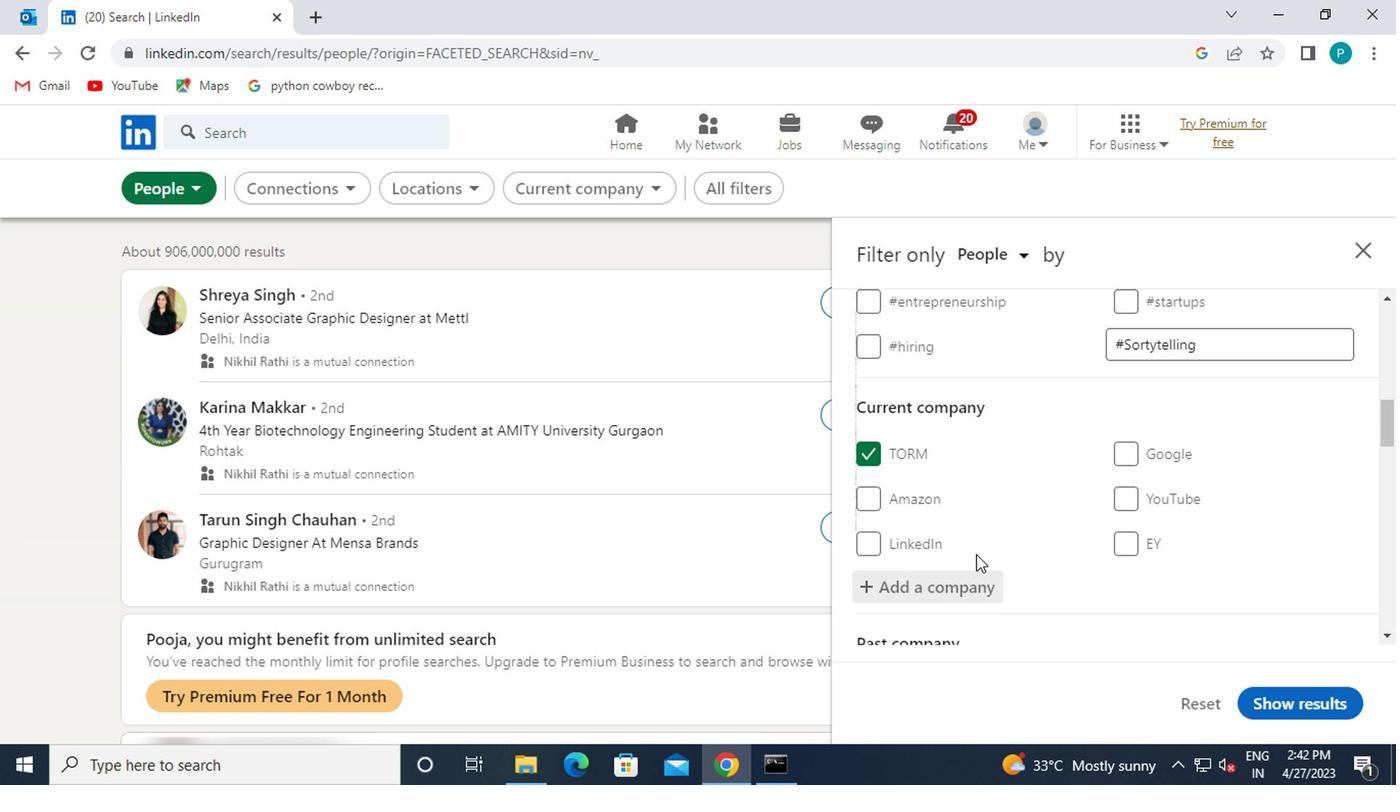 
Action: Mouse scrolled (972, 546) with delta (0, 0)
Screenshot: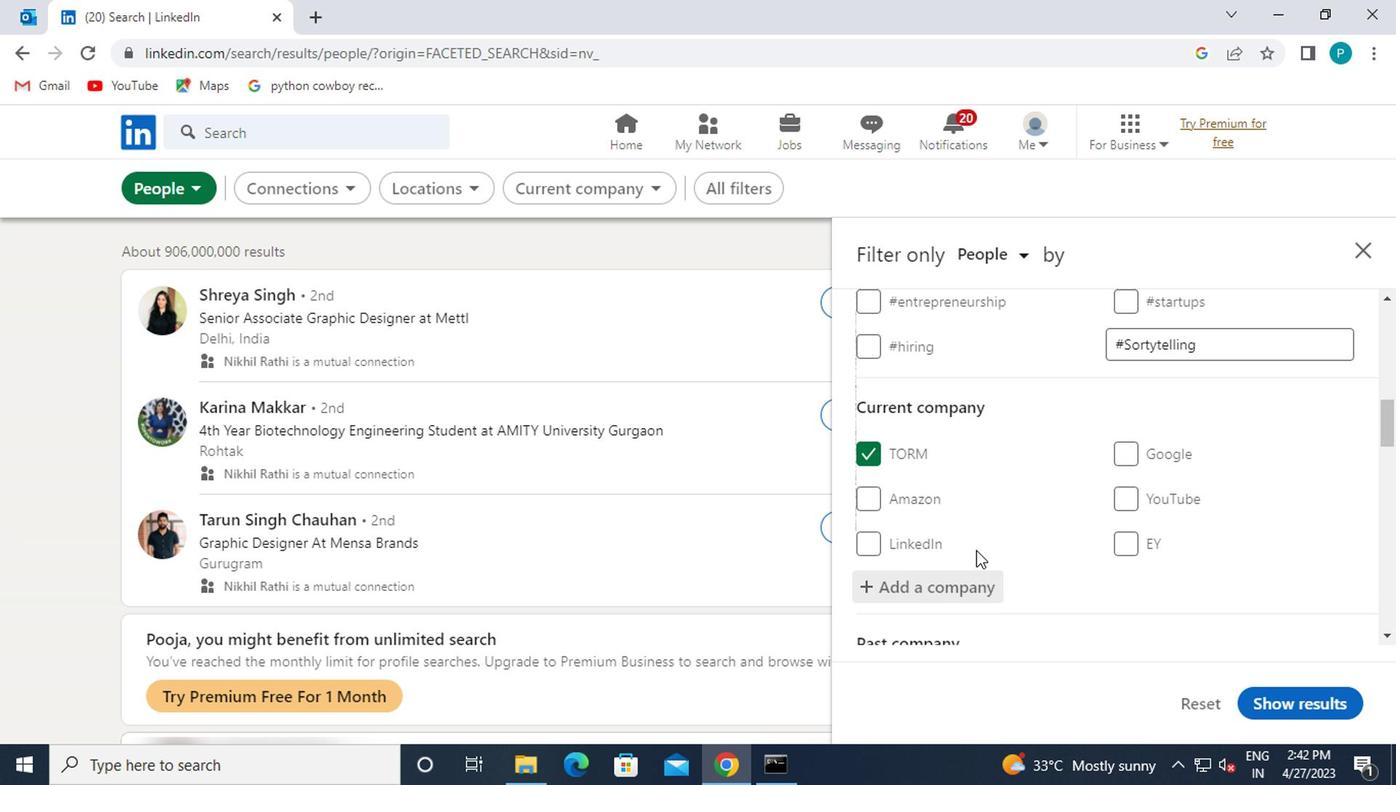 
Action: Mouse scrolled (972, 546) with delta (0, 0)
Screenshot: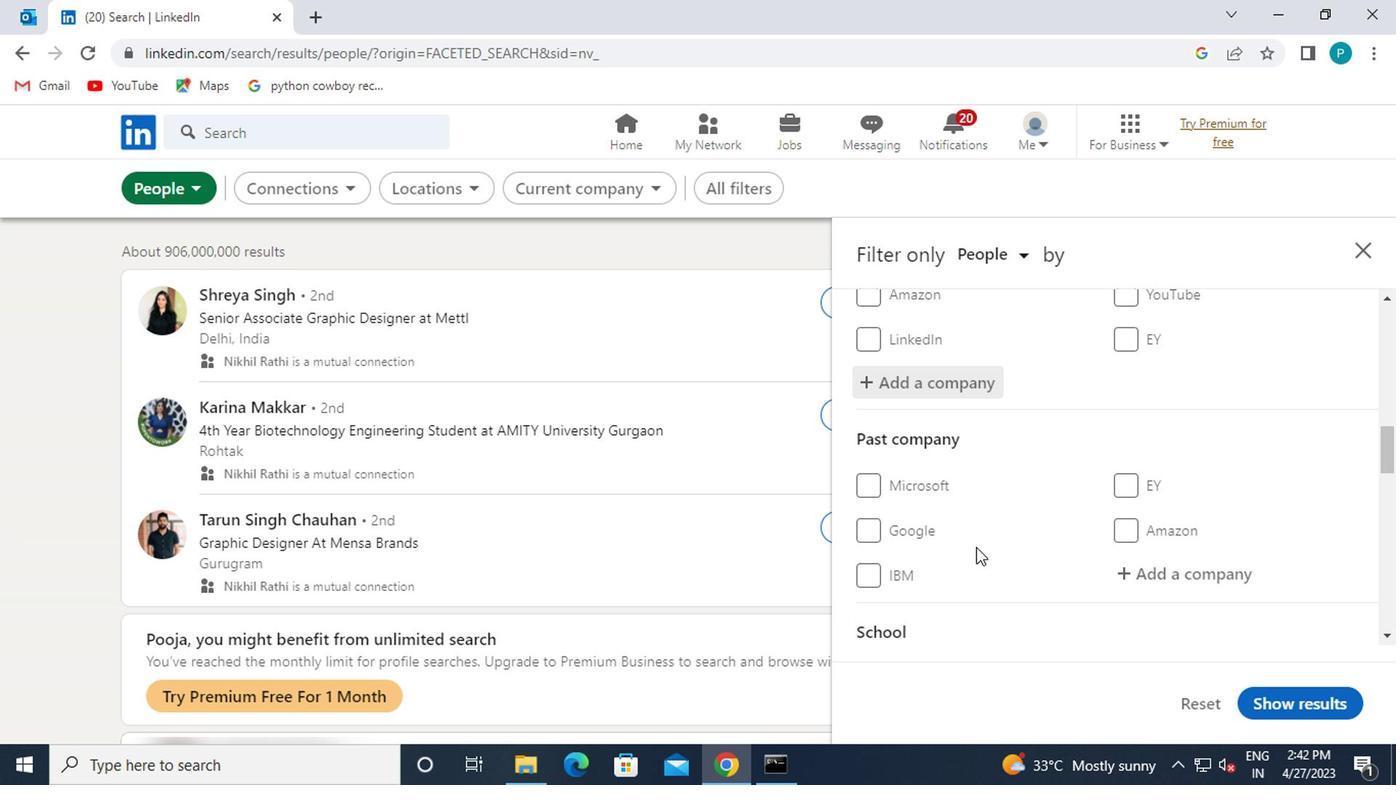 
Action: Mouse scrolled (972, 546) with delta (0, 0)
Screenshot: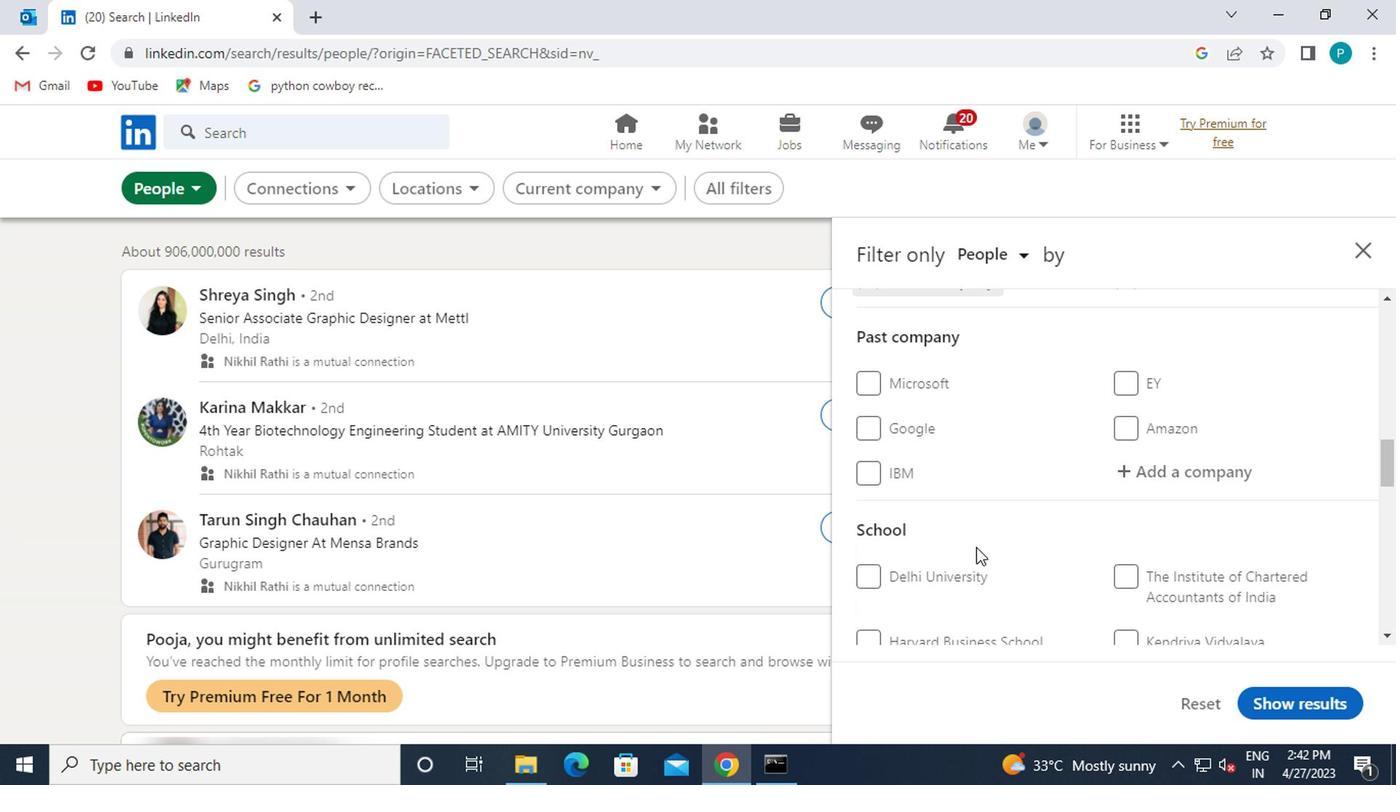 
Action: Mouse scrolled (972, 546) with delta (0, 0)
Screenshot: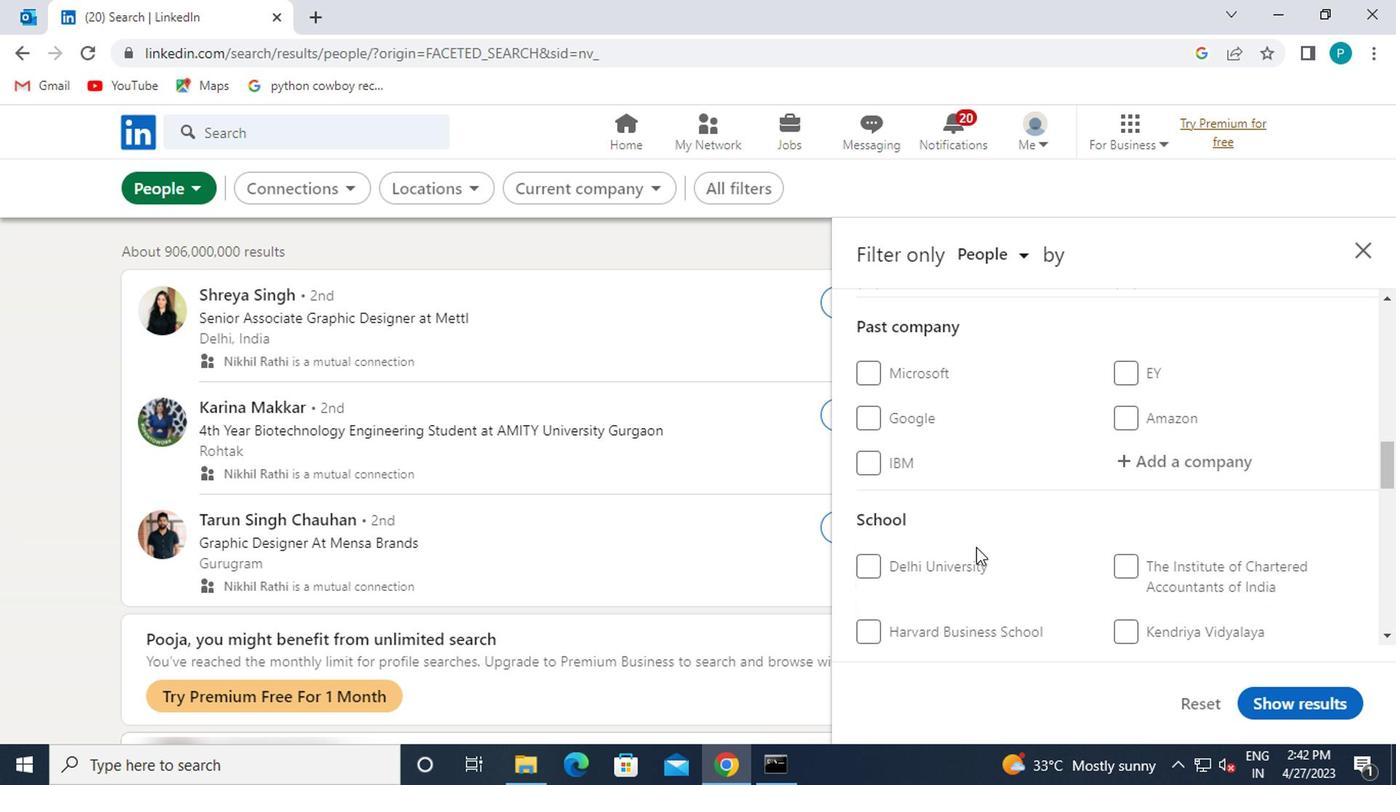 
Action: Mouse moved to (1166, 491)
Screenshot: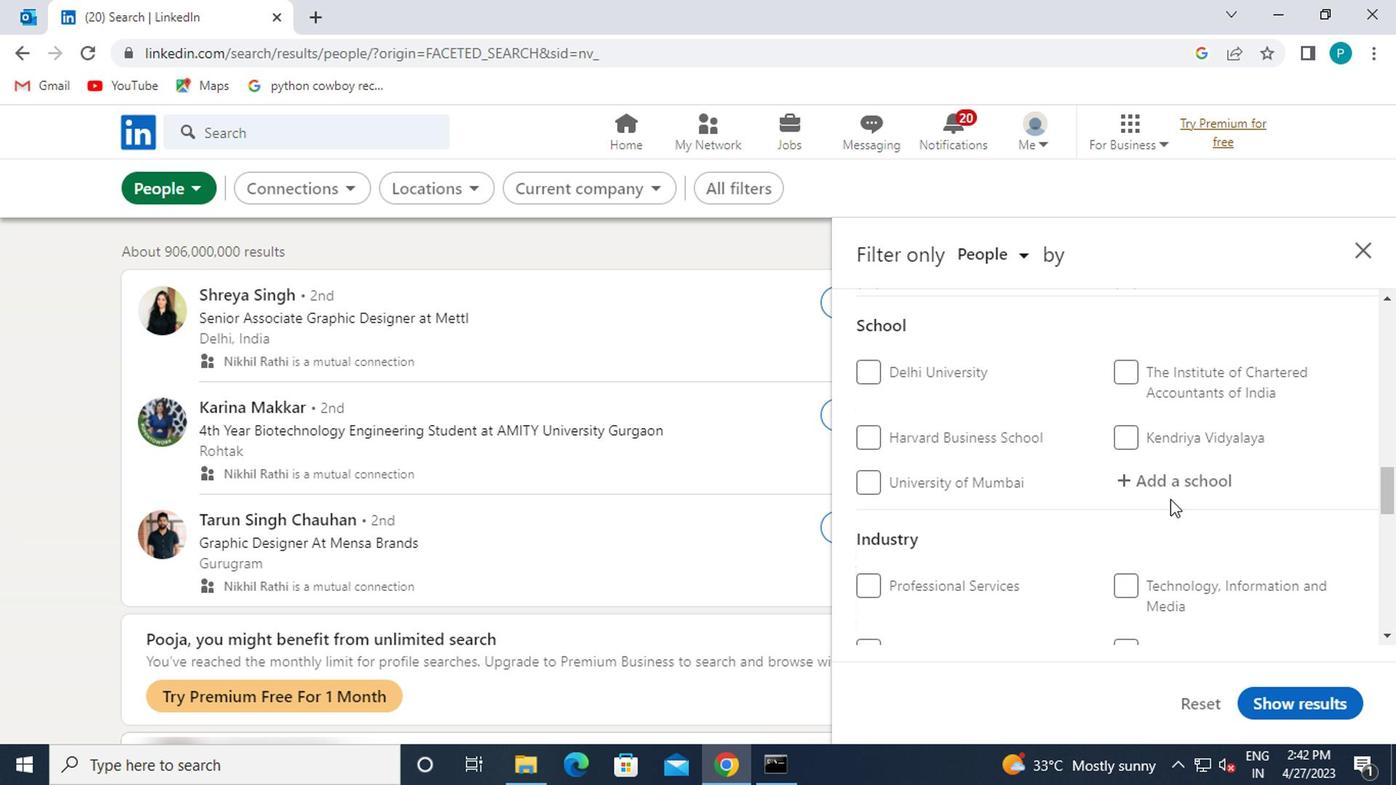
Action: Mouse pressed left at (1166, 491)
Screenshot: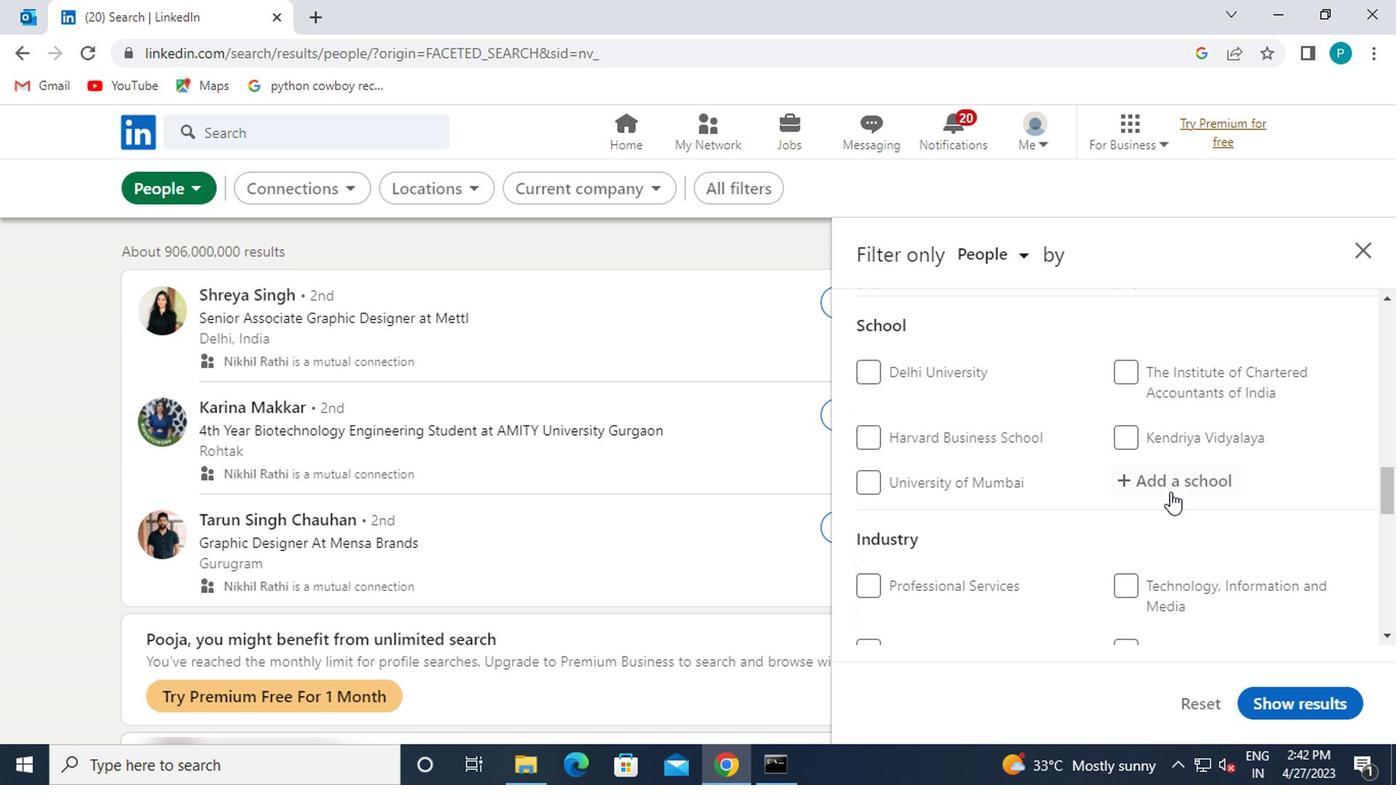 
Action: Mouse moved to (1164, 491)
Screenshot: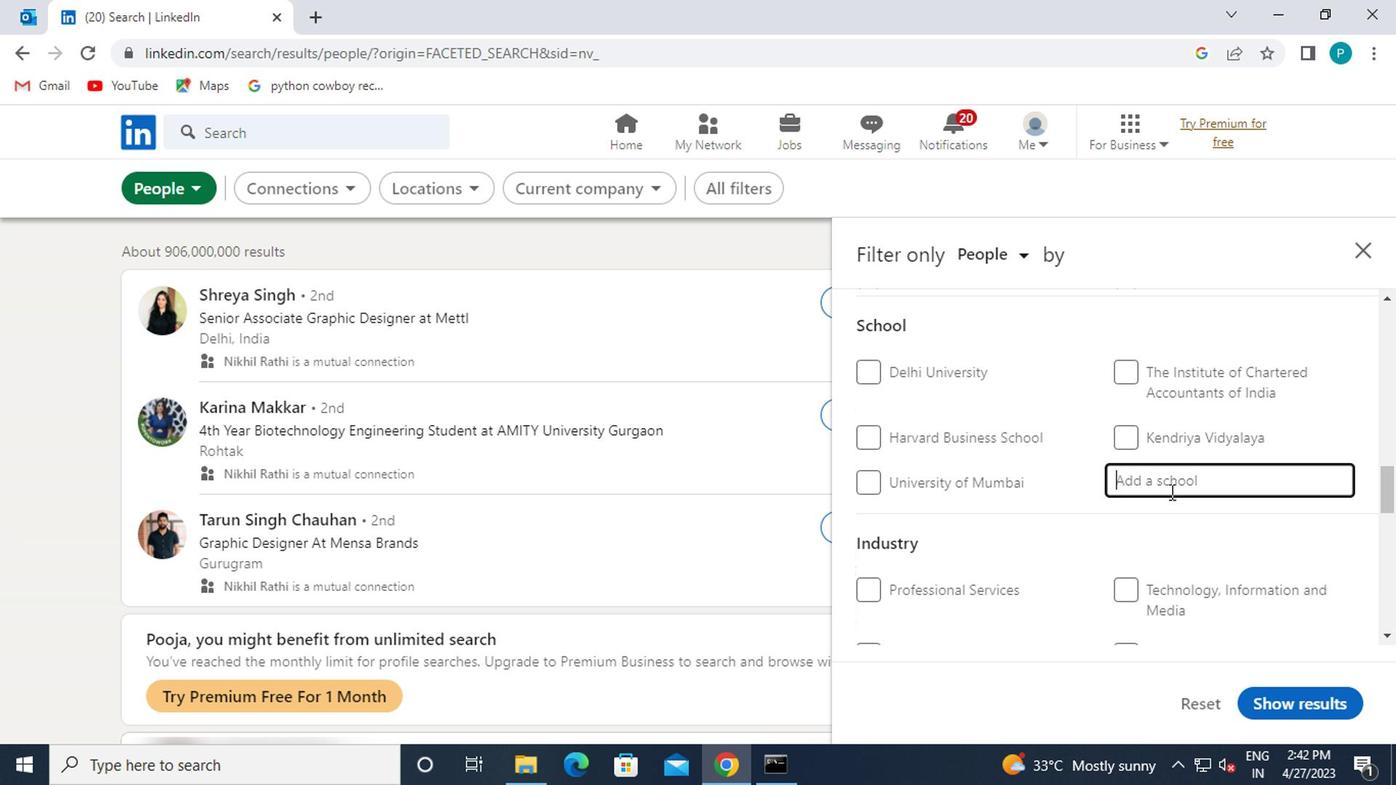 
Action: Key pressed <Key.caps_lock>D<Key.caps_lock>G<Key.backspace><Key.backspace>DG
Screenshot: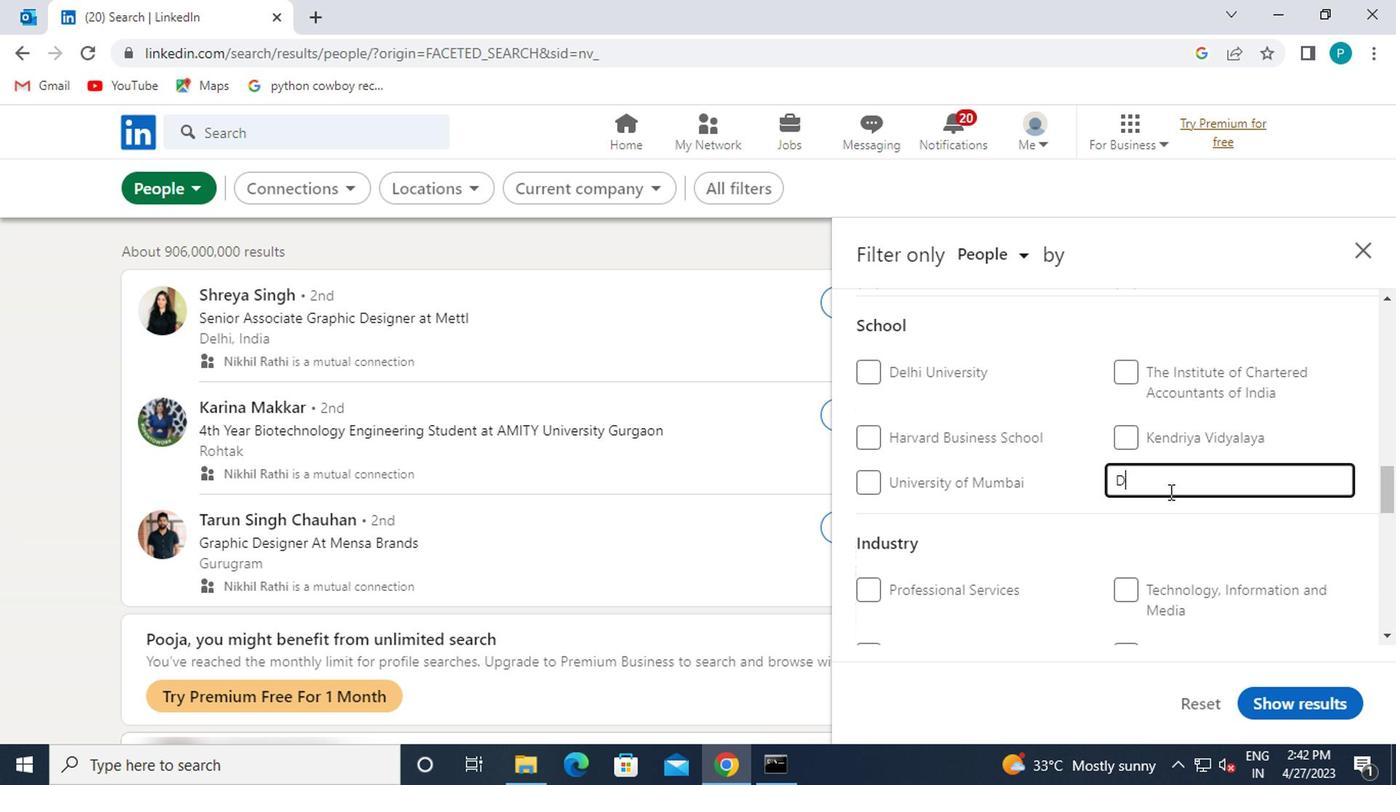 
Action: Mouse moved to (1103, 590)
Screenshot: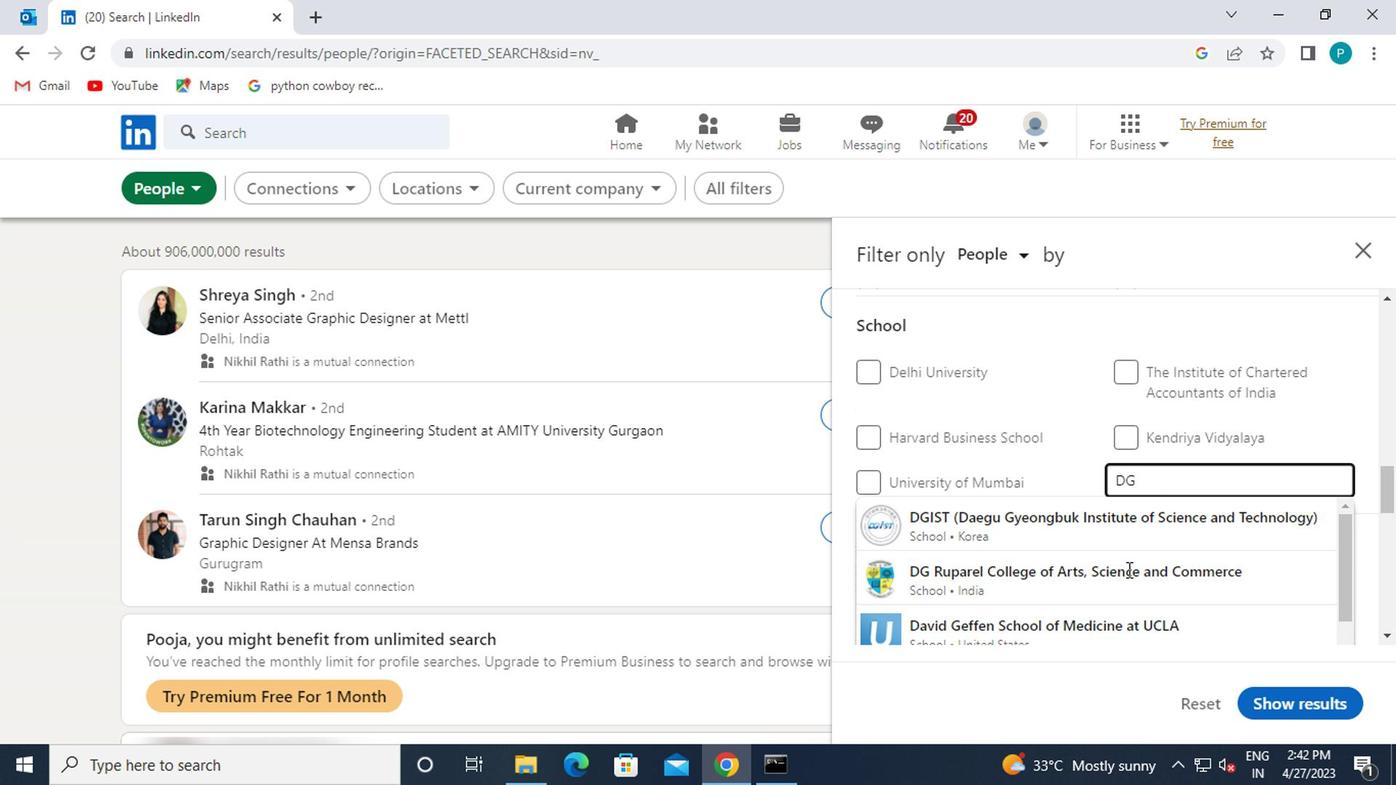 
Action: Mouse pressed left at (1103, 590)
Screenshot: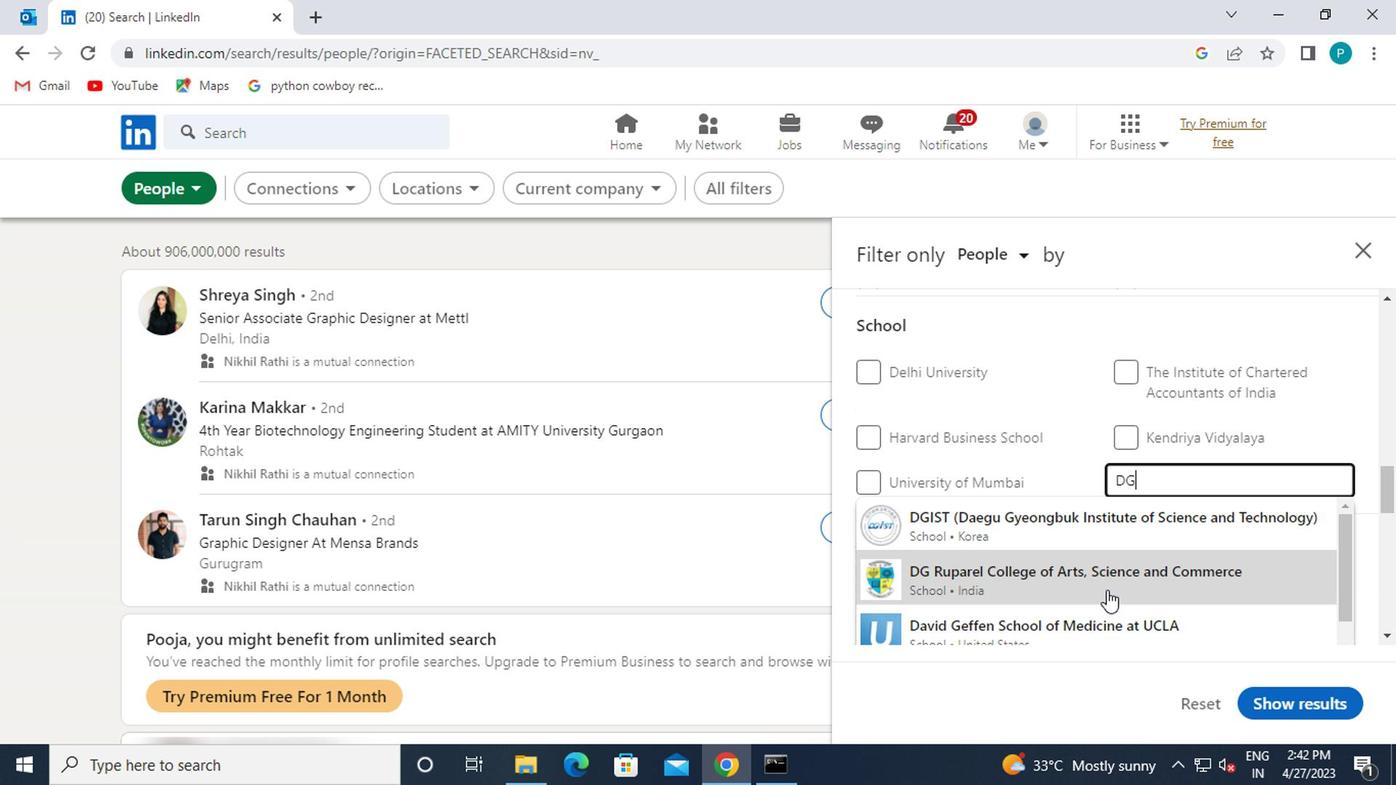 
Action: Mouse moved to (1089, 571)
Screenshot: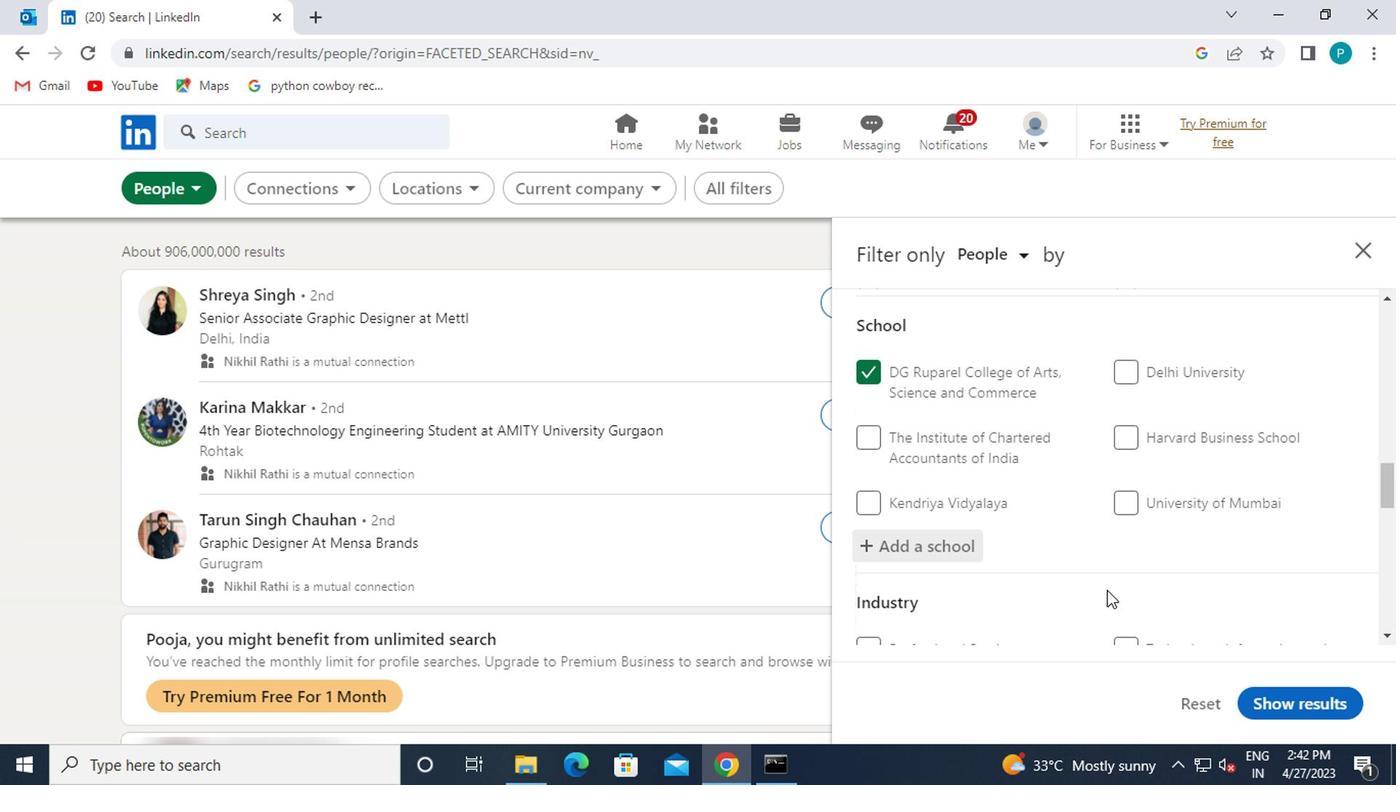 
Action: Mouse scrolled (1089, 570) with delta (0, 0)
Screenshot: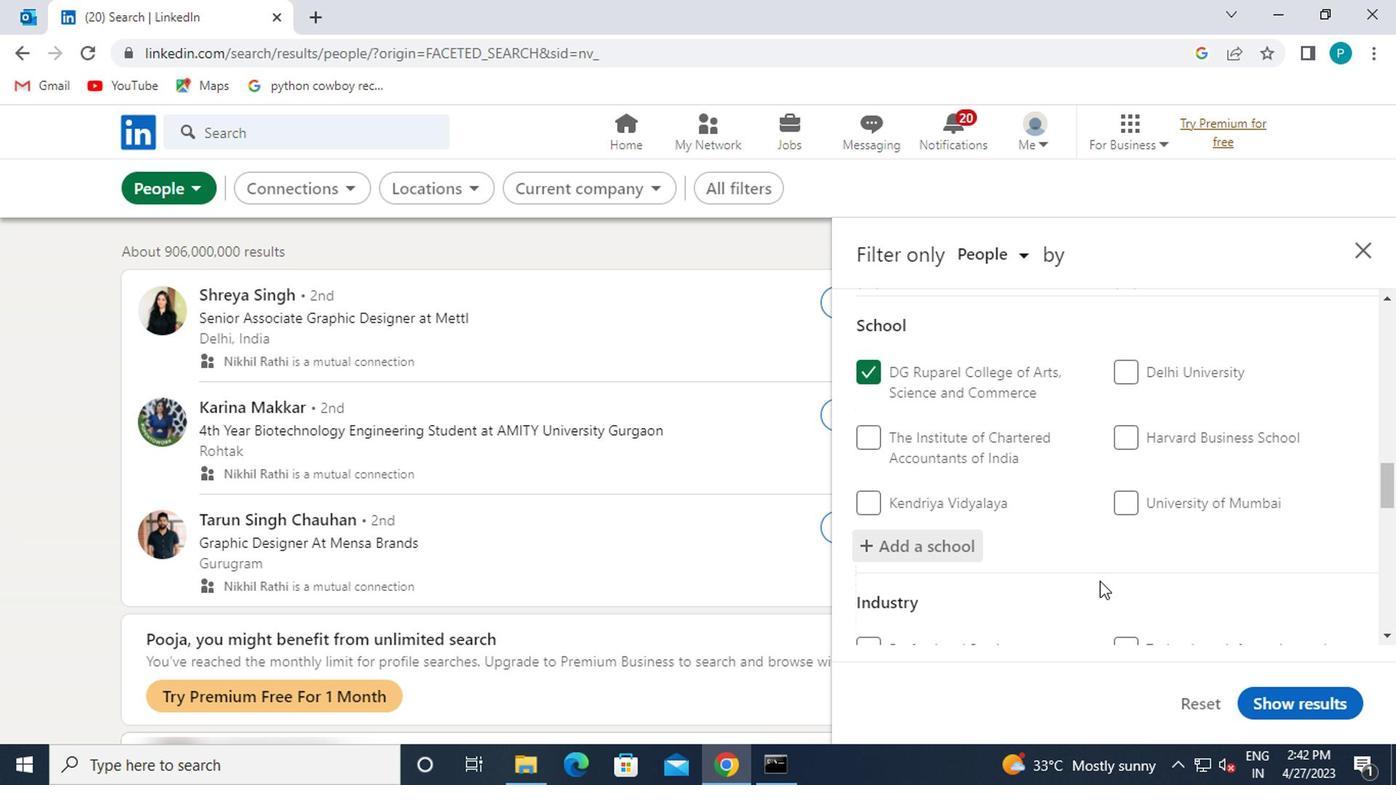 
Action: Mouse scrolled (1089, 570) with delta (0, 0)
Screenshot: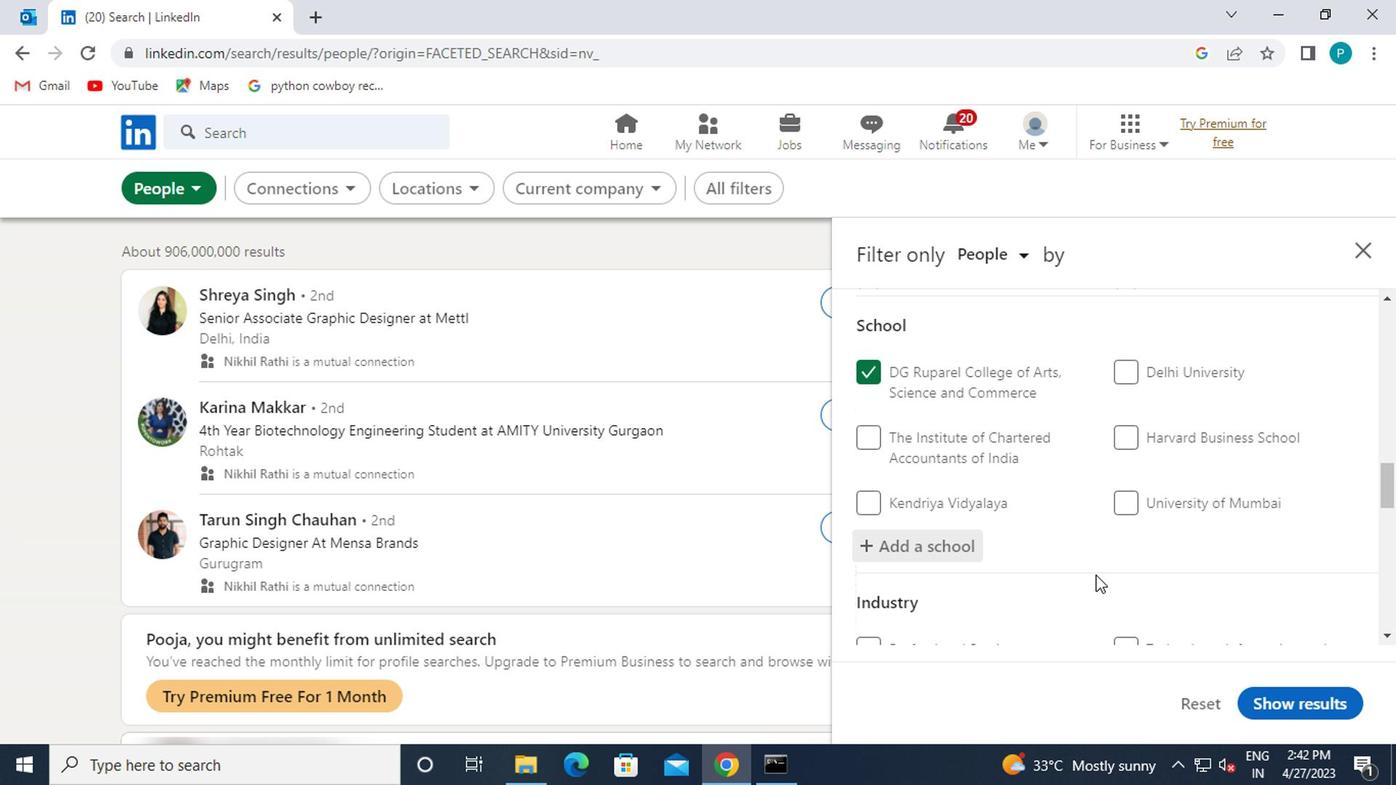 
Action: Mouse scrolled (1089, 570) with delta (0, 0)
Screenshot: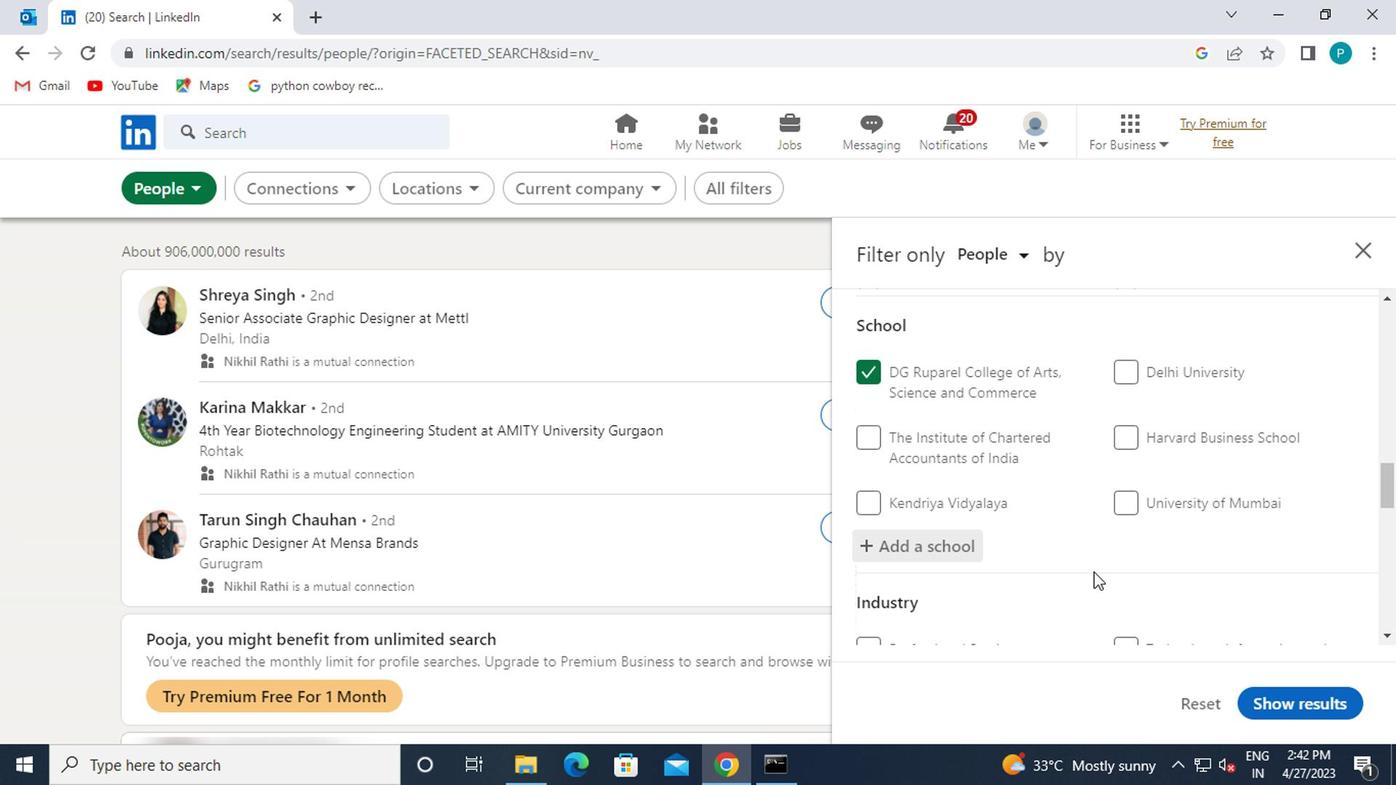 
Action: Mouse scrolled (1089, 570) with delta (0, 0)
Screenshot: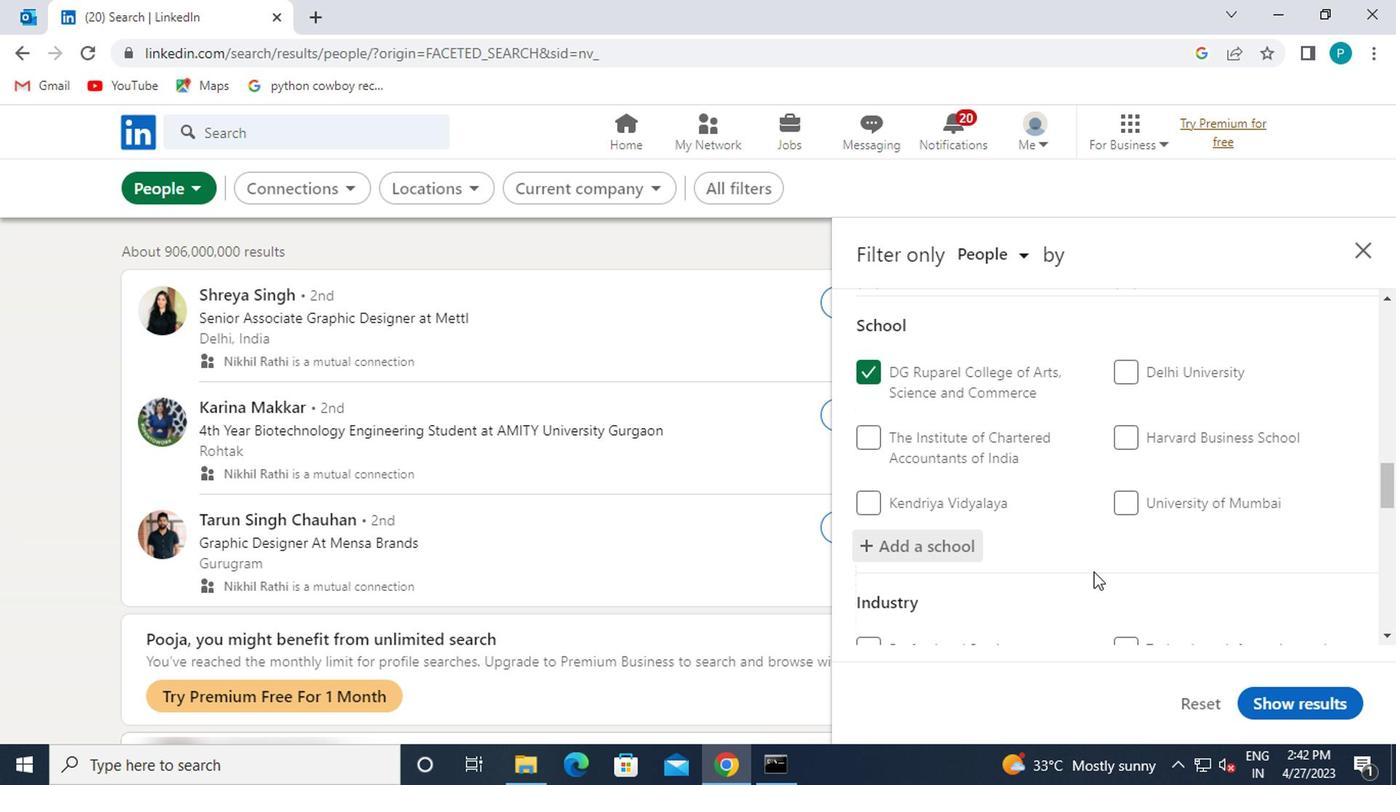 
Action: Mouse moved to (1103, 506)
Screenshot: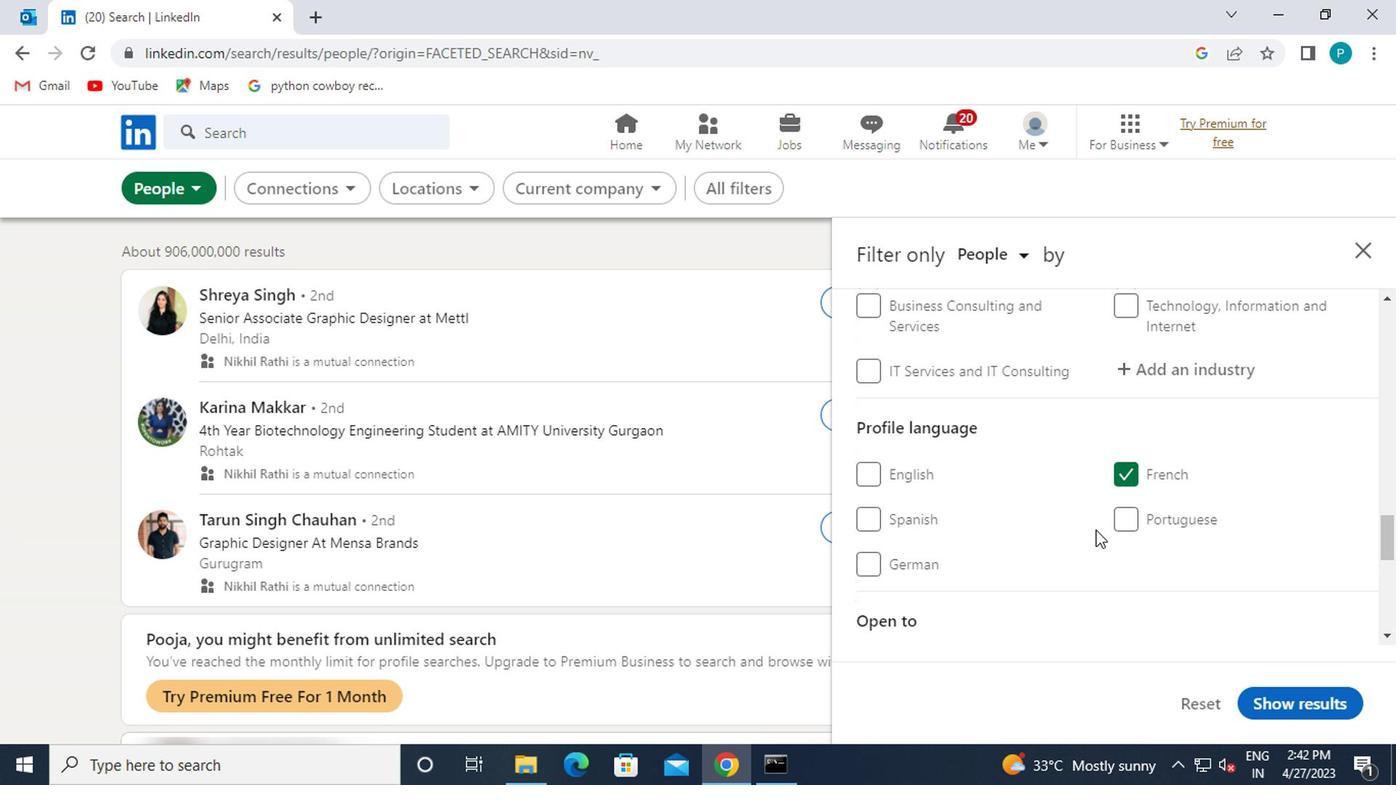 
Action: Mouse scrolled (1103, 506) with delta (0, 0)
Screenshot: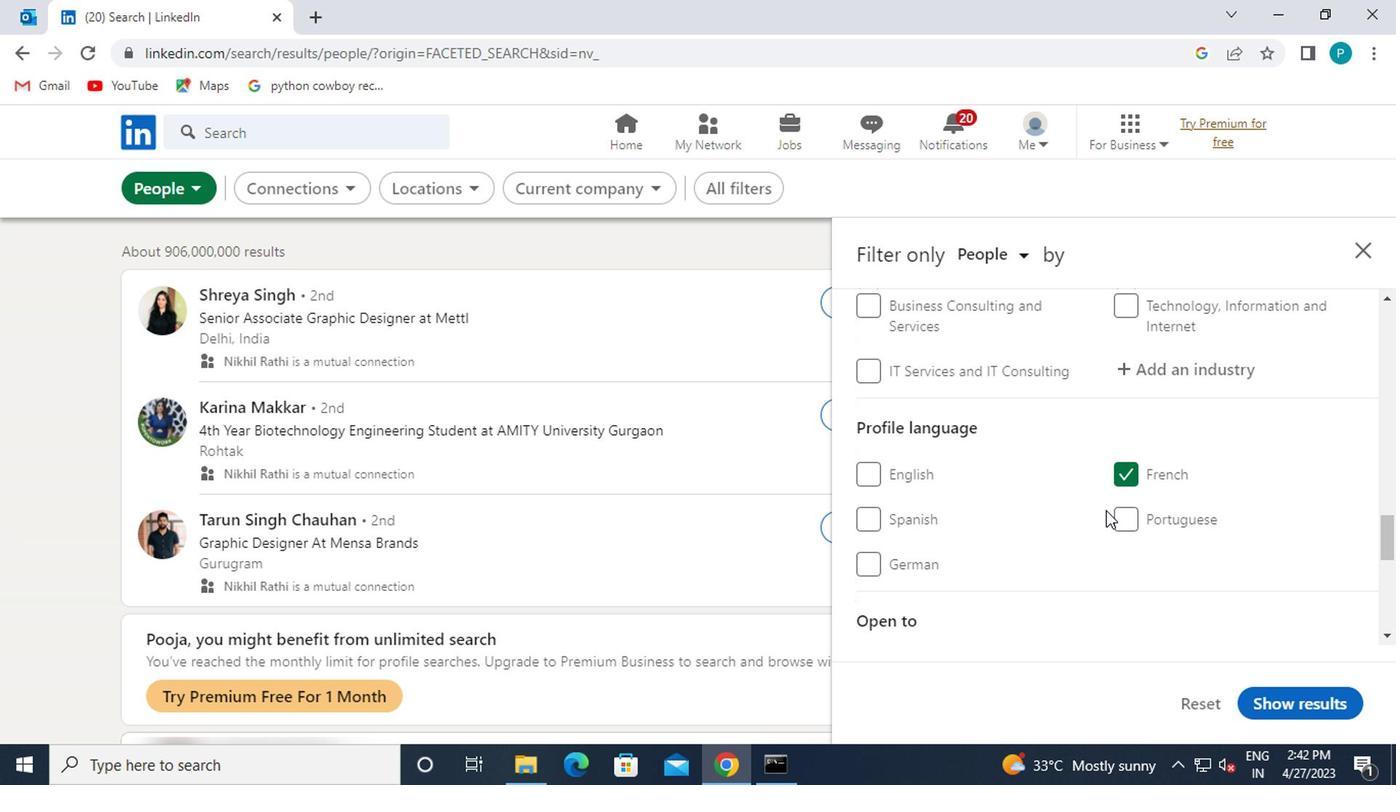 
Action: Mouse scrolled (1103, 506) with delta (0, 0)
Screenshot: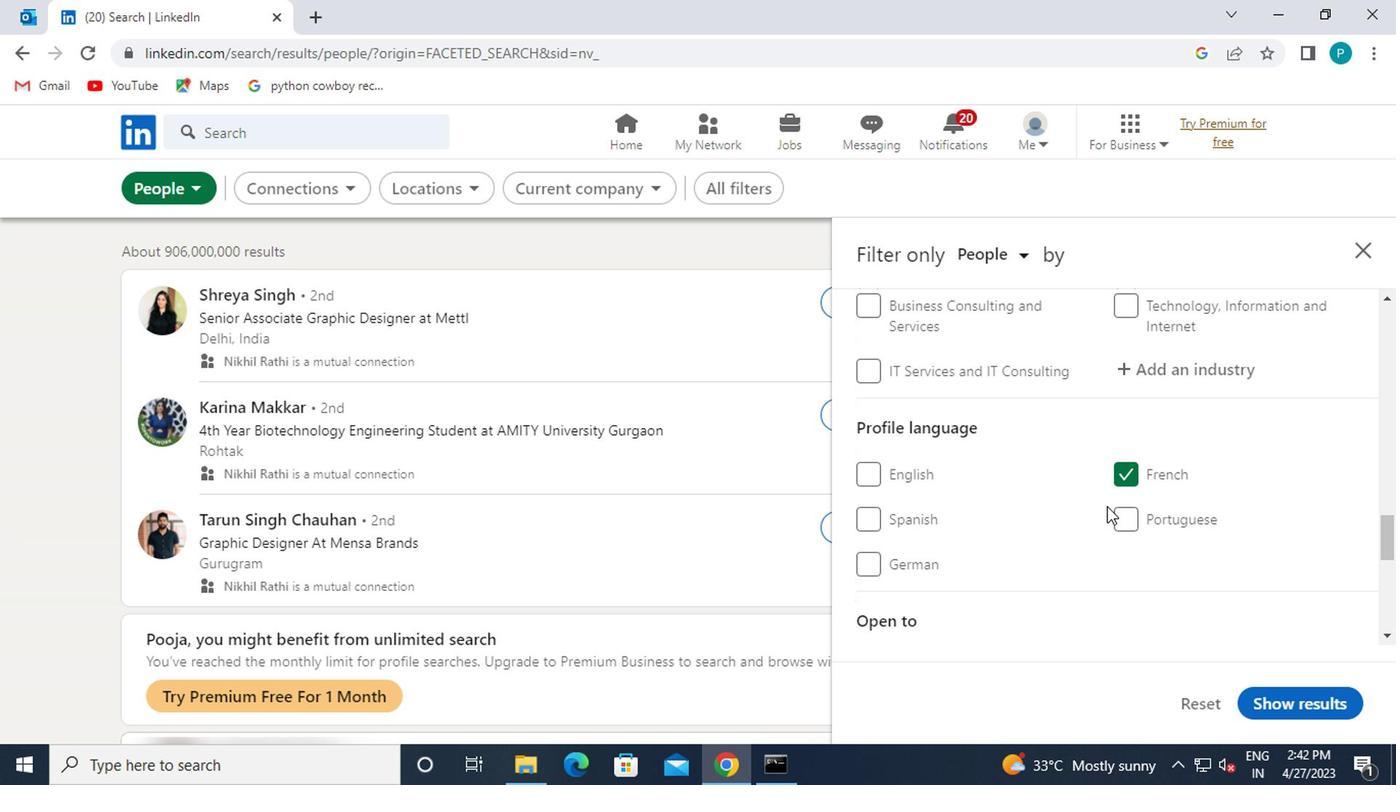 
Action: Mouse moved to (1146, 575)
Screenshot: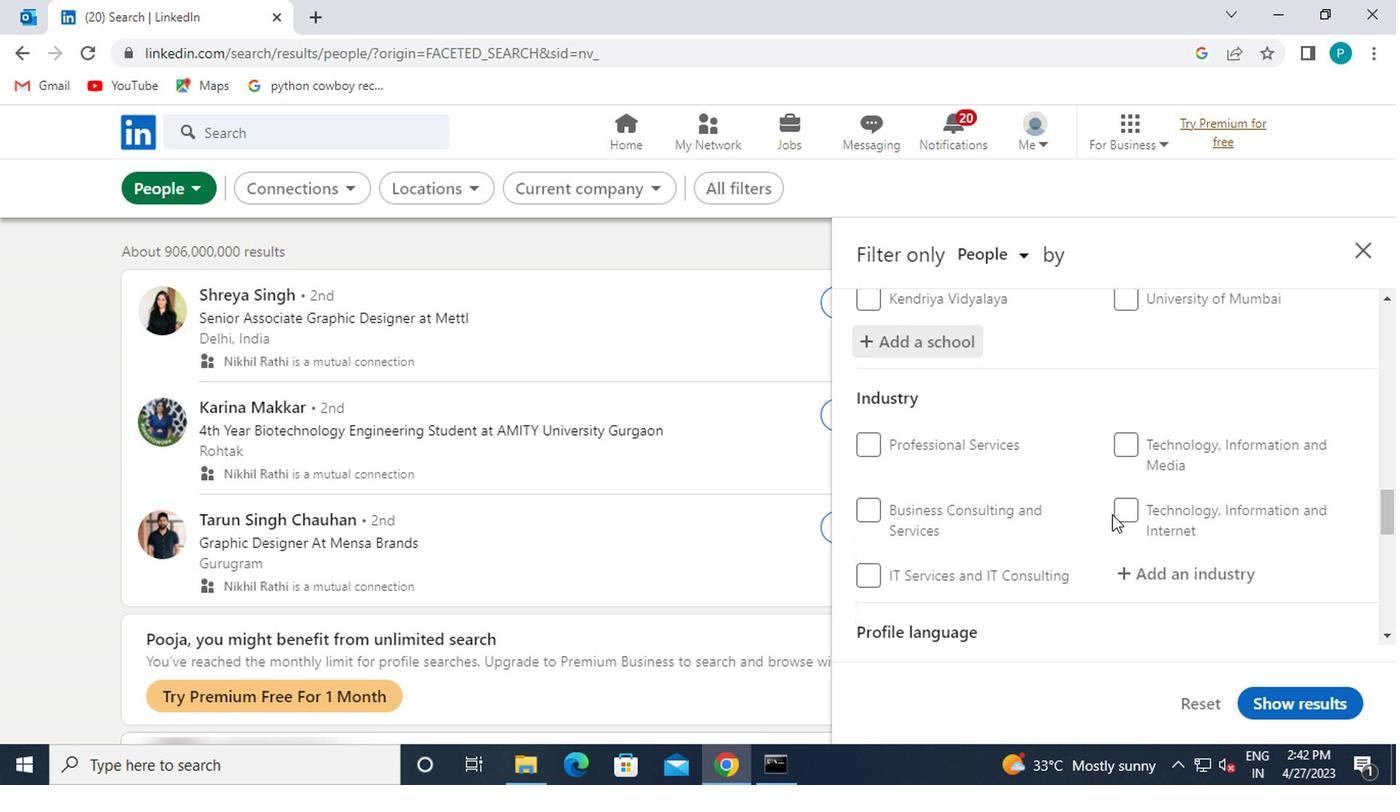 
Action: Mouse pressed left at (1146, 575)
Screenshot: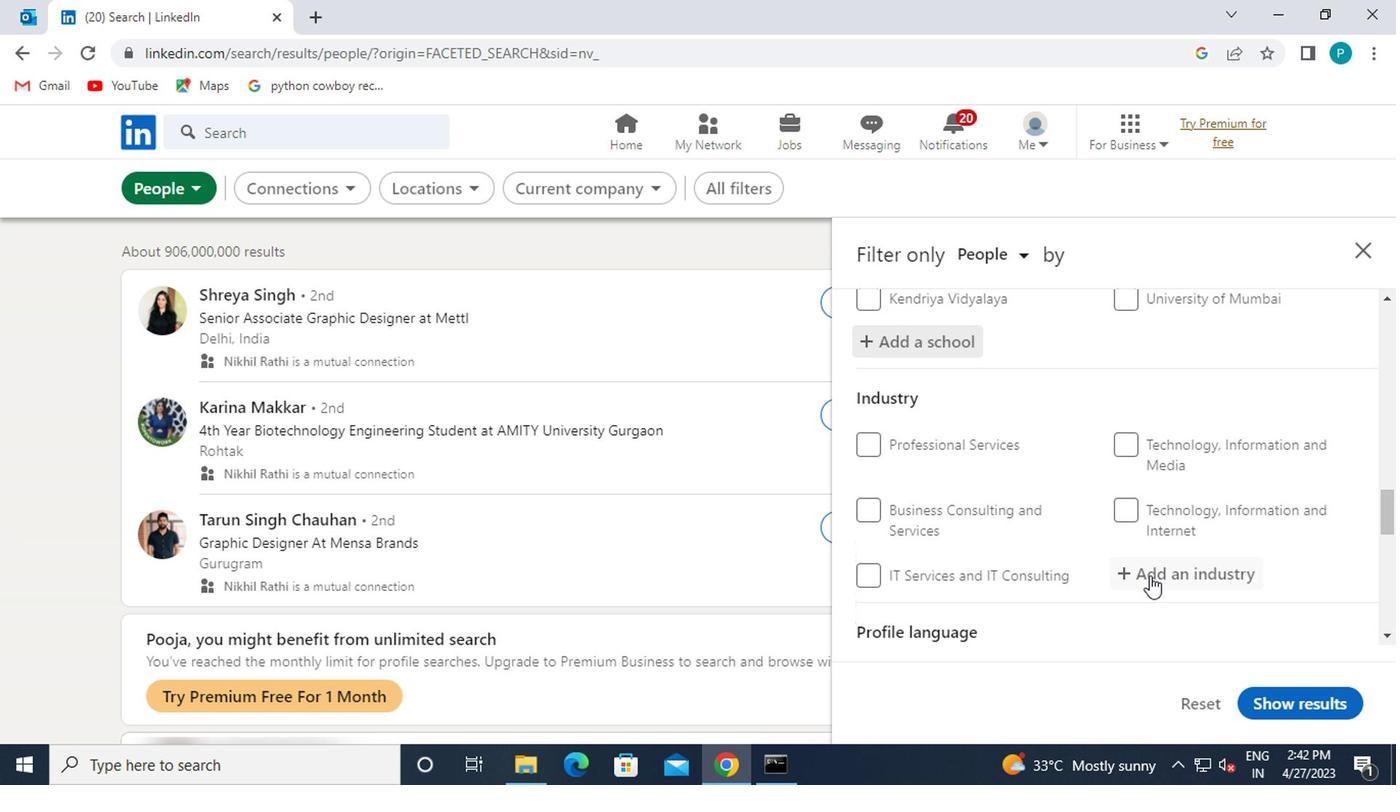 
Action: Key pressed PL<Key.backspace><Key.caps_lock><Key.backspace>LAST
Screenshot: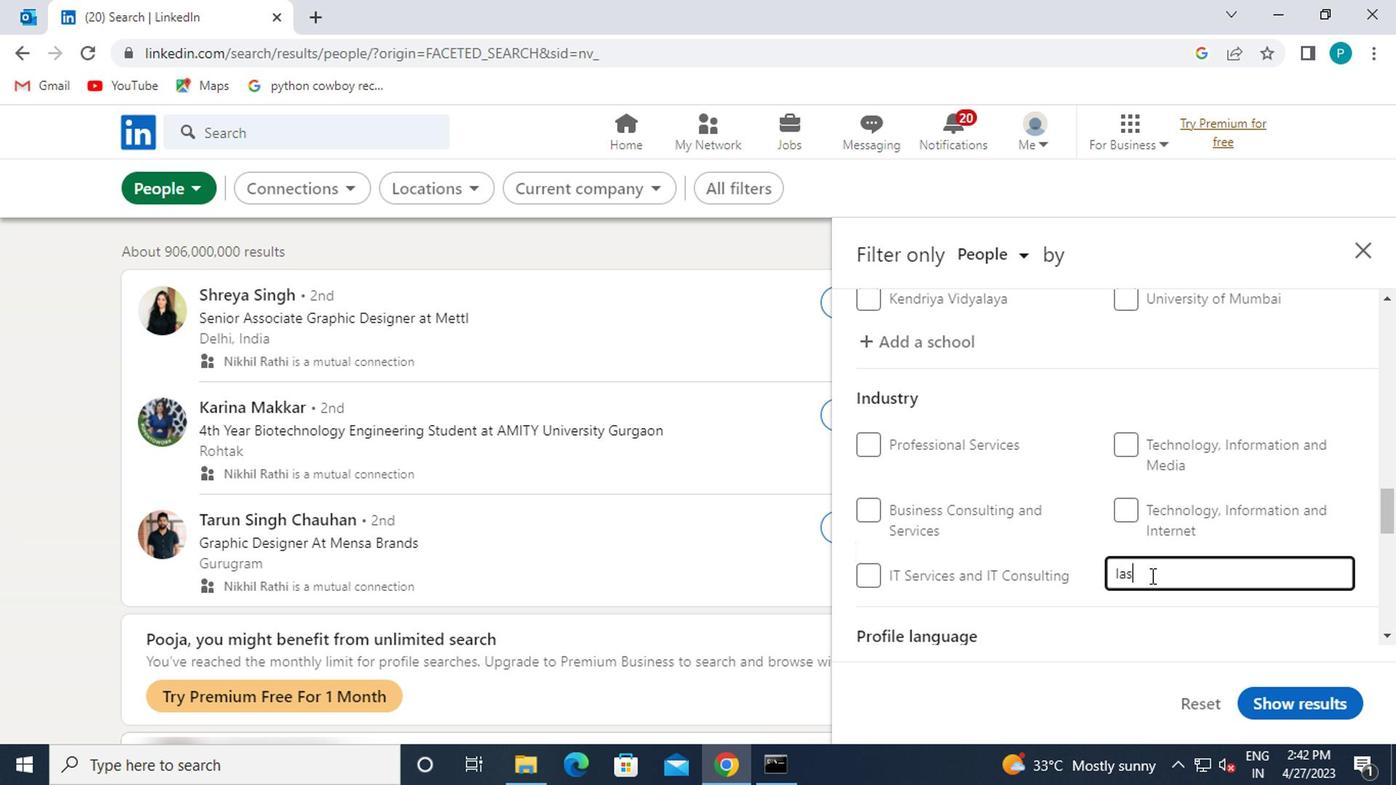 
Action: Mouse moved to (1141, 562)
Screenshot: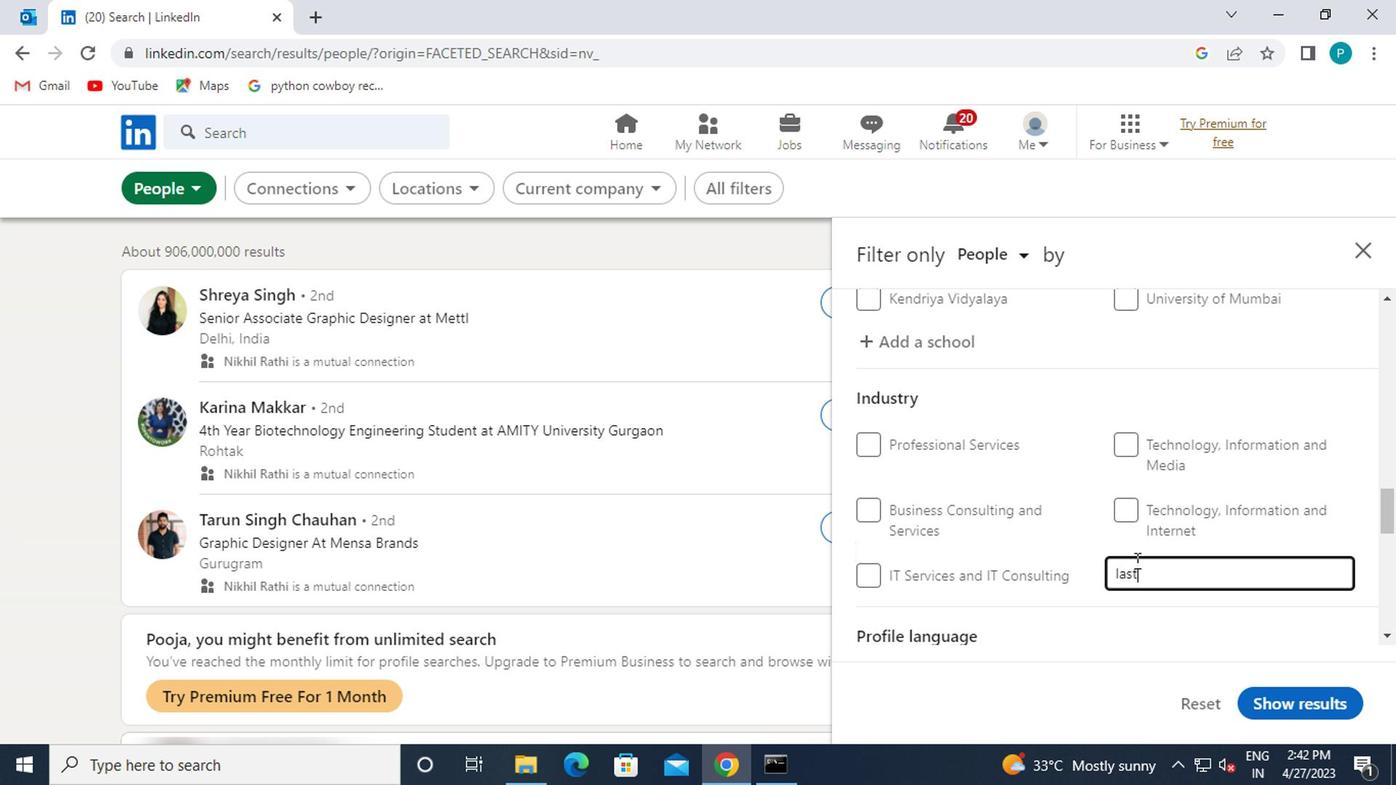 
Action: Key pressed <Key.backspace><Key.backspace><Key.backspace><Key.backspace><Key.backspace><Key.backspace>
Screenshot: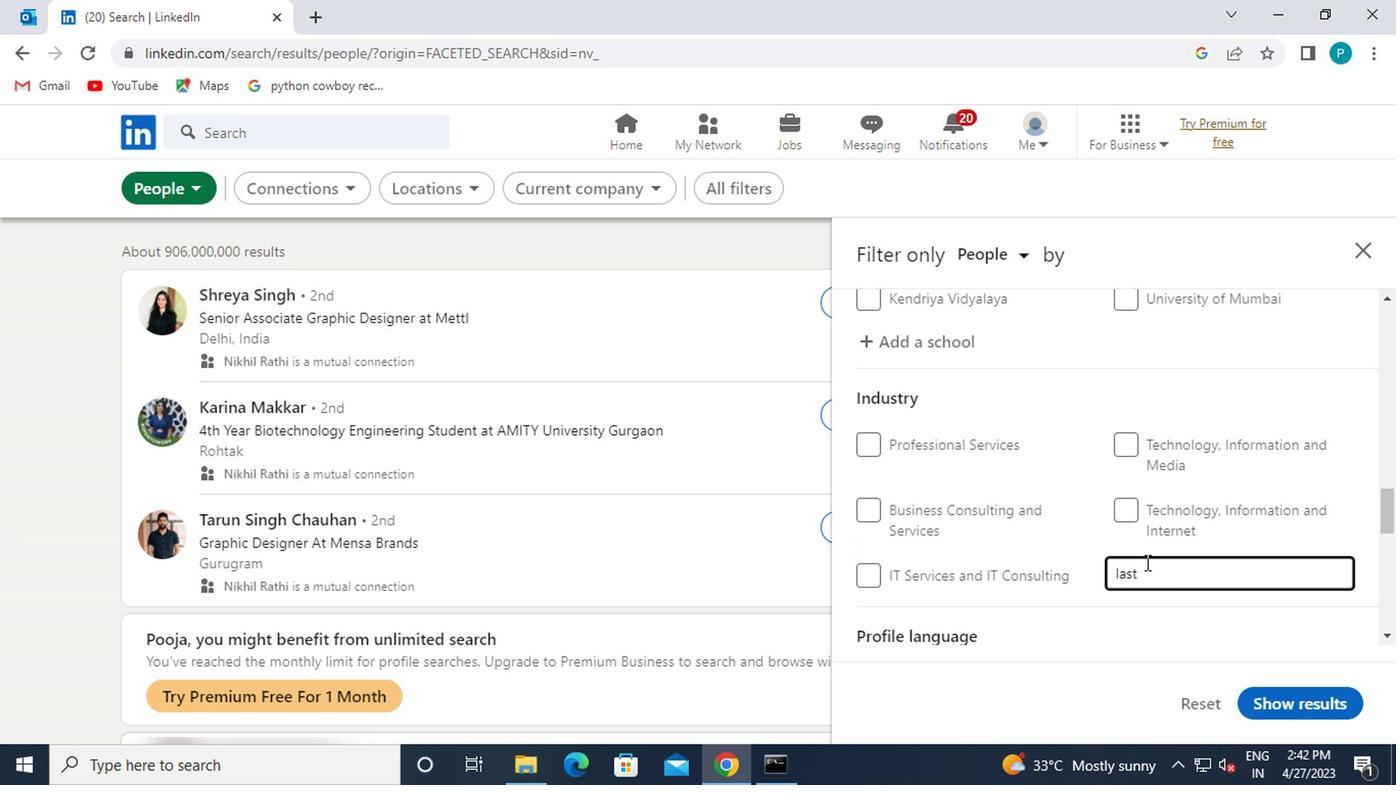 
Action: Mouse moved to (1133, 569)
Screenshot: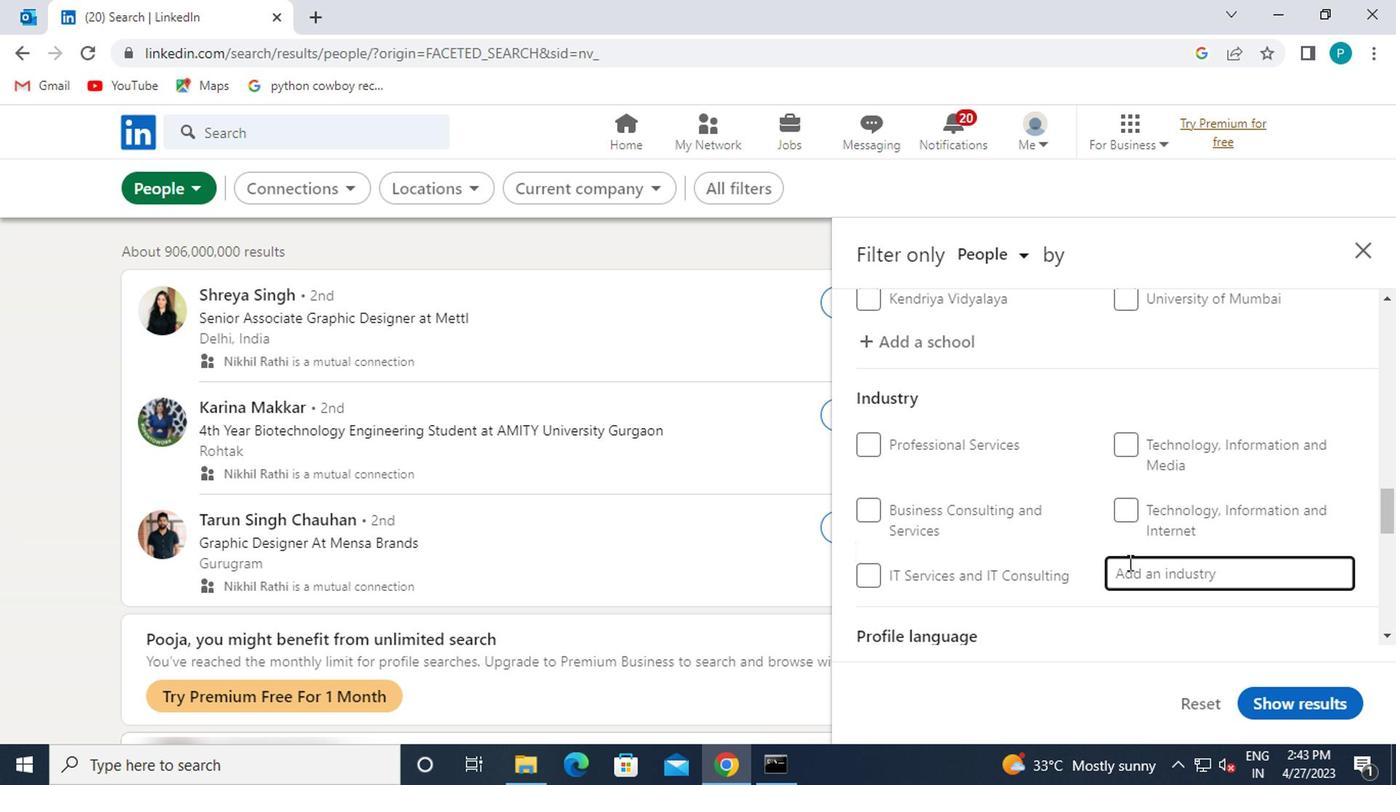 
Action: Key pressed <Key.caps_lock>P<Key.caps_lock>L
Screenshot: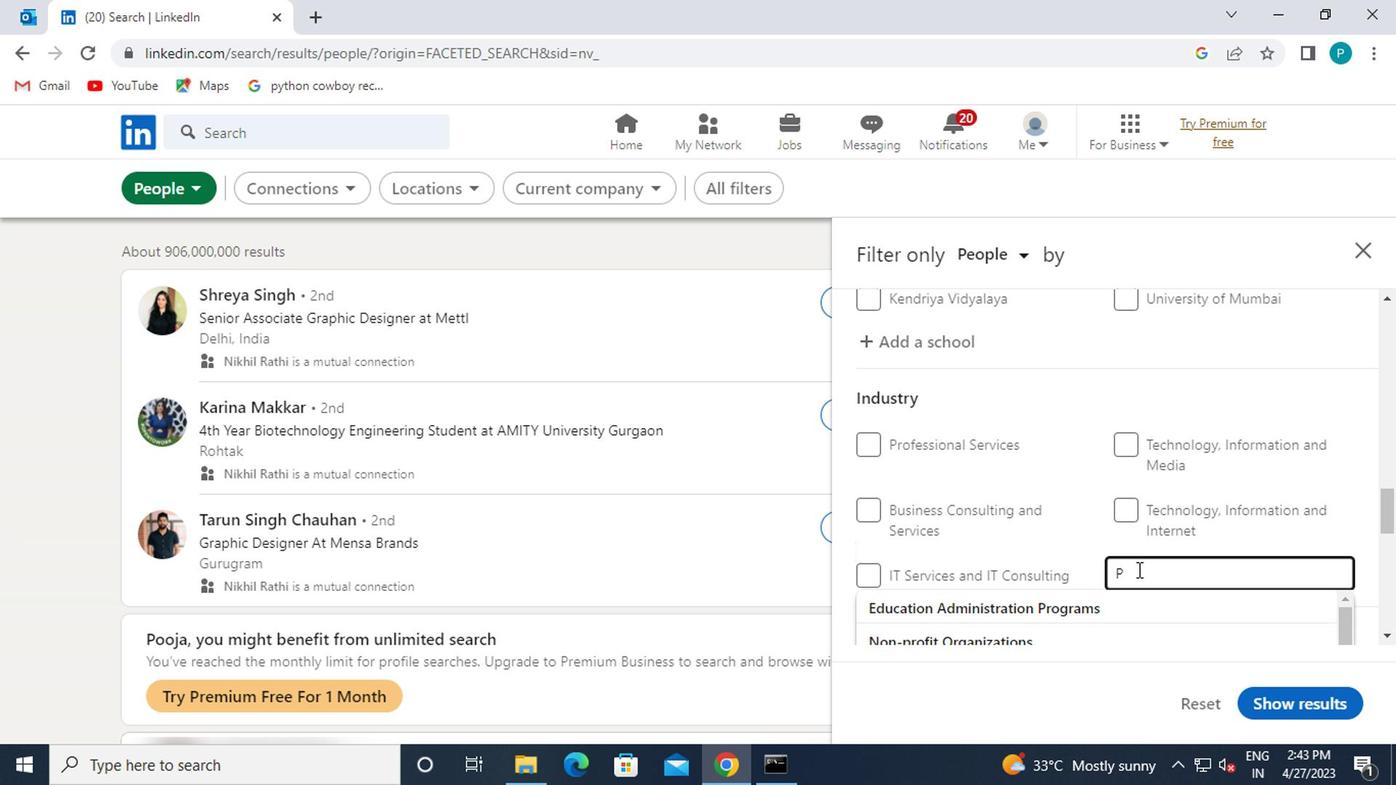 
Action: Mouse moved to (995, 607)
Screenshot: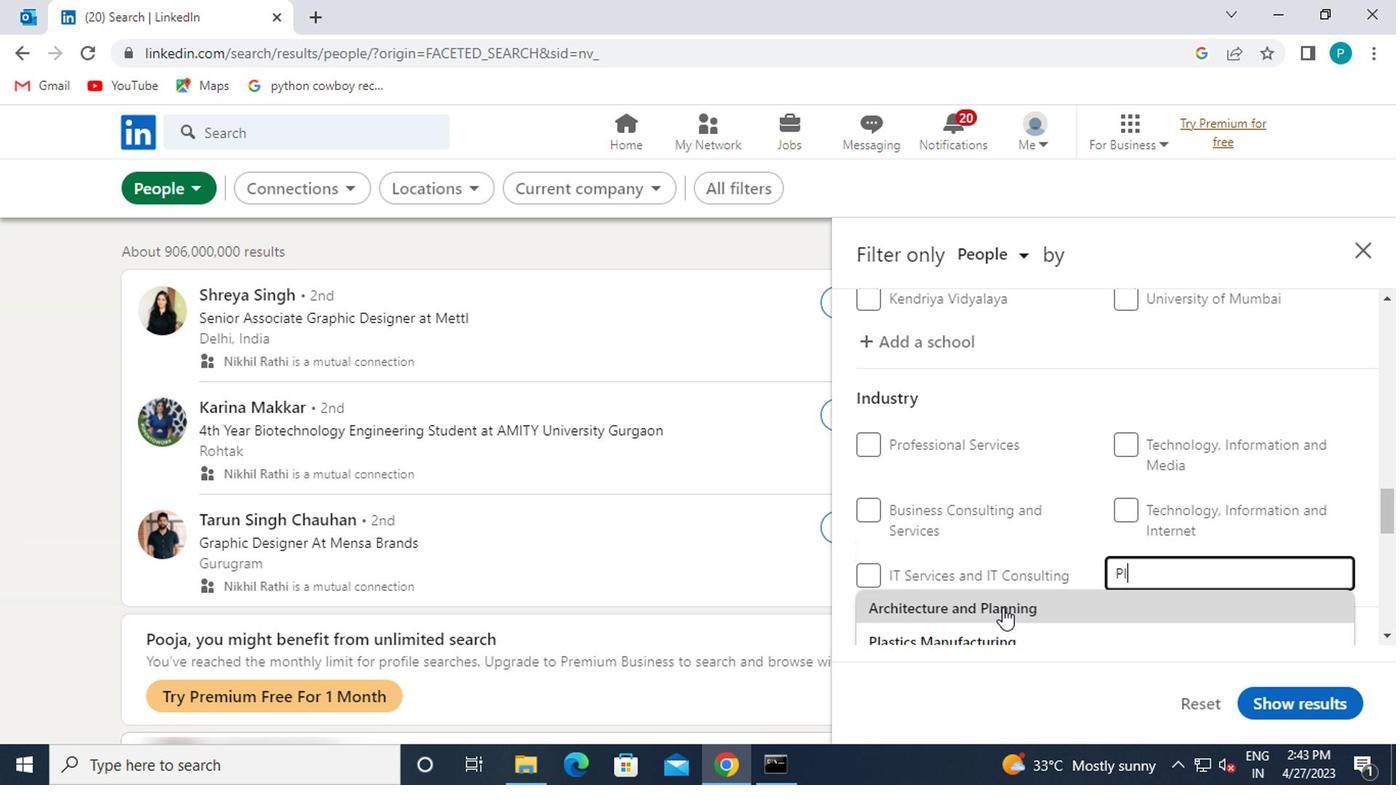 
Action: Mouse scrolled (995, 606) with delta (0, -1)
Screenshot: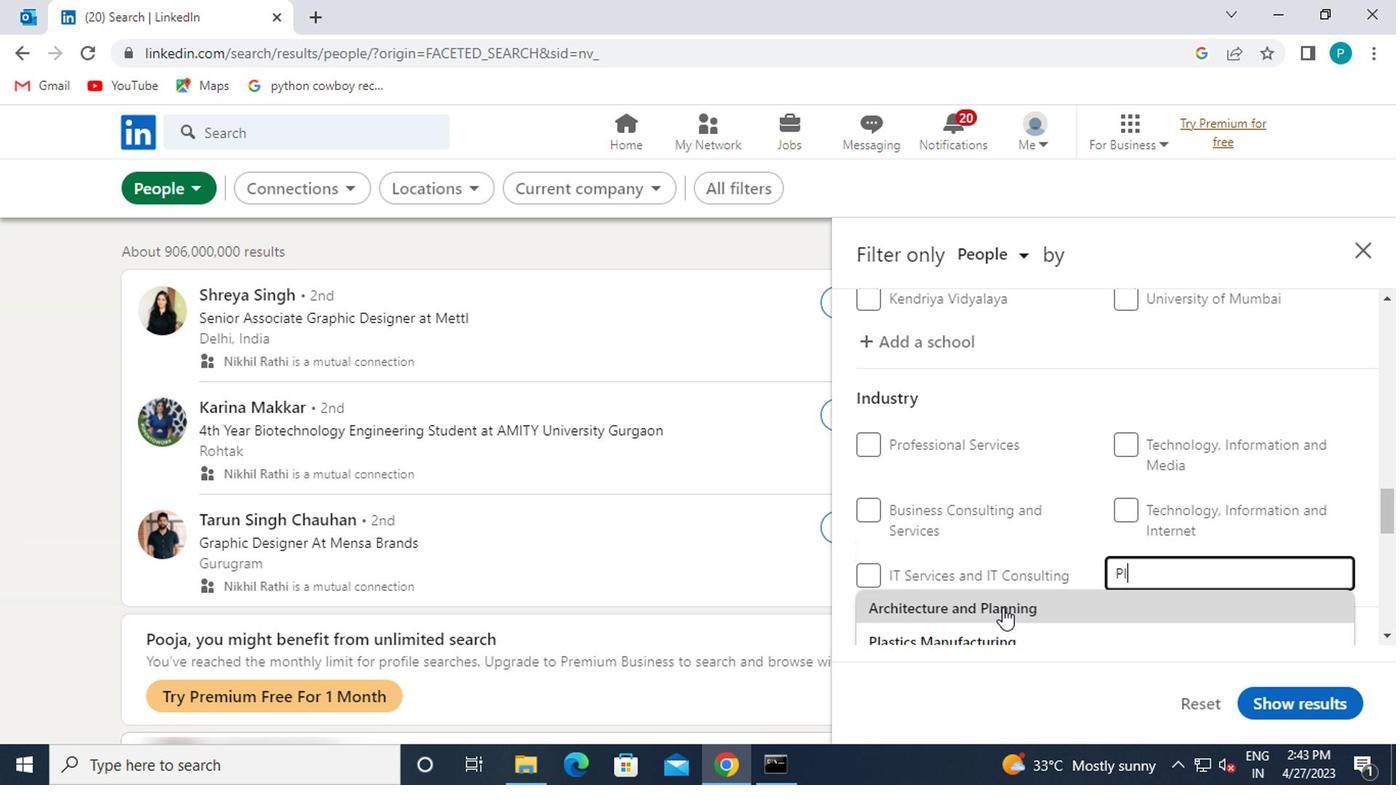 
Action: Mouse moved to (967, 541)
Screenshot: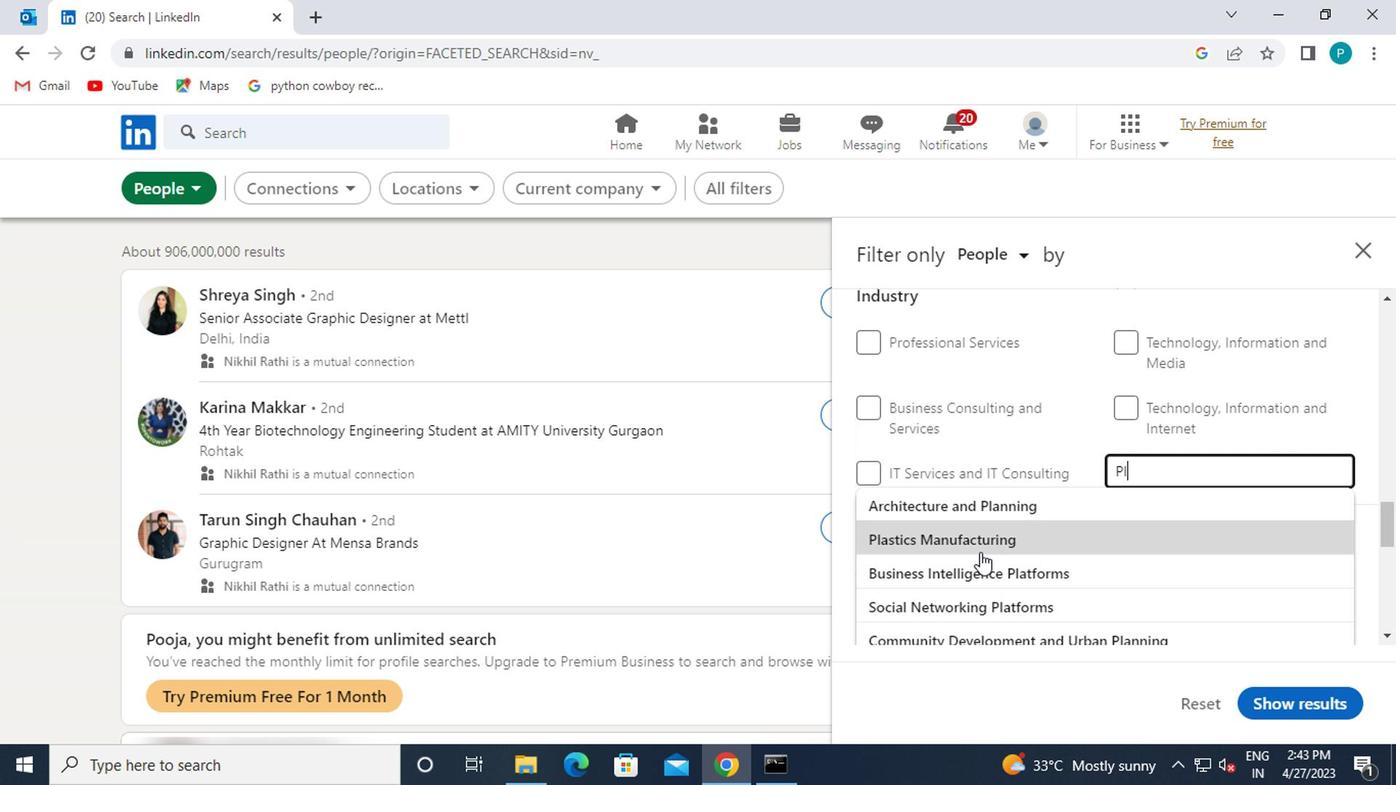 
Action: Mouse pressed left at (967, 541)
Screenshot: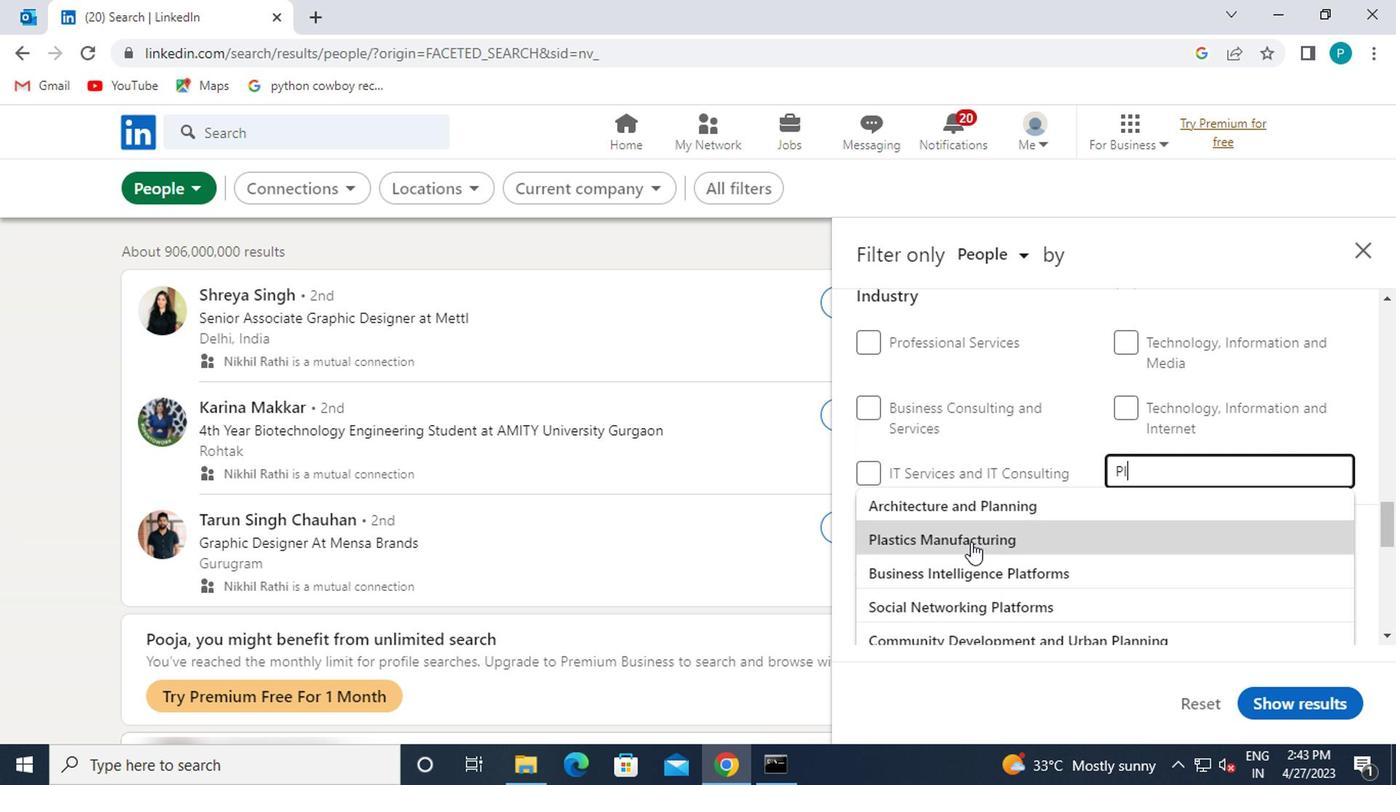 
Action: Mouse scrolled (967, 540) with delta (0, 0)
Screenshot: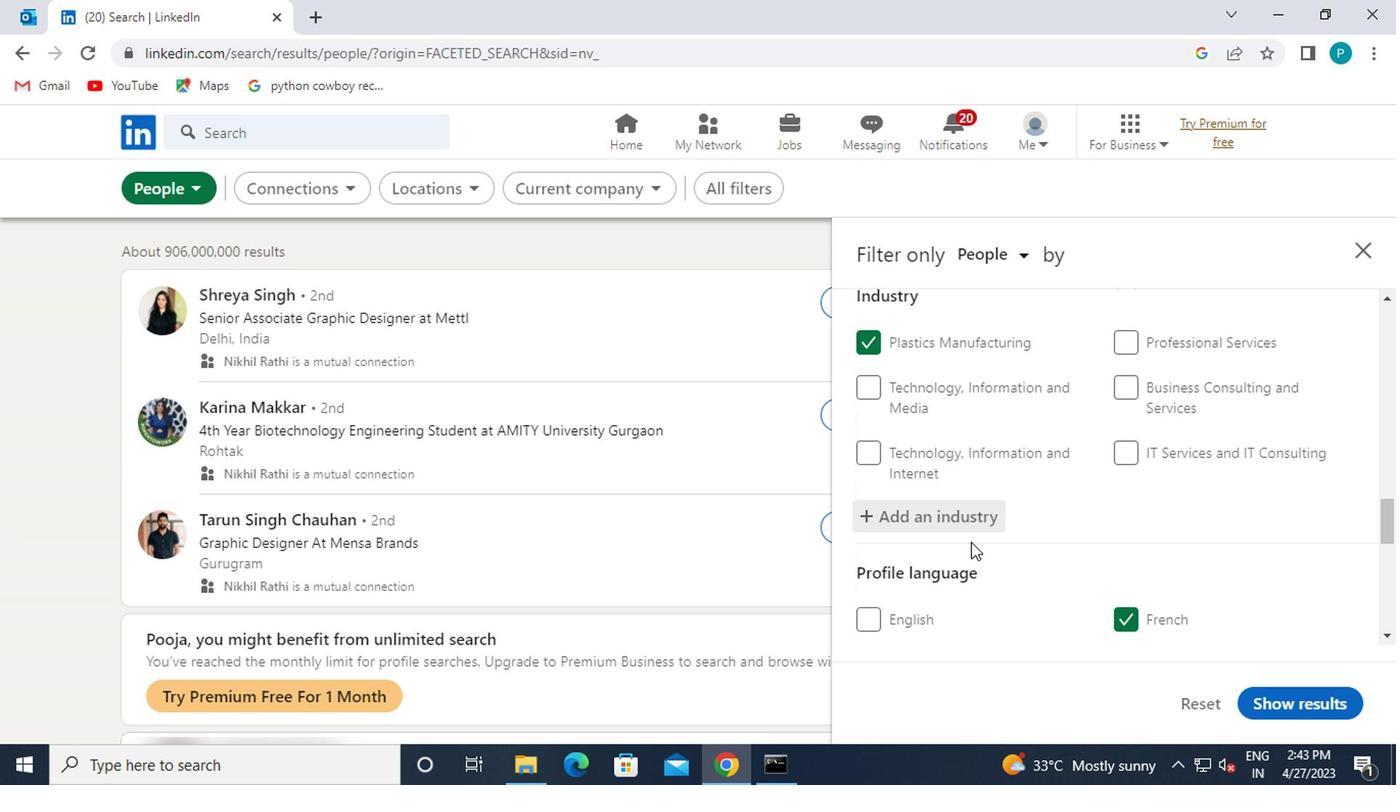
Action: Mouse scrolled (967, 540) with delta (0, 0)
Screenshot: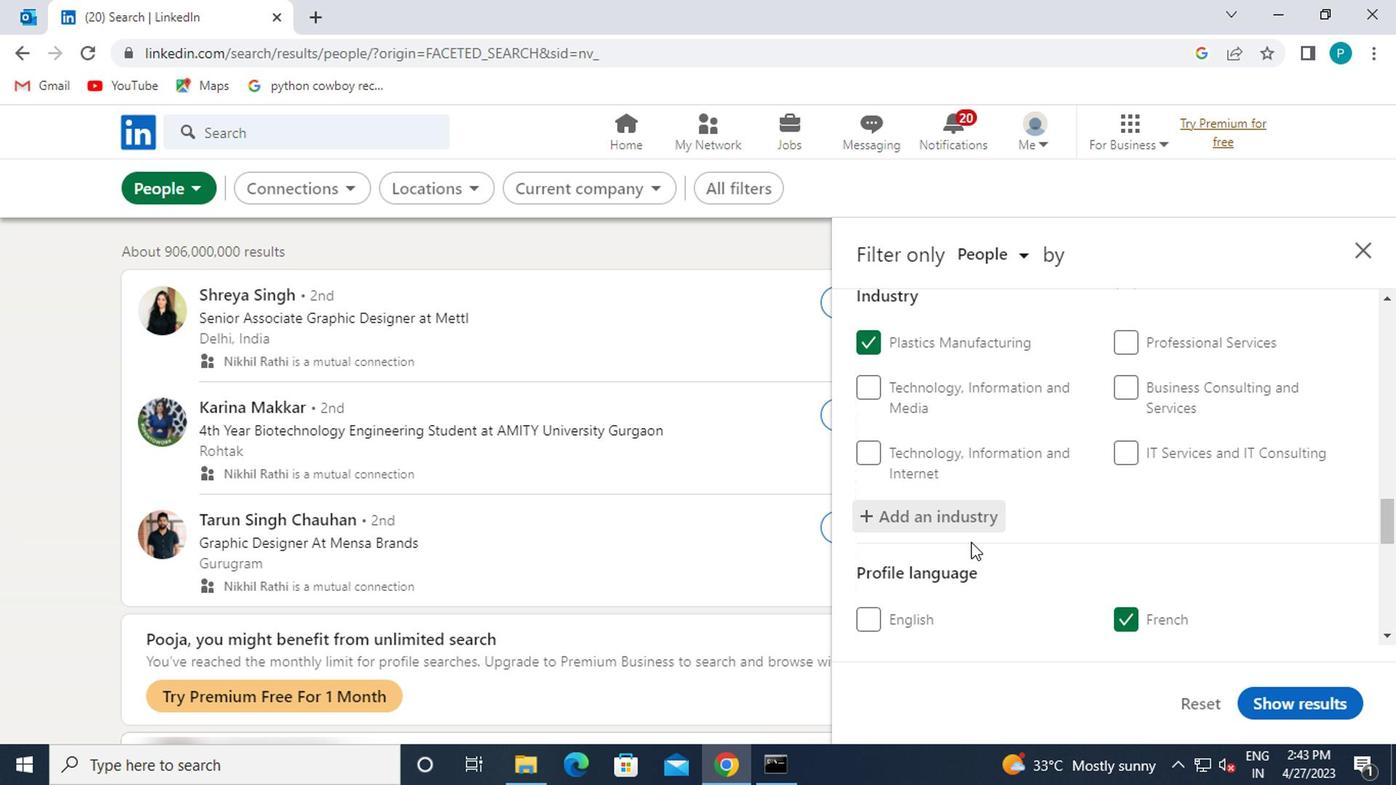 
Action: Mouse moved to (1017, 563)
Screenshot: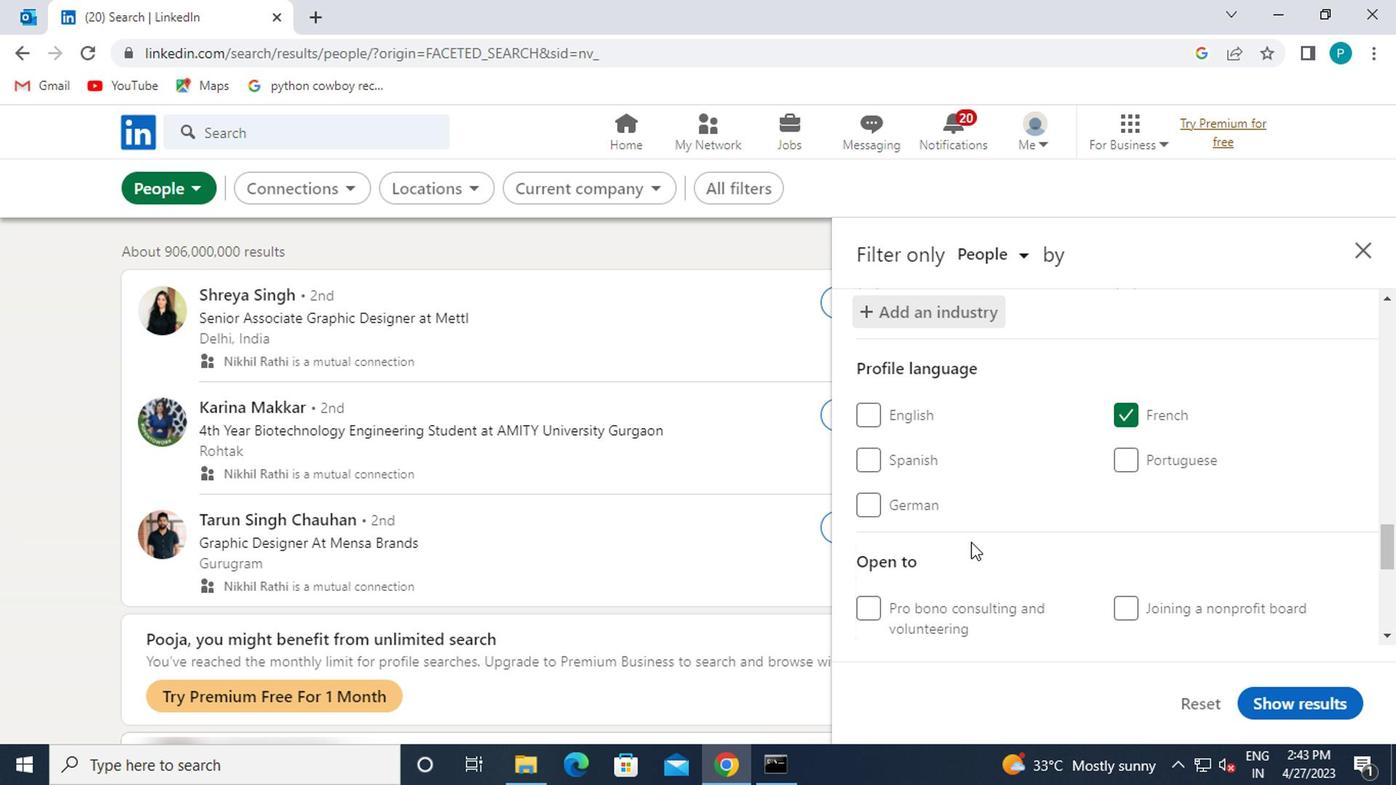 
Action: Mouse scrolled (1017, 562) with delta (0, -1)
Screenshot: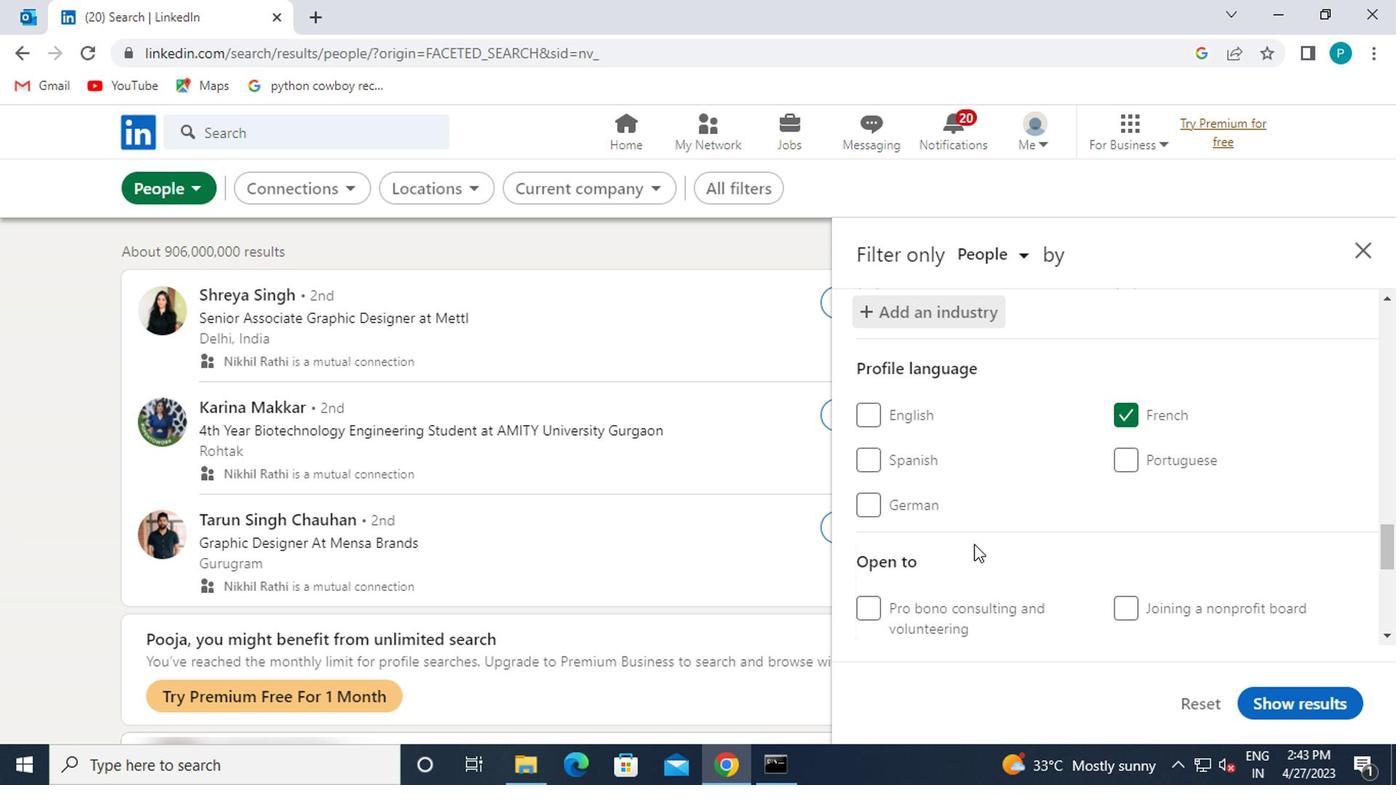 
Action: Mouse moved to (1028, 563)
Screenshot: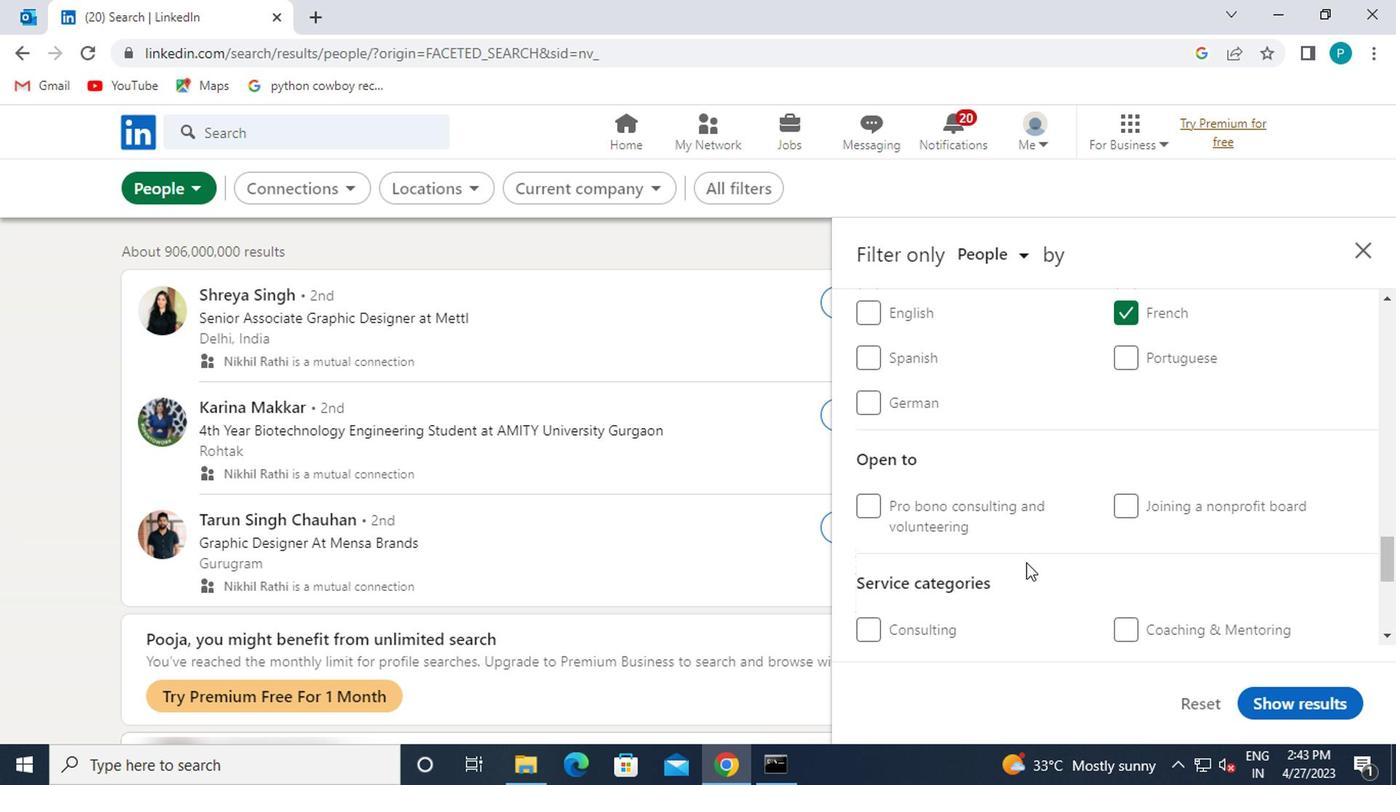 
Action: Mouse scrolled (1028, 562) with delta (0, -1)
Screenshot: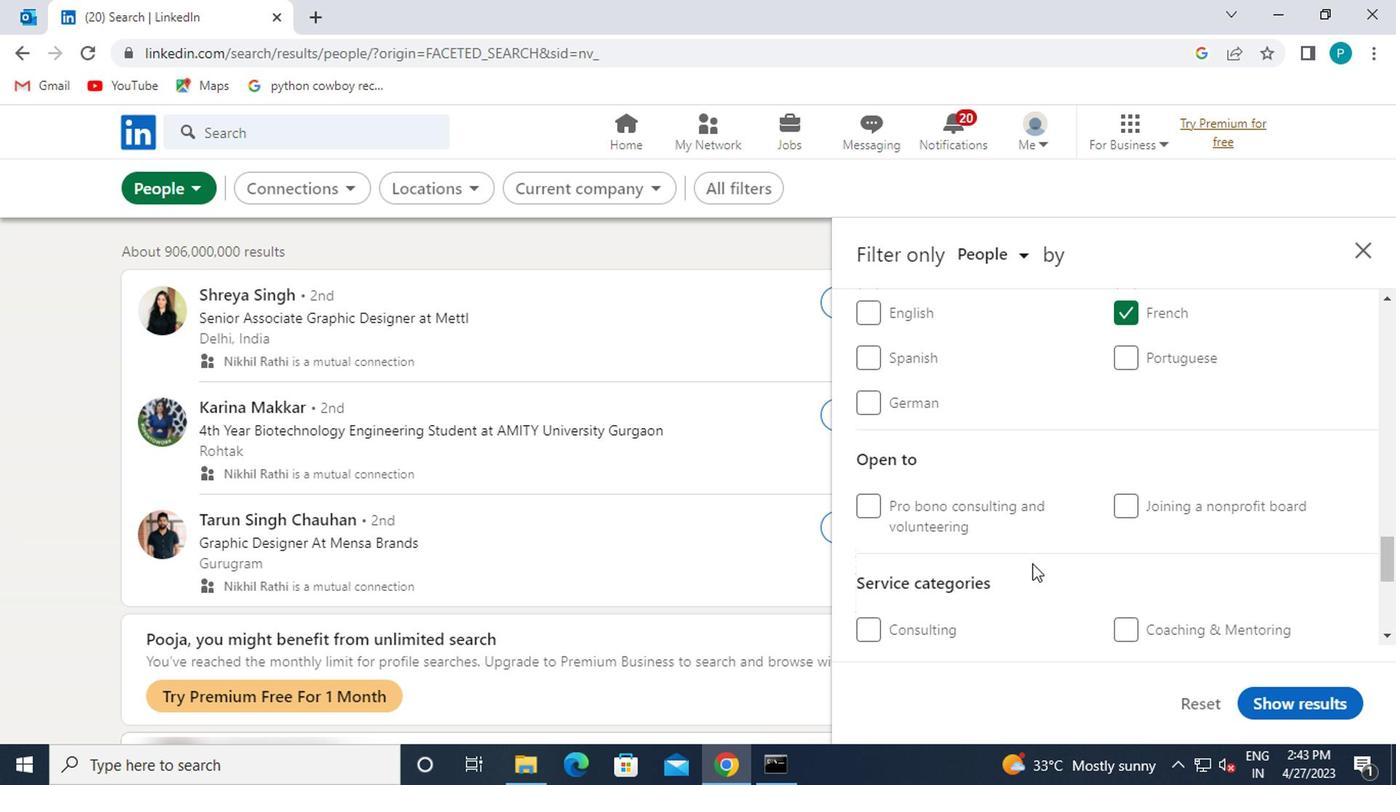 
Action: Mouse moved to (1124, 567)
Screenshot: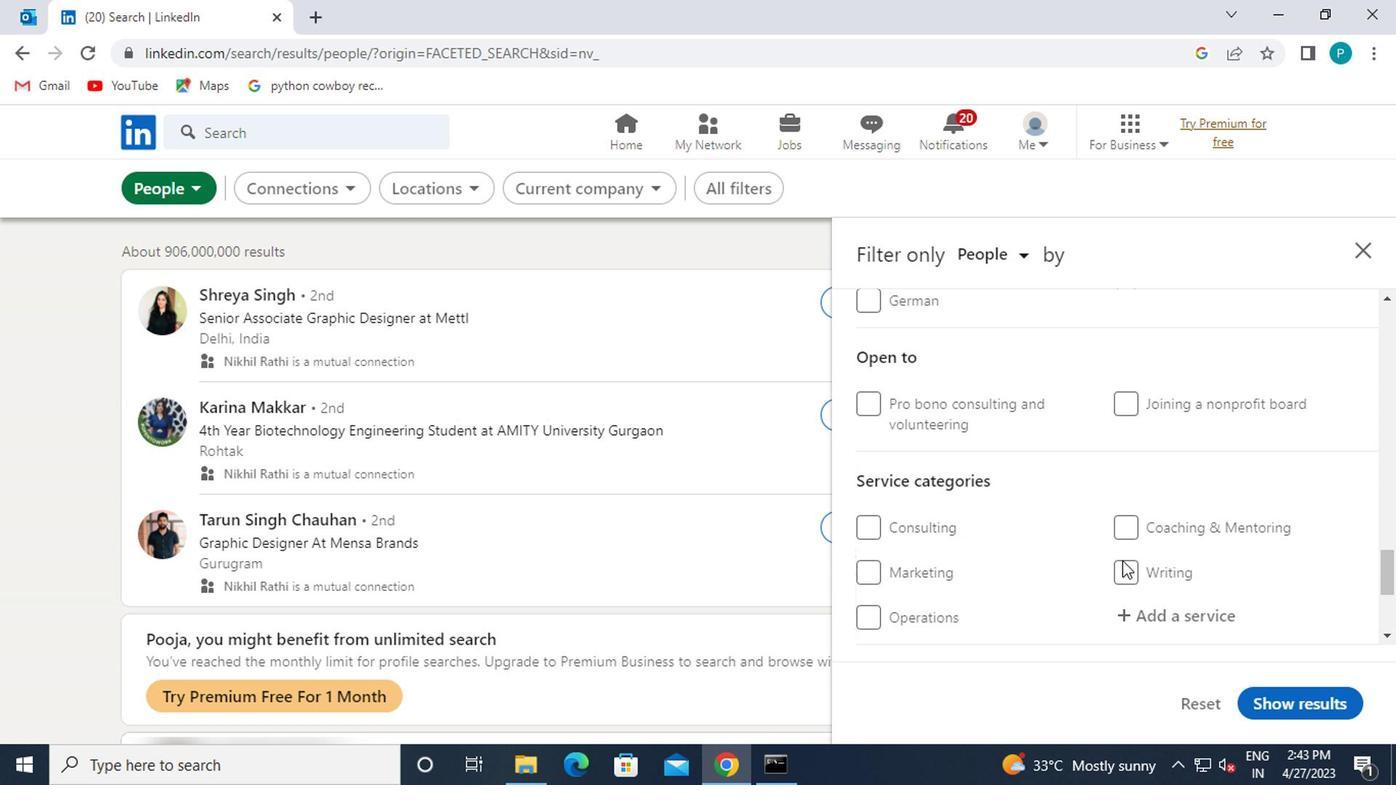 
Action: Mouse scrolled (1124, 566) with delta (0, -1)
Screenshot: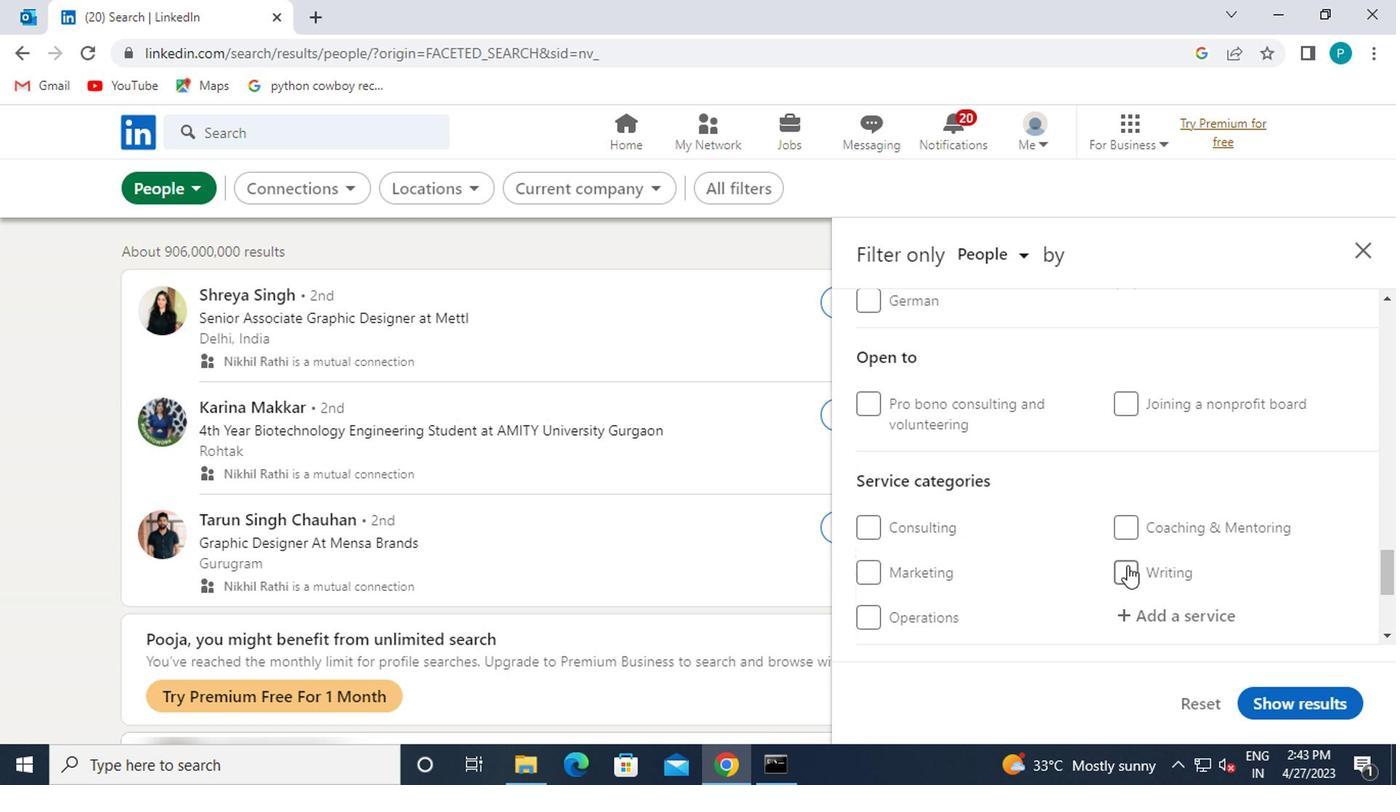 
Action: Mouse moved to (1143, 518)
Screenshot: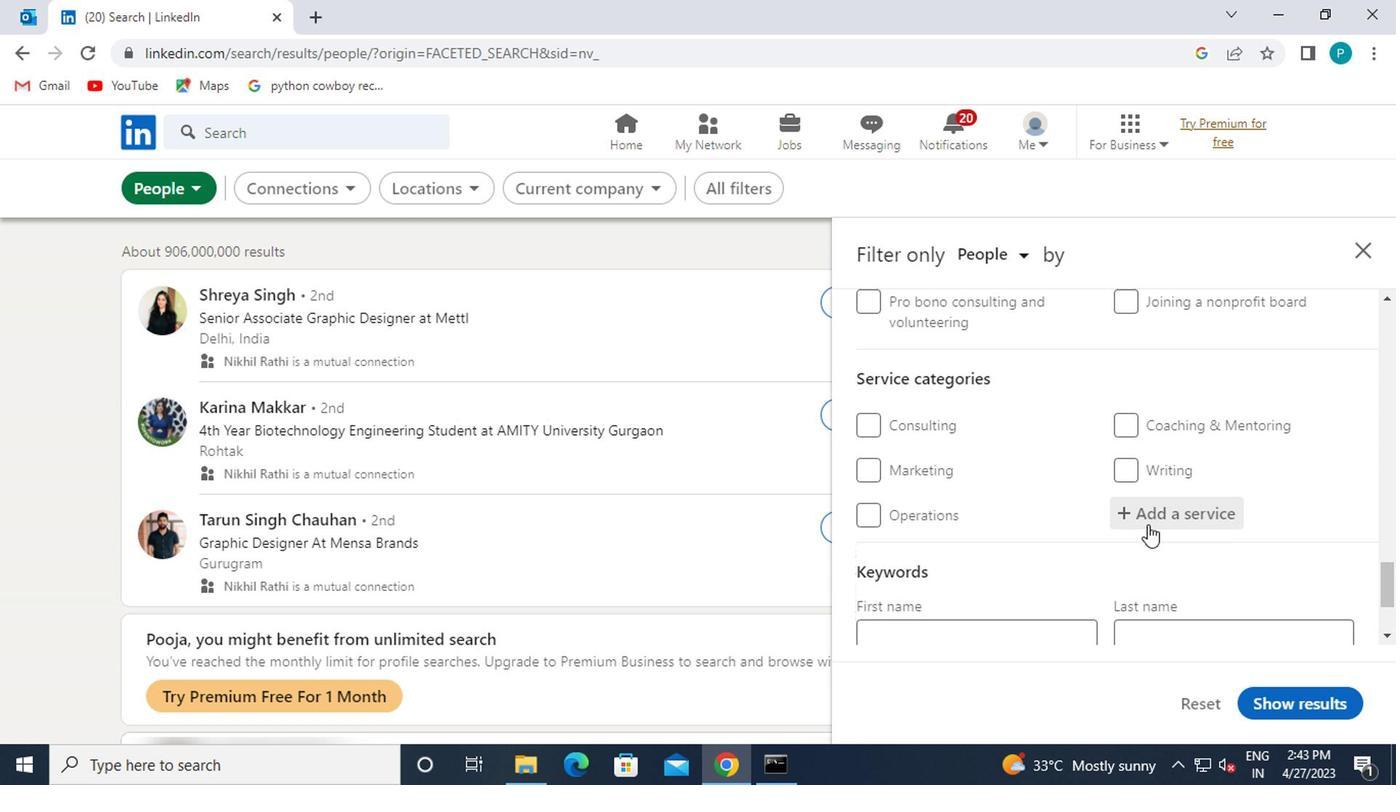 
Action: Mouse pressed left at (1143, 518)
Screenshot: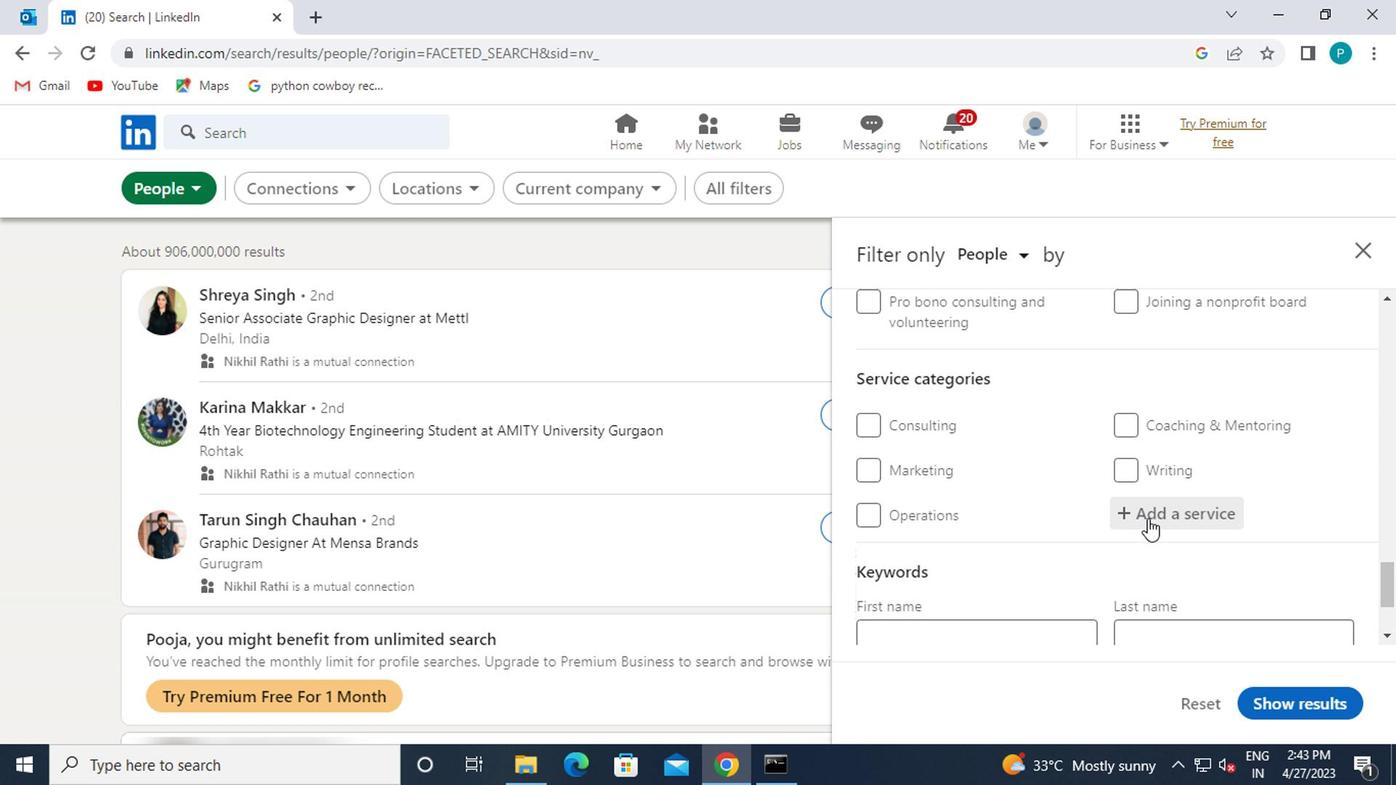 
Action: Key pressed <Key.caps_lock>L<Key.caps_lock>EADER
Screenshot: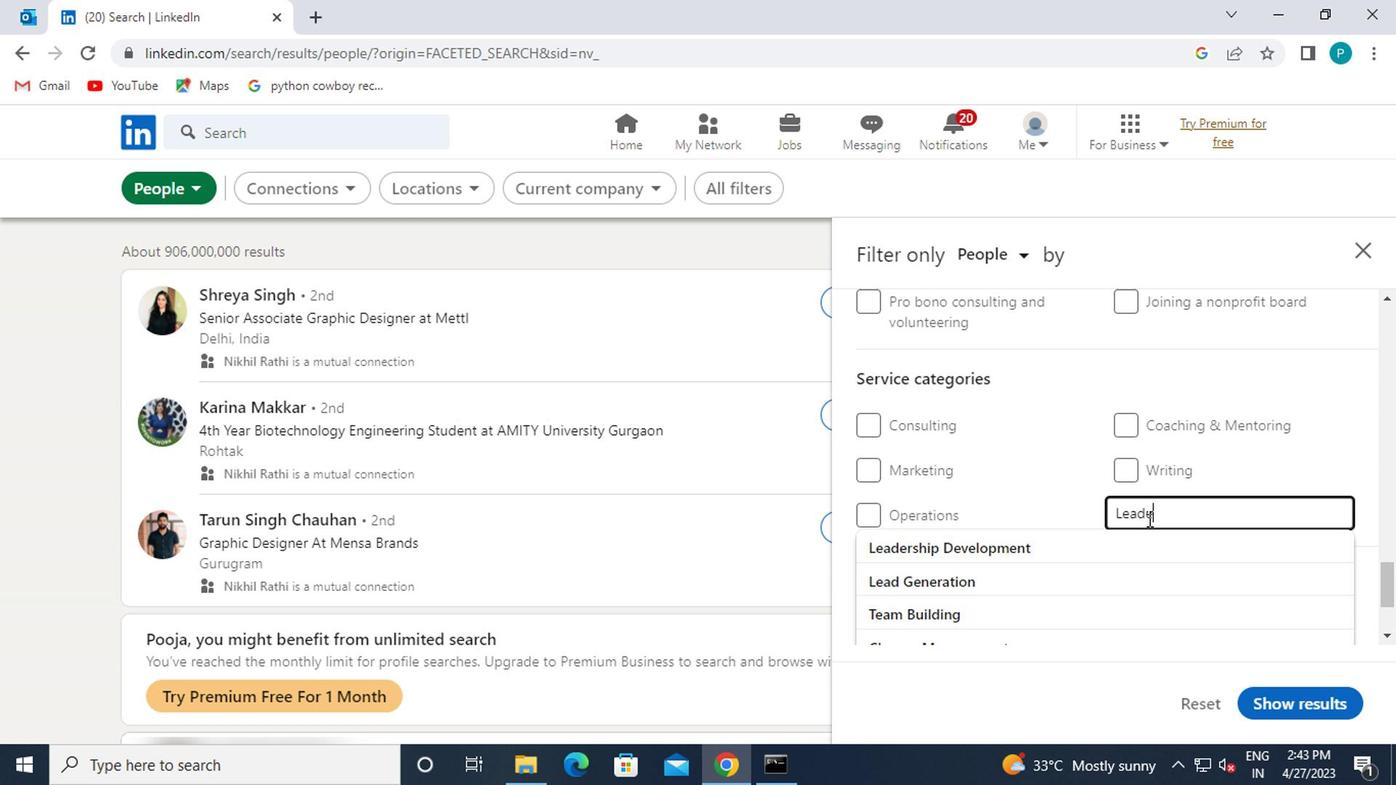 
Action: Mouse moved to (1028, 501)
Screenshot: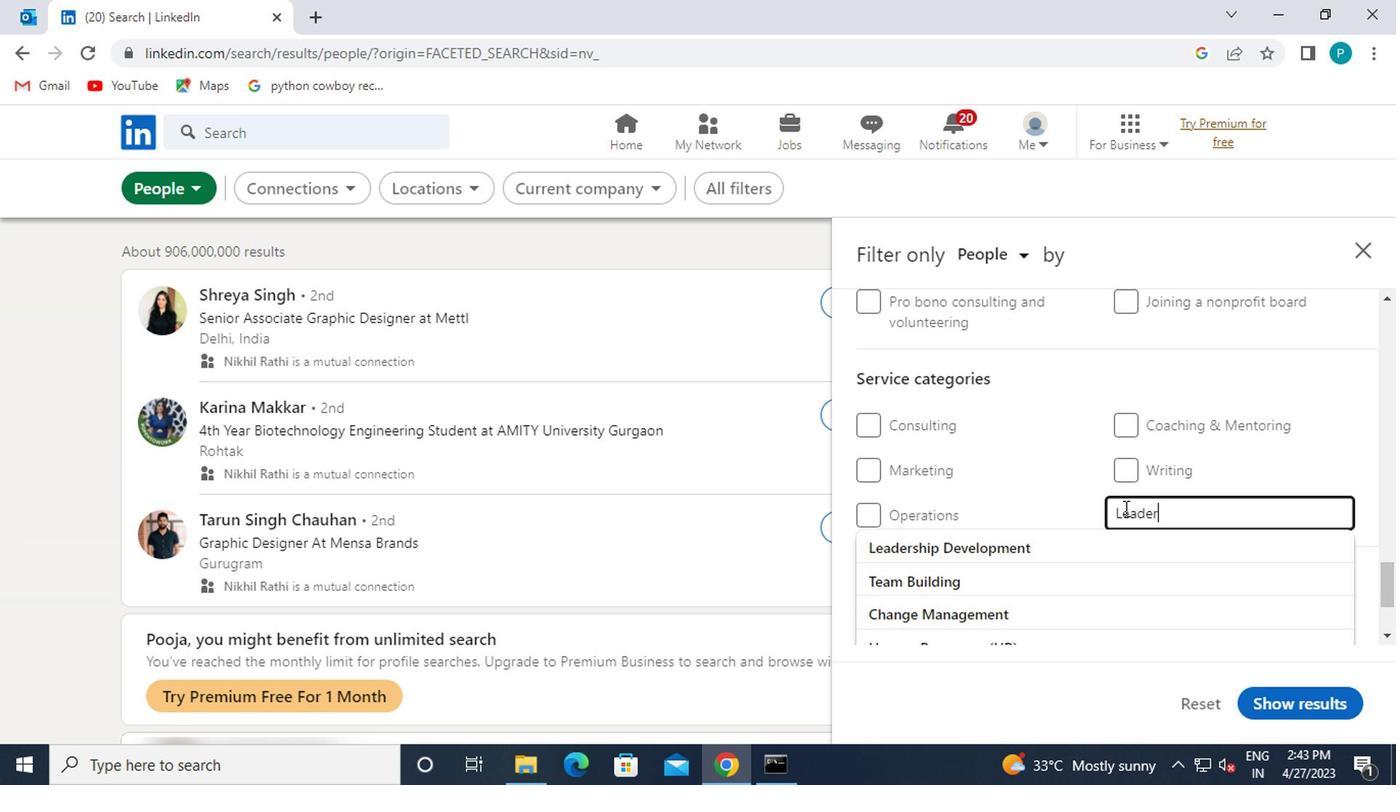 
Action: Mouse scrolled (1028, 500) with delta (0, -1)
Screenshot: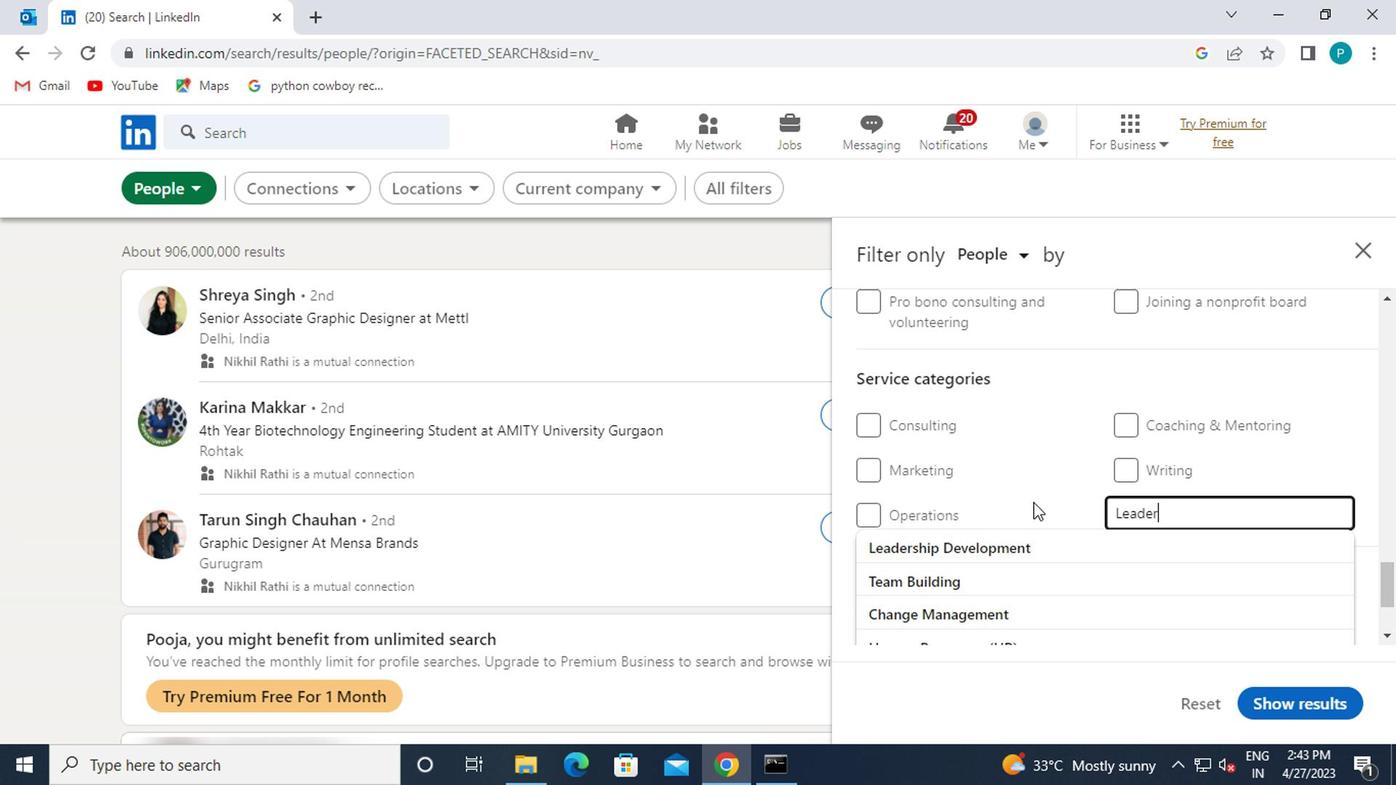 
Action: Mouse moved to (990, 435)
Screenshot: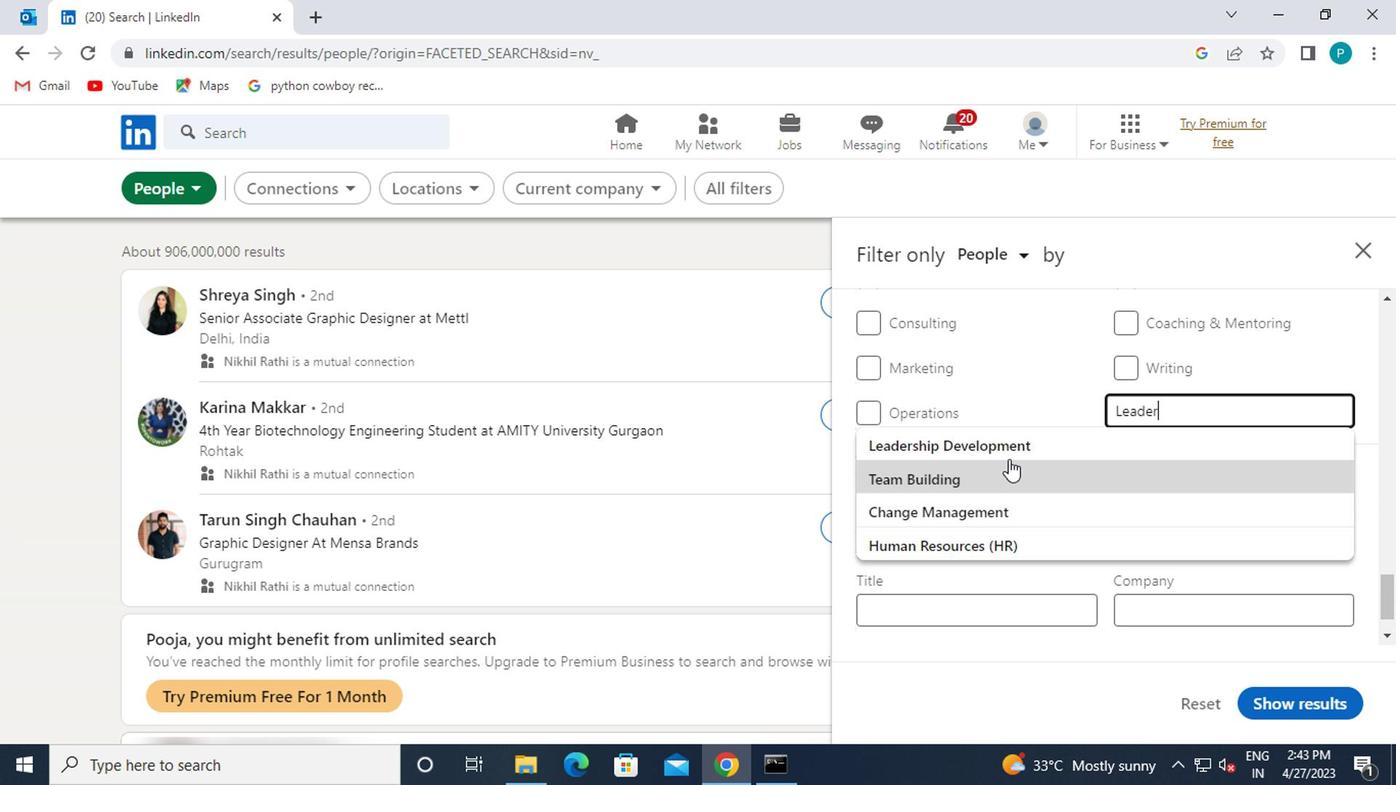 
Action: Mouse pressed left at (990, 435)
Screenshot: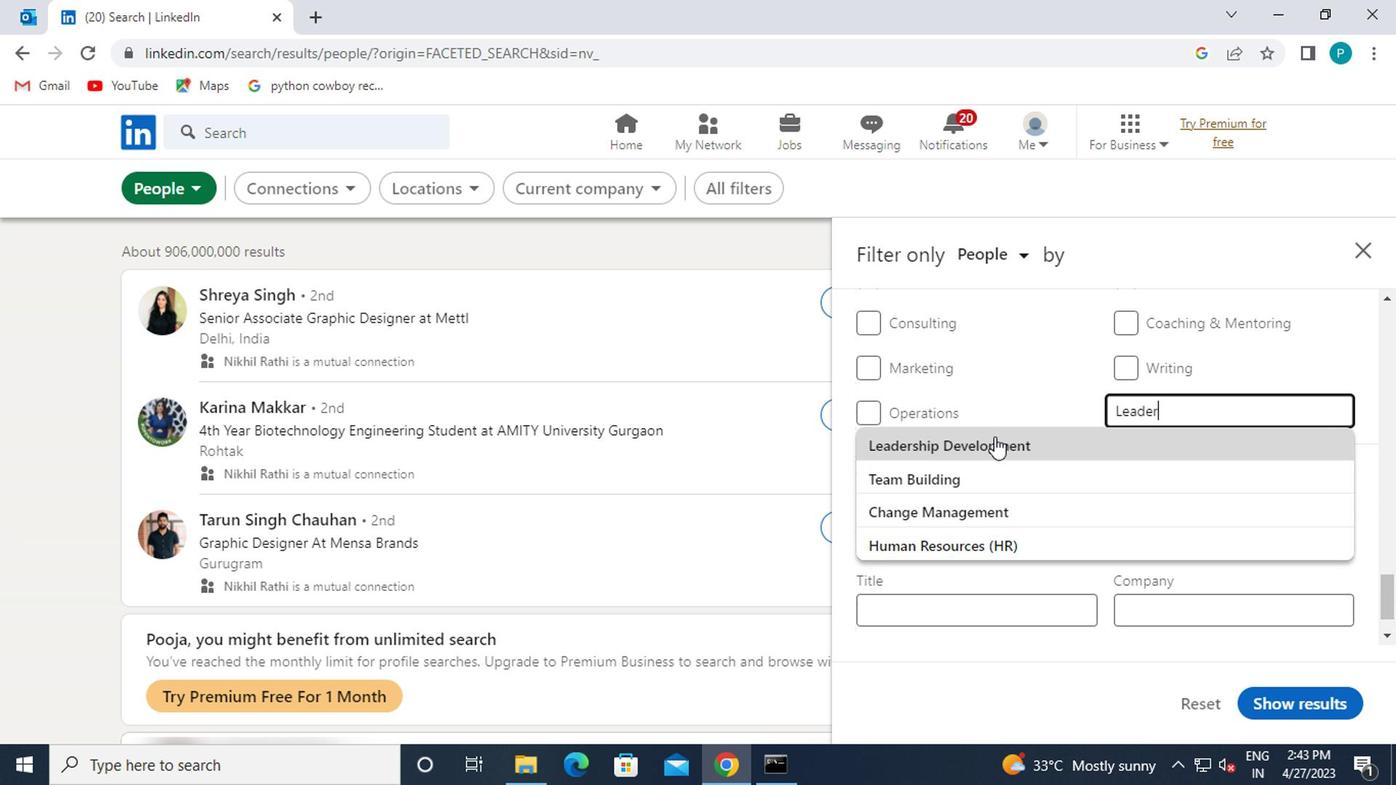 
Action: Mouse moved to (993, 450)
Screenshot: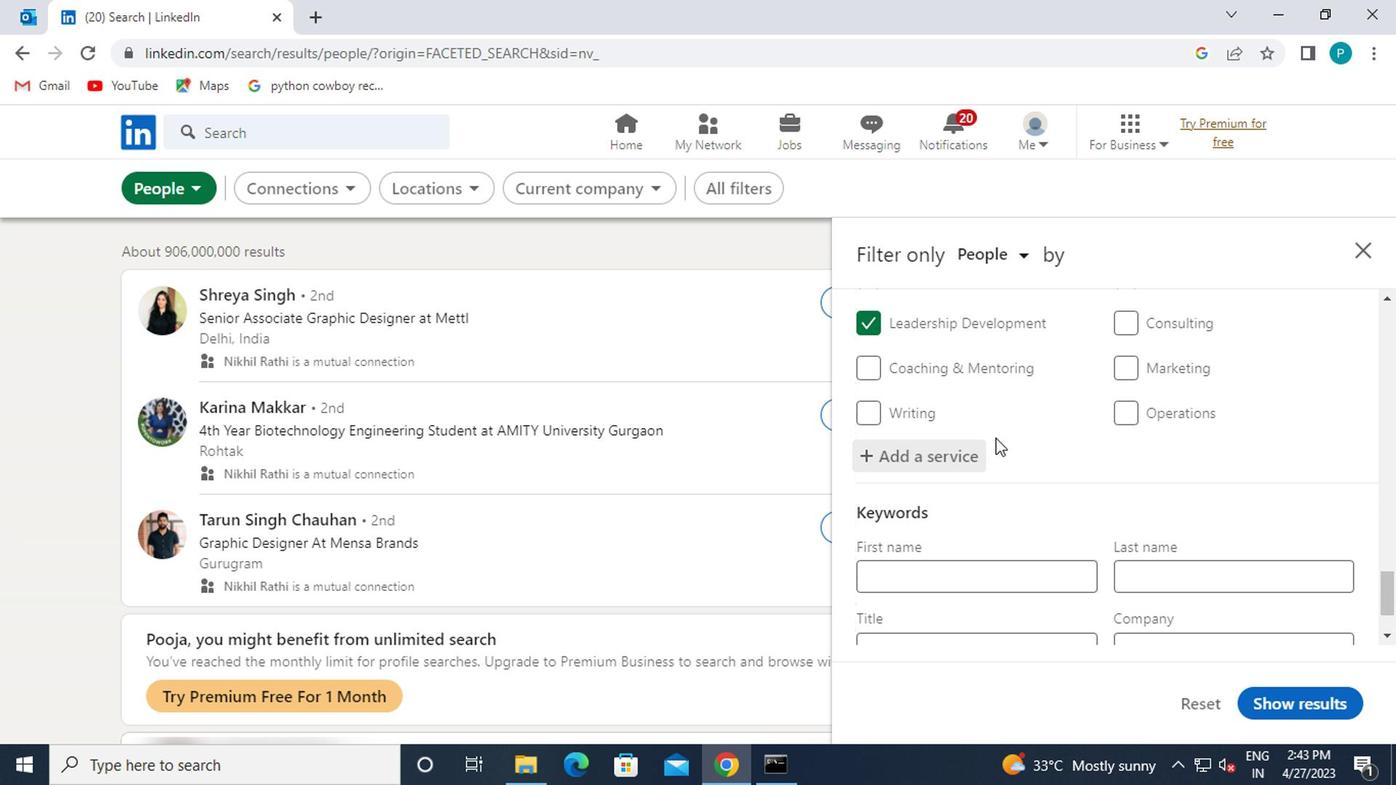 
Action: Mouse scrolled (993, 449) with delta (0, 0)
Screenshot: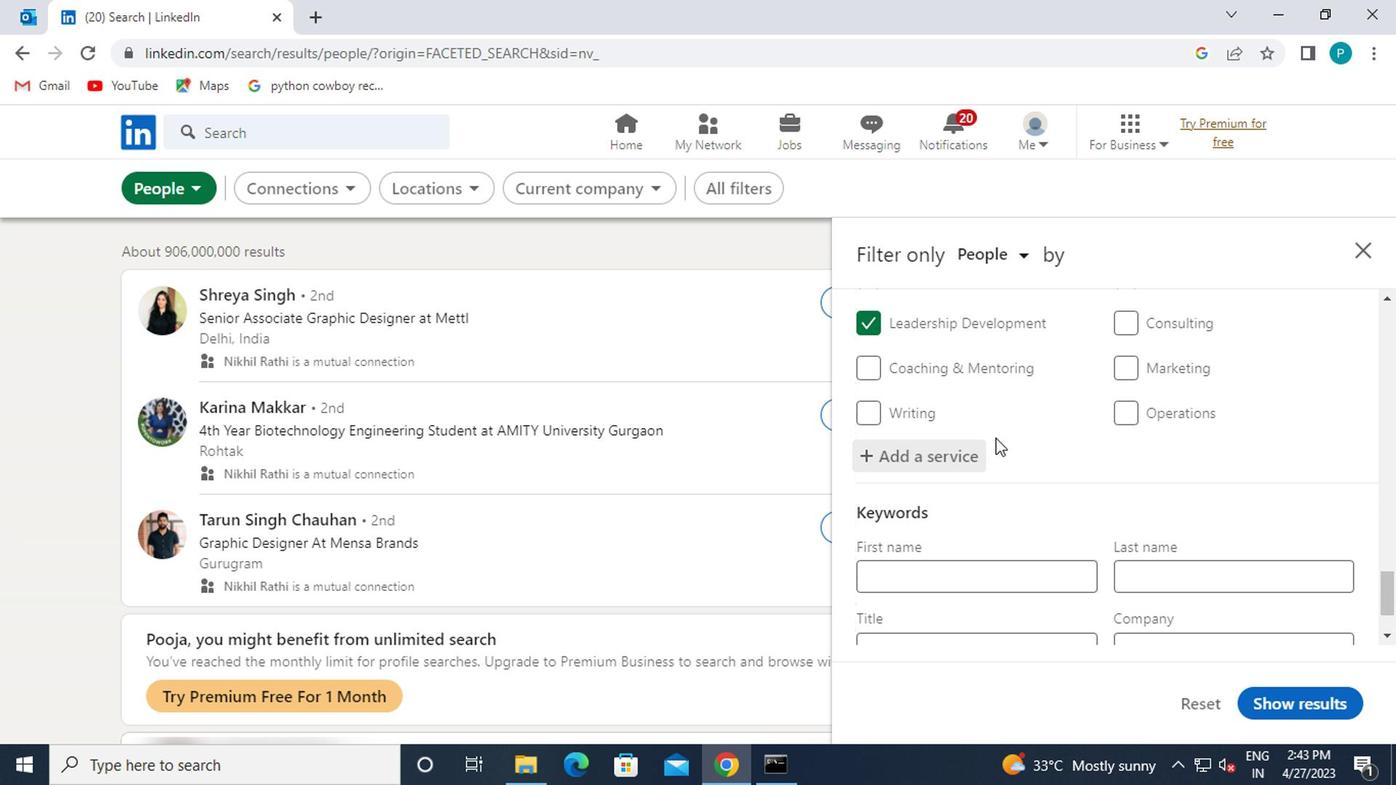 
Action: Mouse moved to (995, 464)
Screenshot: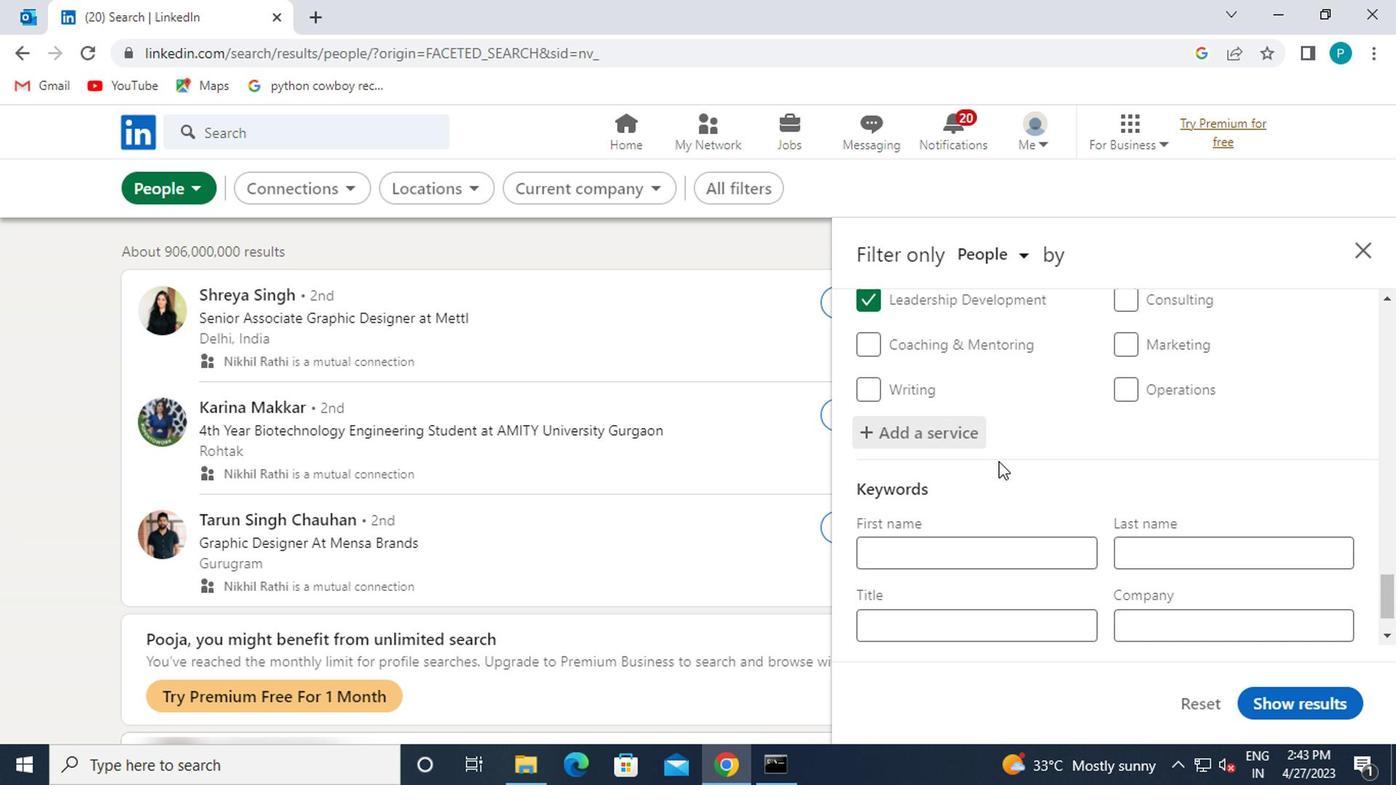 
Action: Mouse scrolled (995, 463) with delta (0, 0)
Screenshot: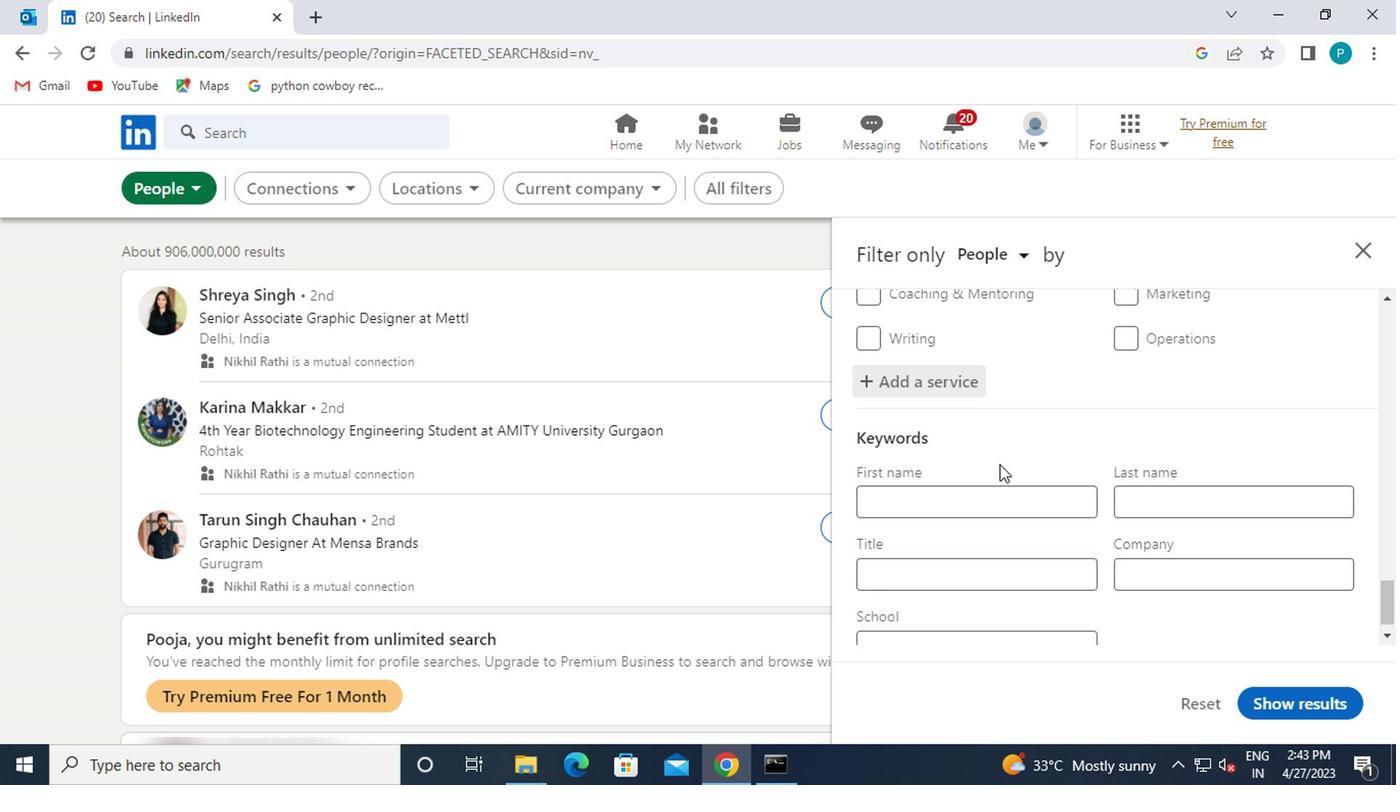 
Action: Mouse moved to (969, 563)
Screenshot: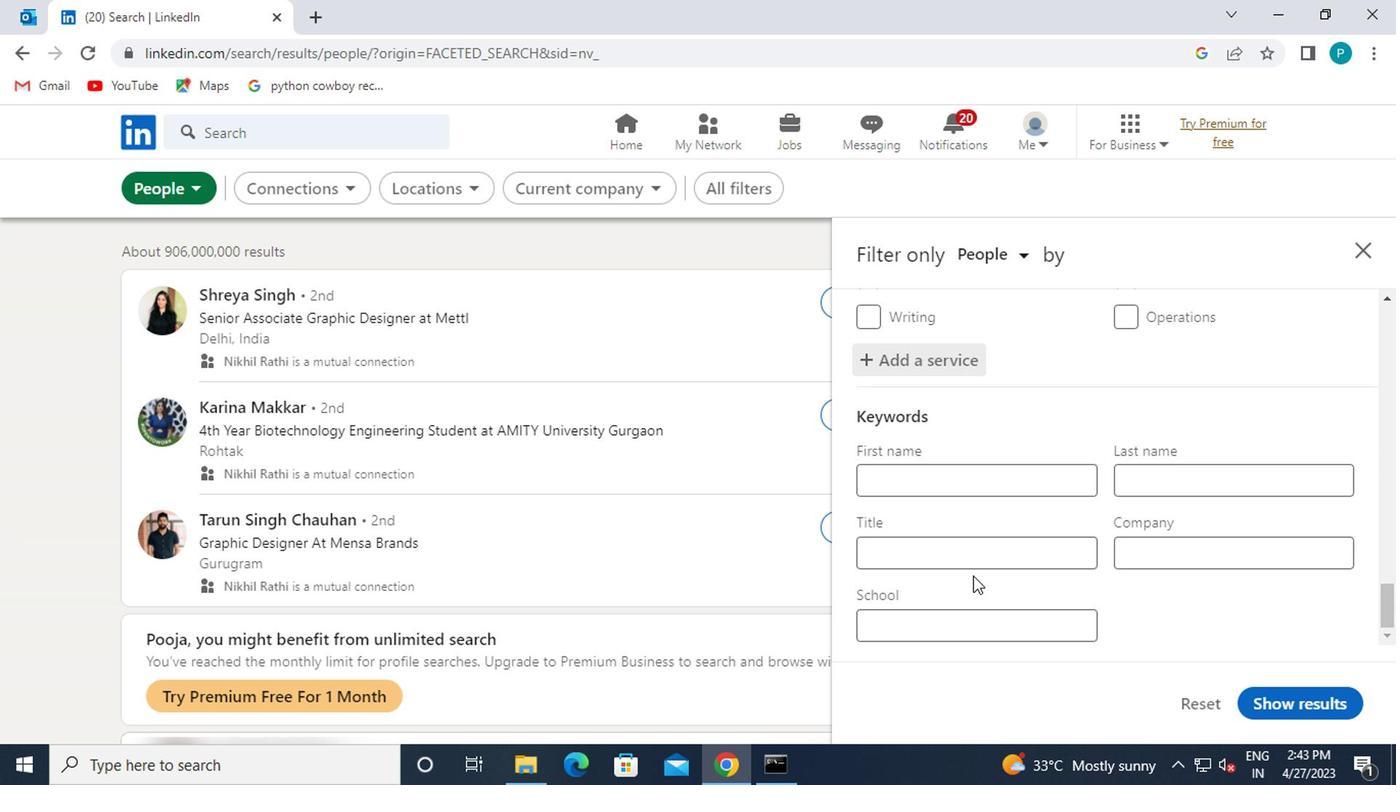 
Action: Mouse pressed left at (969, 563)
Screenshot: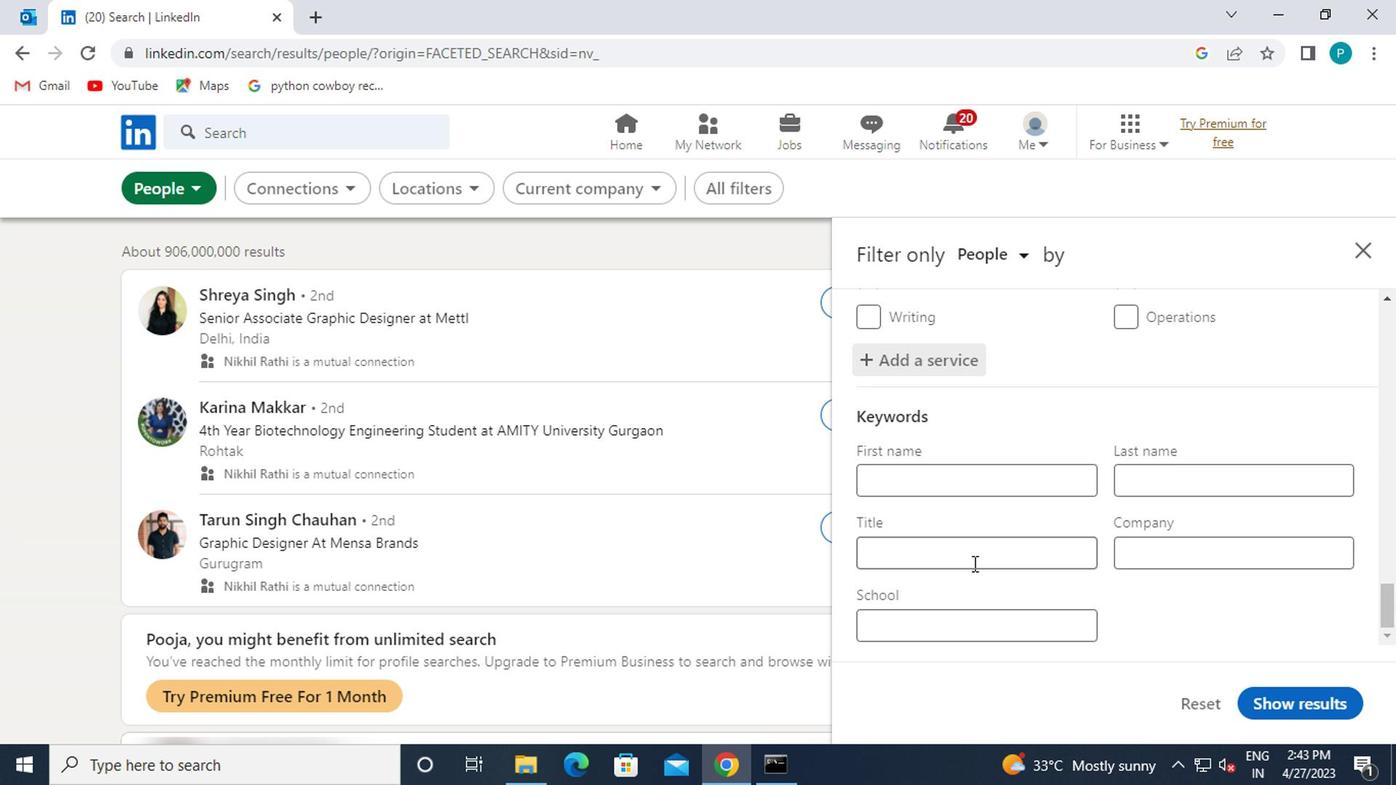 
Action: Key pressed <Key.caps_lock>A<Key.caps_lock>COUNTS<Key.space><Key.caps_lock>P<Key.caps_lock>AYABLE/<Key.caps_lock><Key.space>R<Key.caps_lock>ECEIVABLE<Key.space><Key.caps_lock>C<Key.caps_lock>LERK
Screenshot: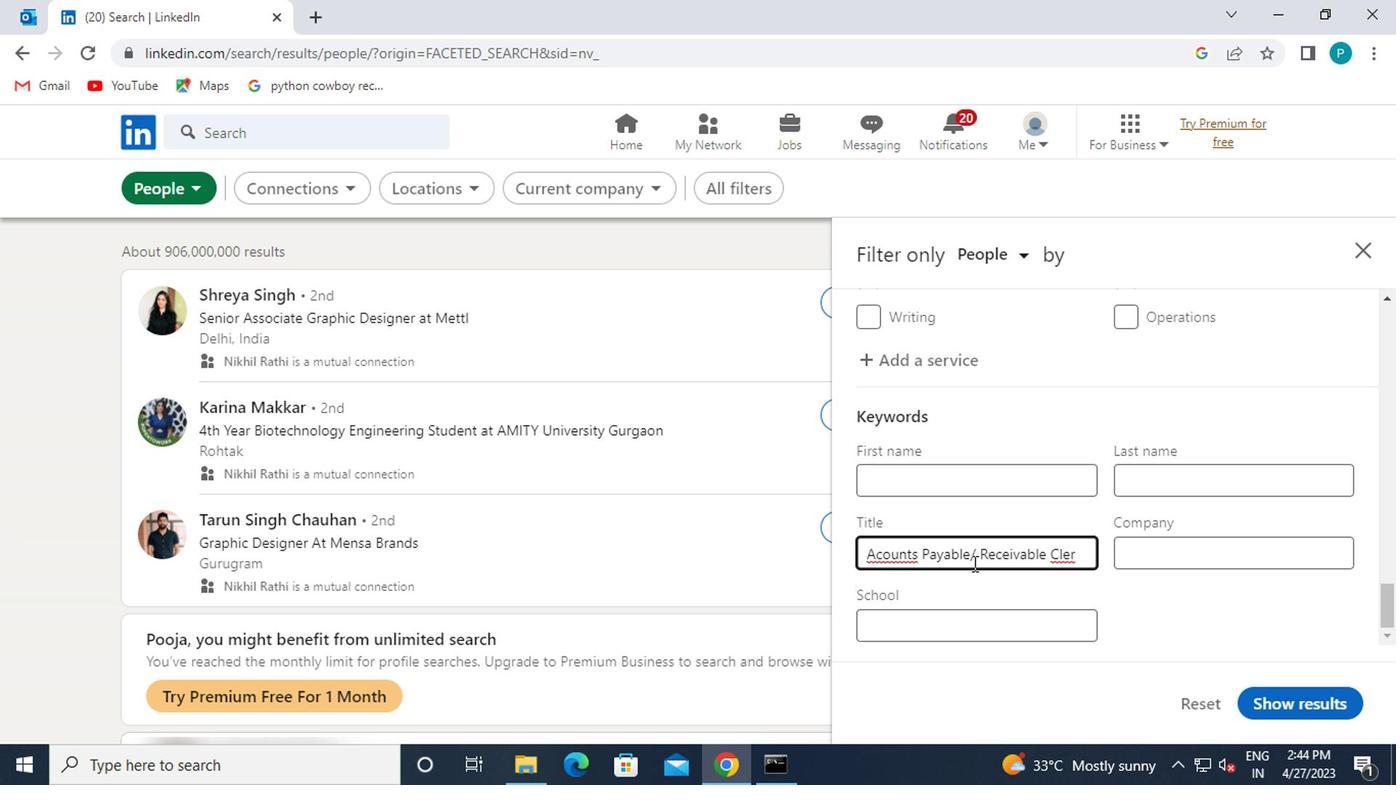 
Action: Mouse moved to (1277, 704)
Screenshot: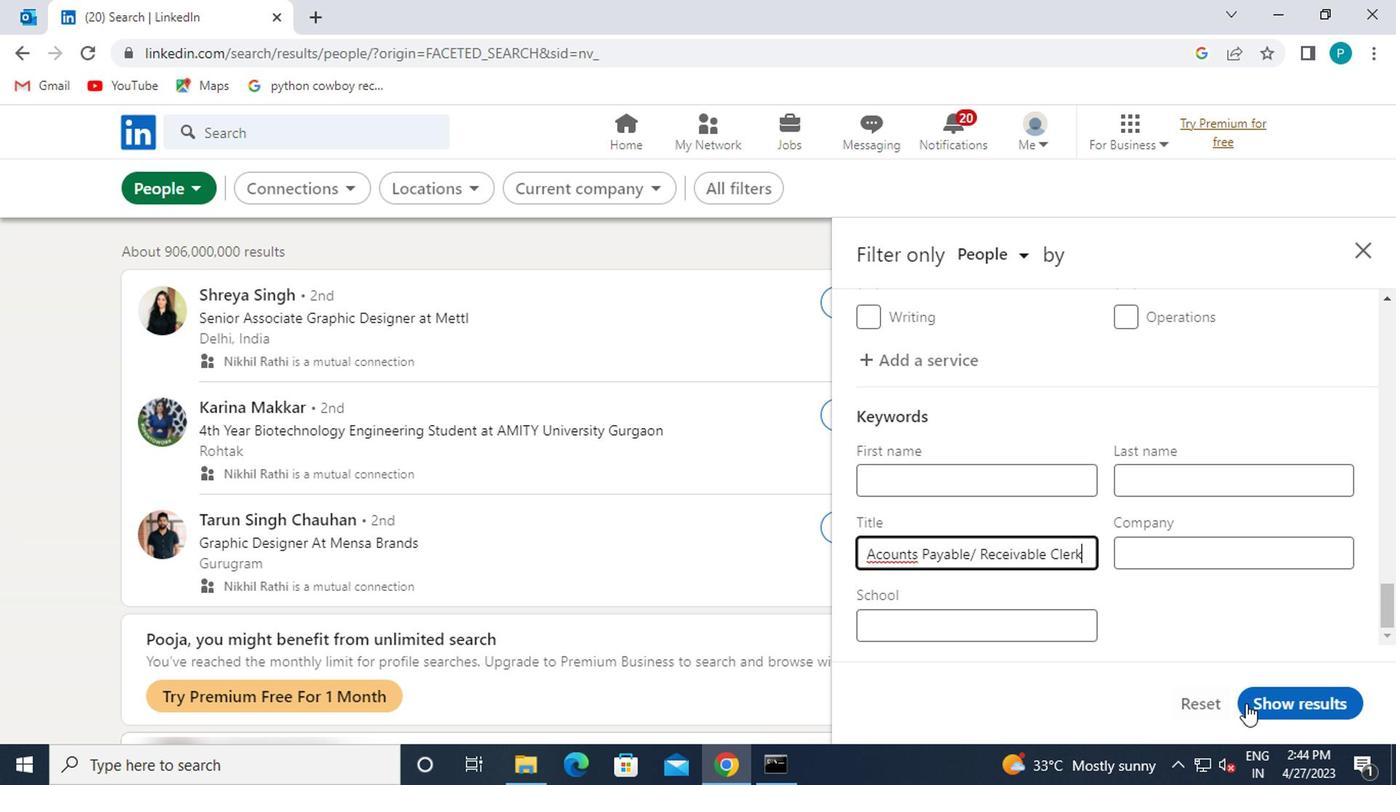 
Action: Mouse pressed left at (1277, 704)
Screenshot: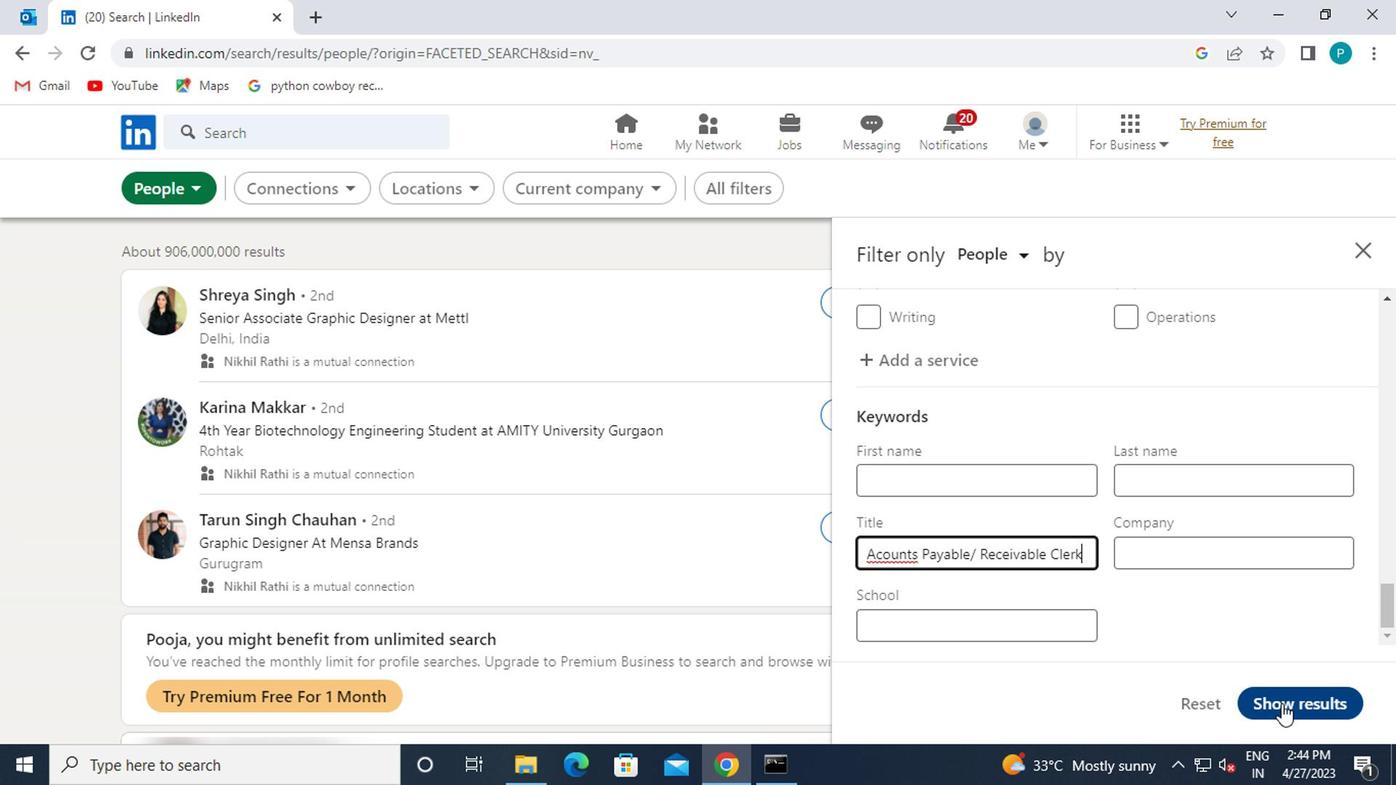 
Action: Mouse moved to (1279, 703)
Screenshot: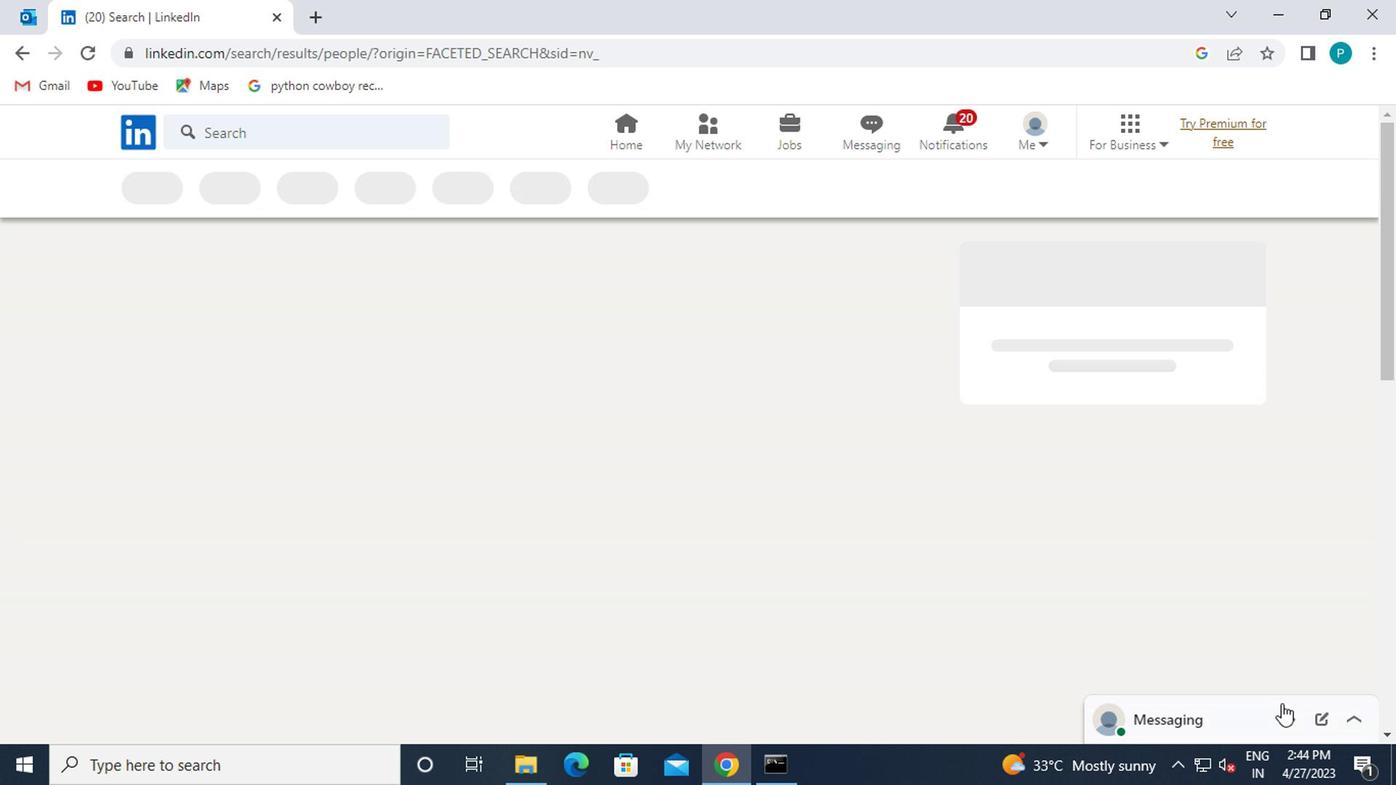 
